 Task: Look for space in Capinzal, Brazil from 9th June, 2023 to 11th June, 2023 for 2 adults in price range Rs.6000 to Rs.10000. Place can be entire place with 2 bedrooms having 2 beds and 1 bathroom. Property type can be house, flat, guest house. Amenities needed are: wifi. Booking option can be shelf check-in. Required host language is Spanish.
Action: Mouse moved to (548, 121)
Screenshot: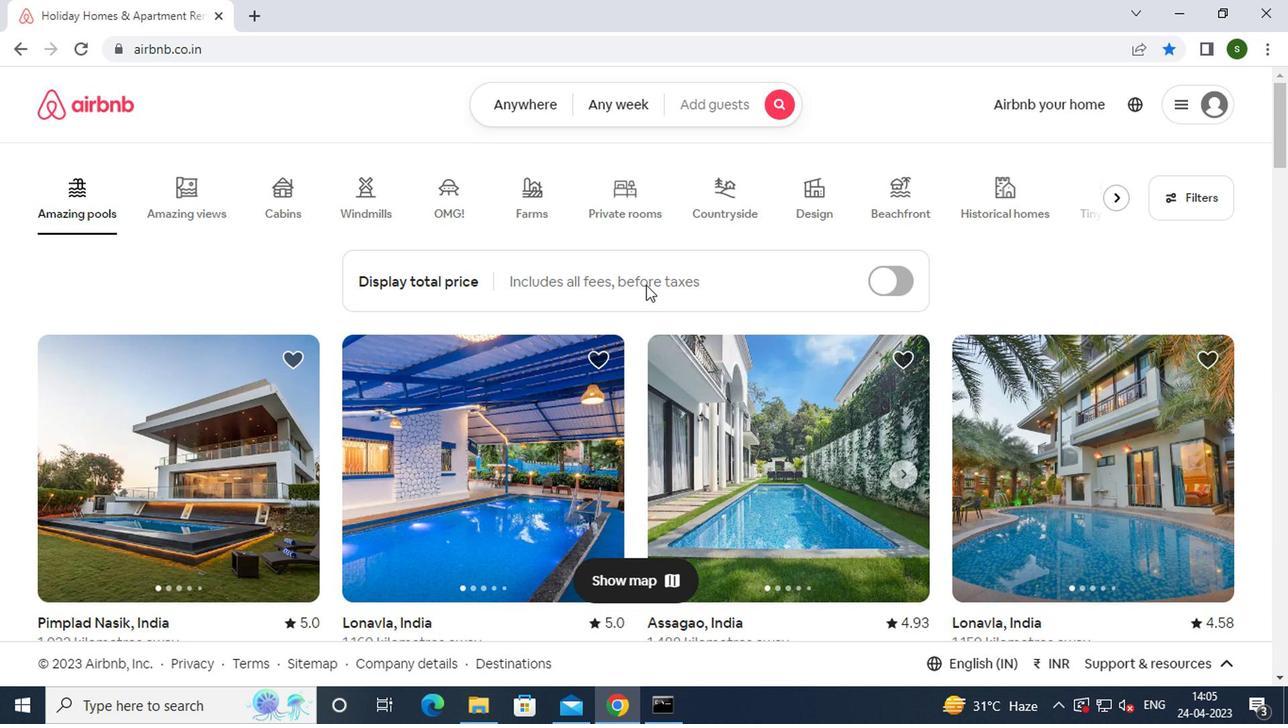 
Action: Mouse pressed left at (548, 121)
Screenshot: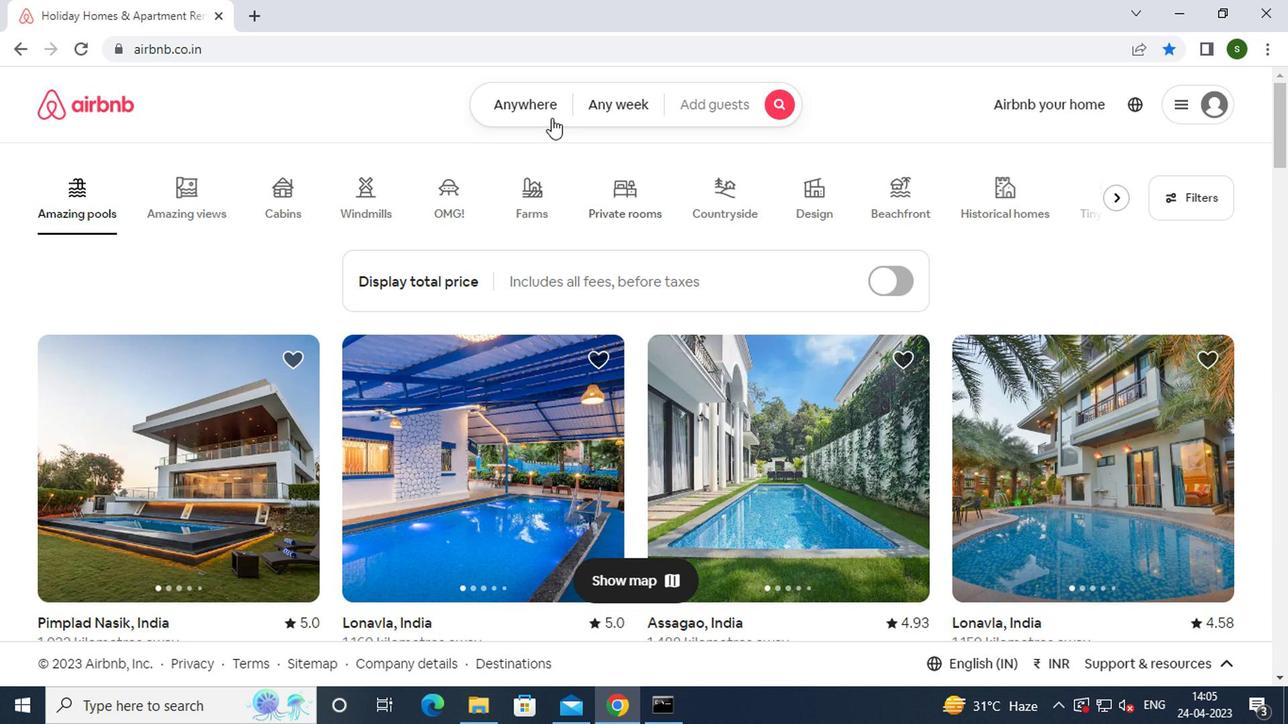 
Action: Mouse moved to (342, 191)
Screenshot: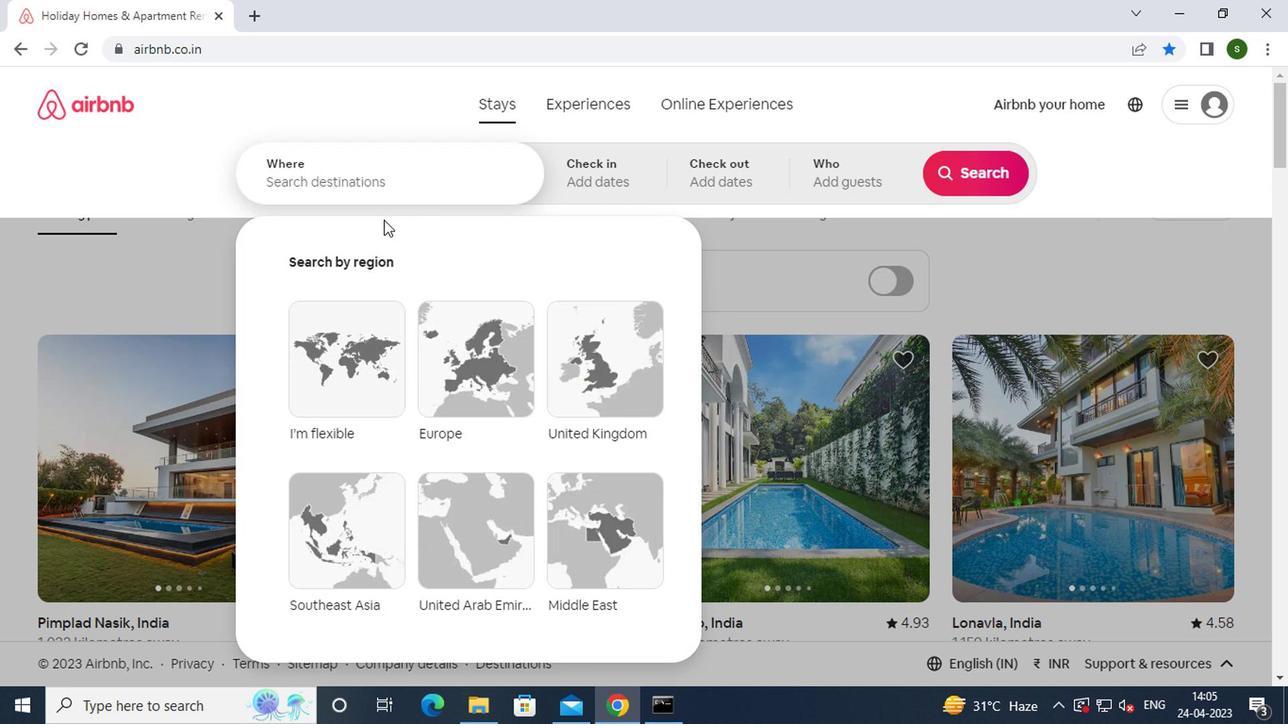 
Action: Mouse pressed left at (342, 191)
Screenshot: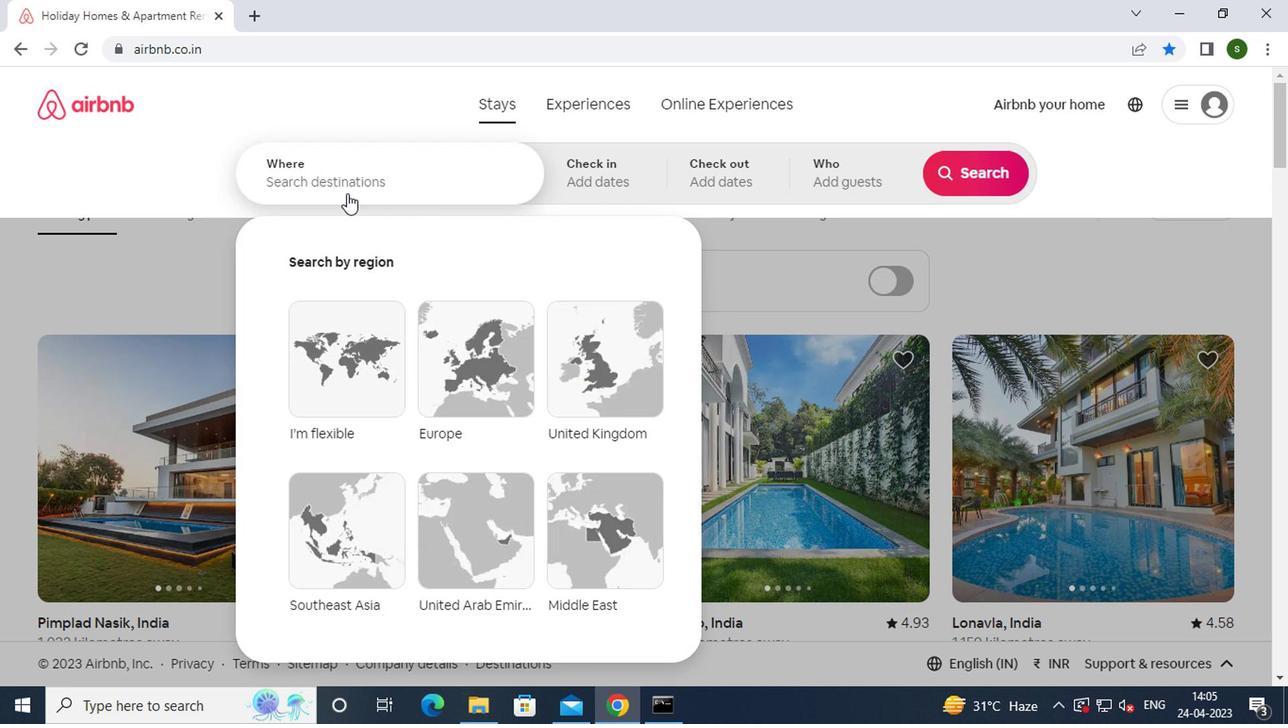 
Action: Key pressed c<Key.caps_lock>apinzal,<Key.space><Key.caps_lock>b<Key.caps_lock>razil<Key.enter>
Screenshot: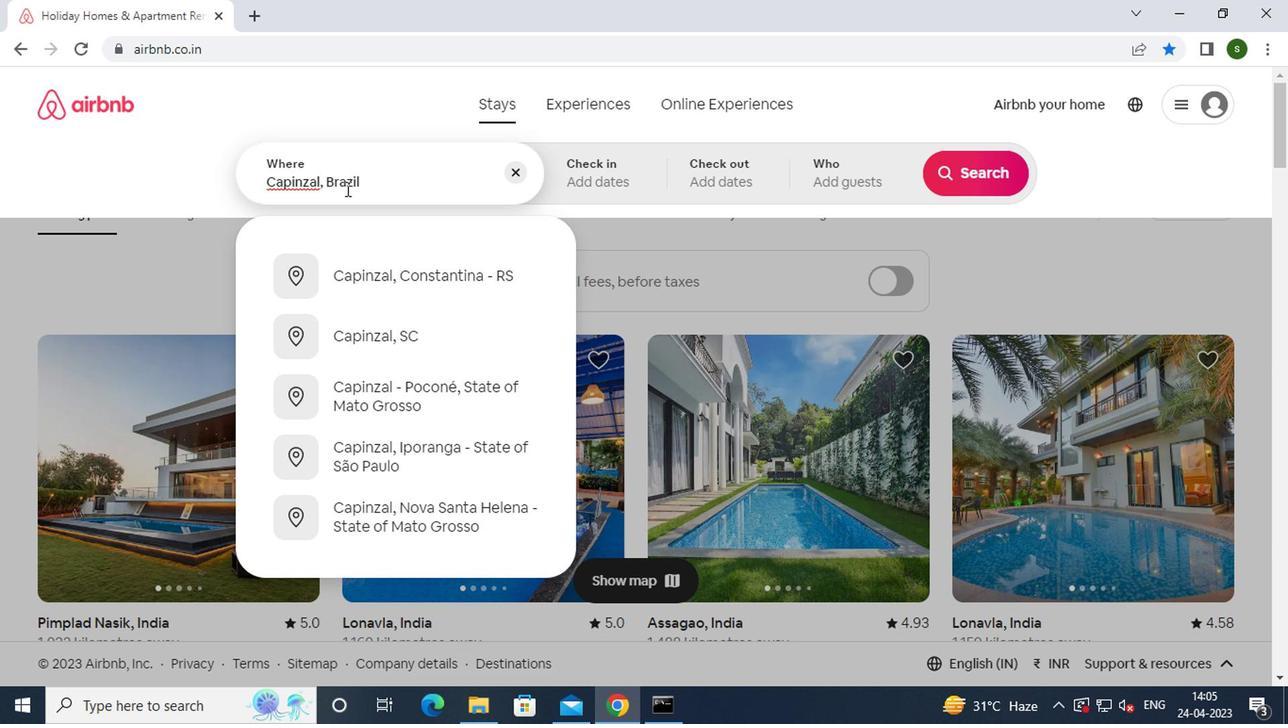 
Action: Mouse moved to (969, 329)
Screenshot: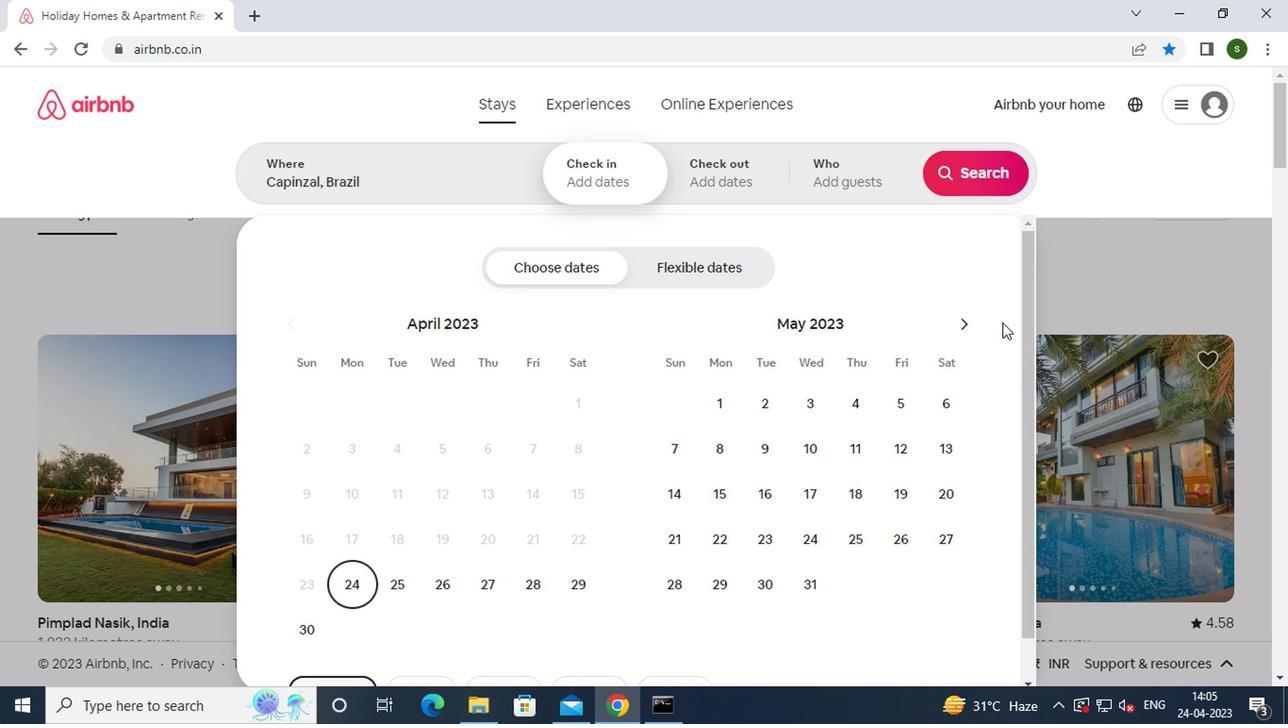 
Action: Mouse pressed left at (969, 329)
Screenshot: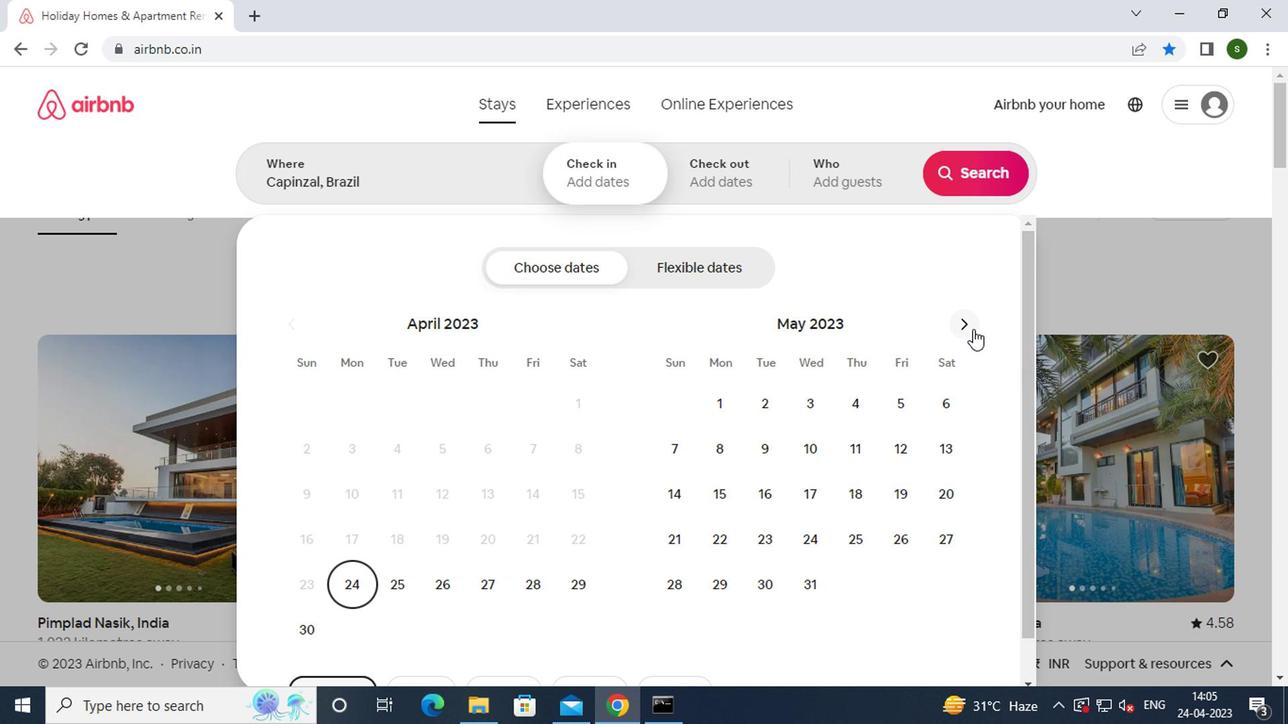 
Action: Mouse moved to (887, 452)
Screenshot: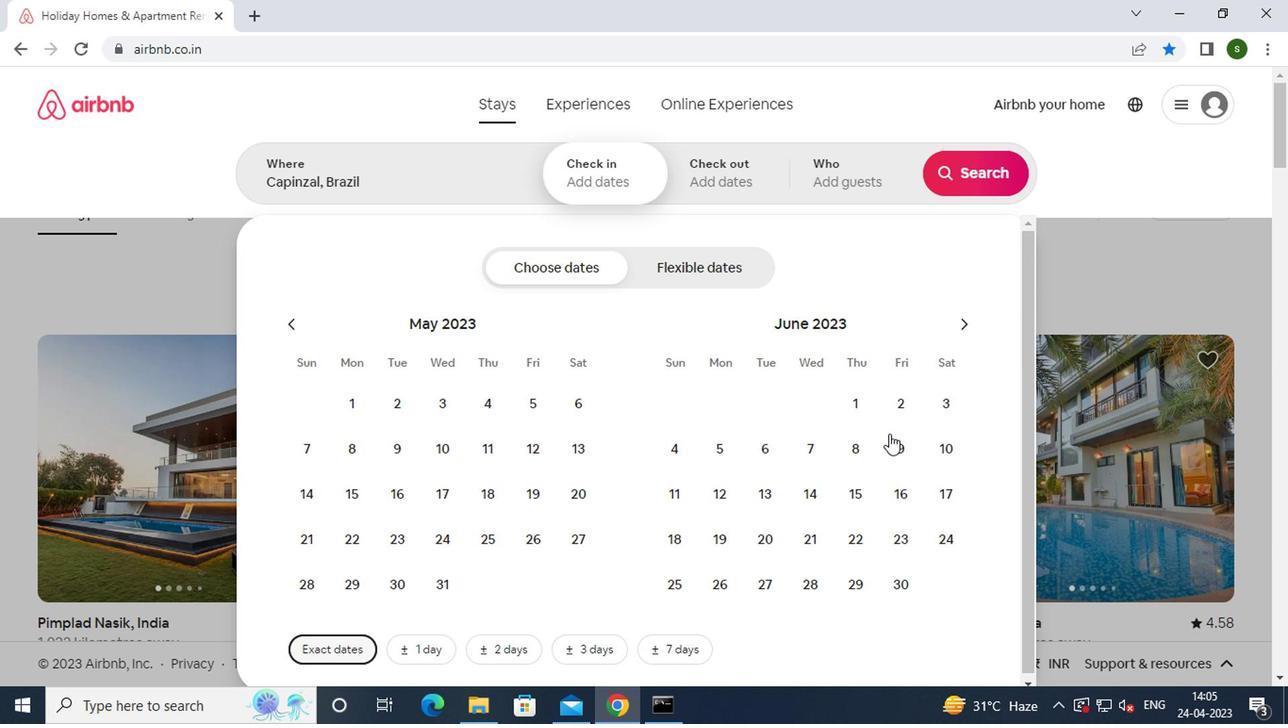 
Action: Mouse pressed left at (887, 452)
Screenshot: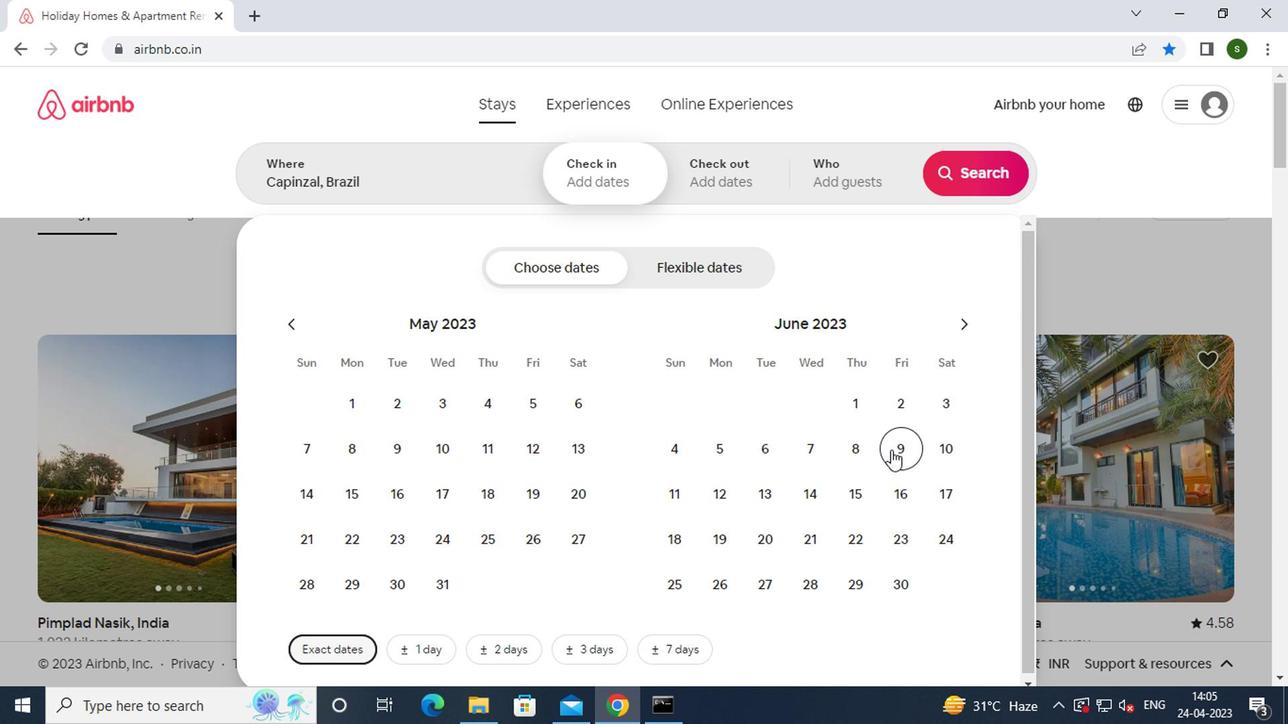 
Action: Mouse moved to (669, 494)
Screenshot: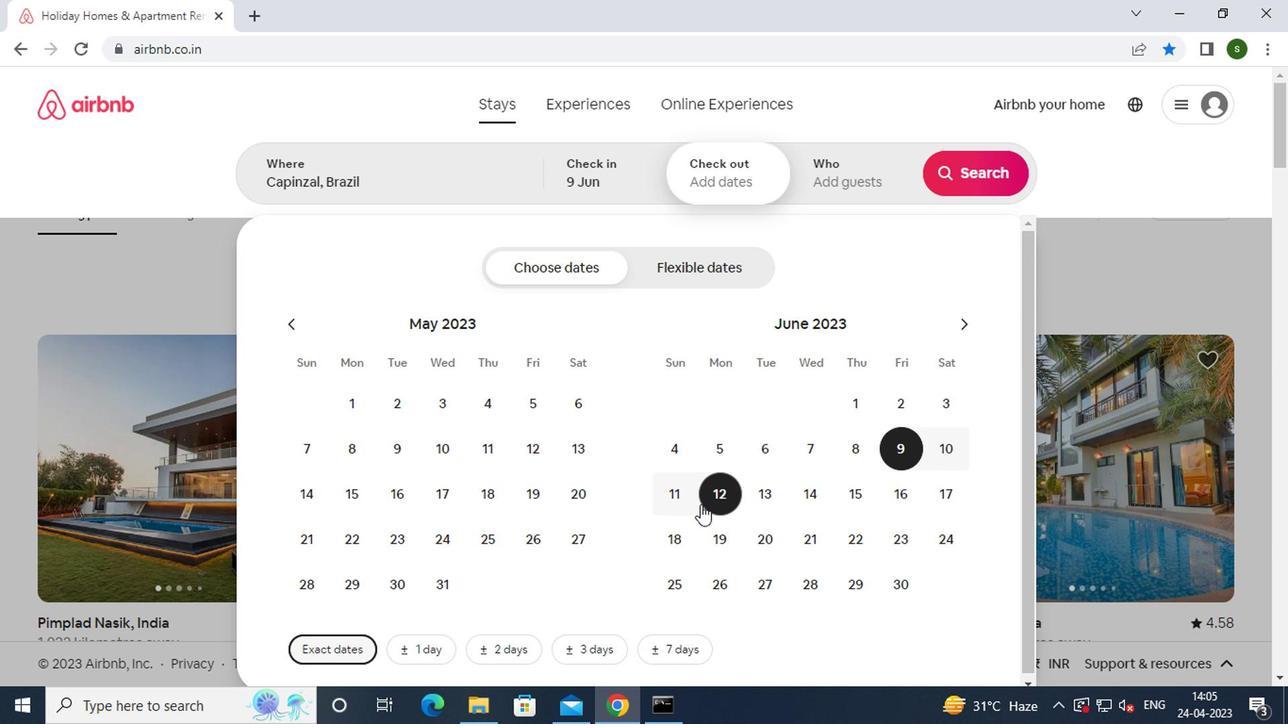 
Action: Mouse pressed left at (669, 494)
Screenshot: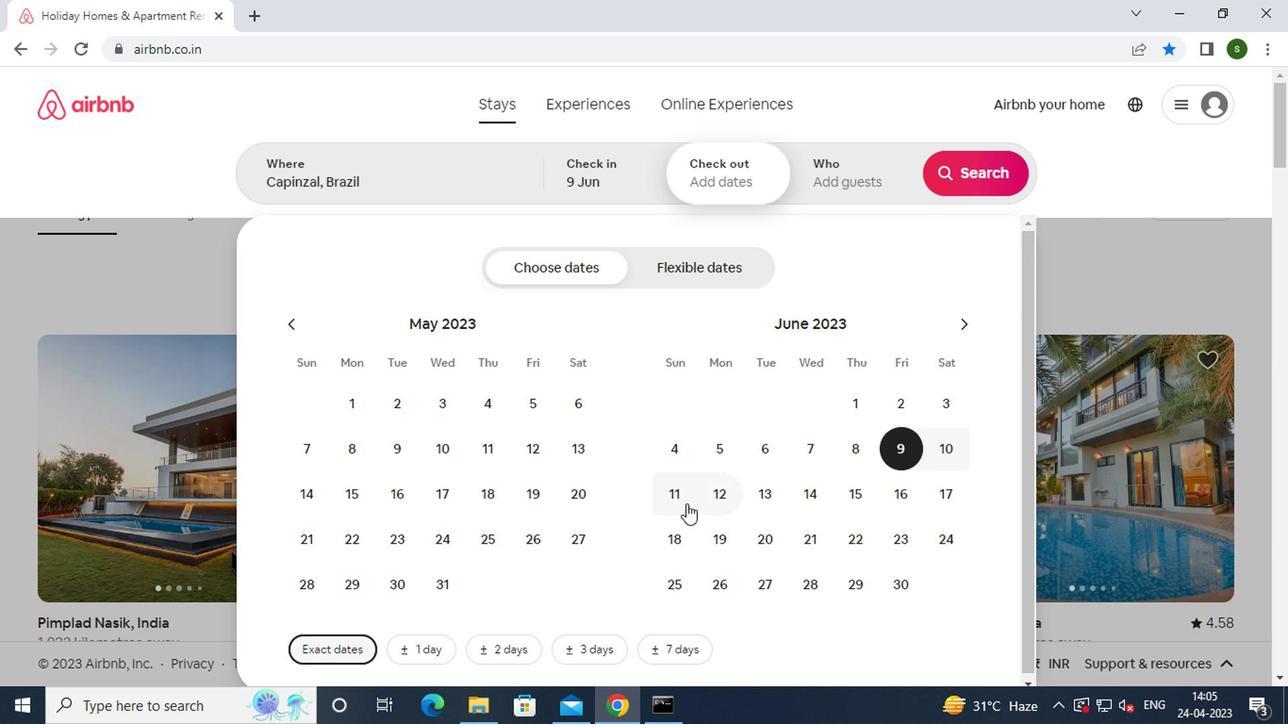 
Action: Mouse moved to (836, 187)
Screenshot: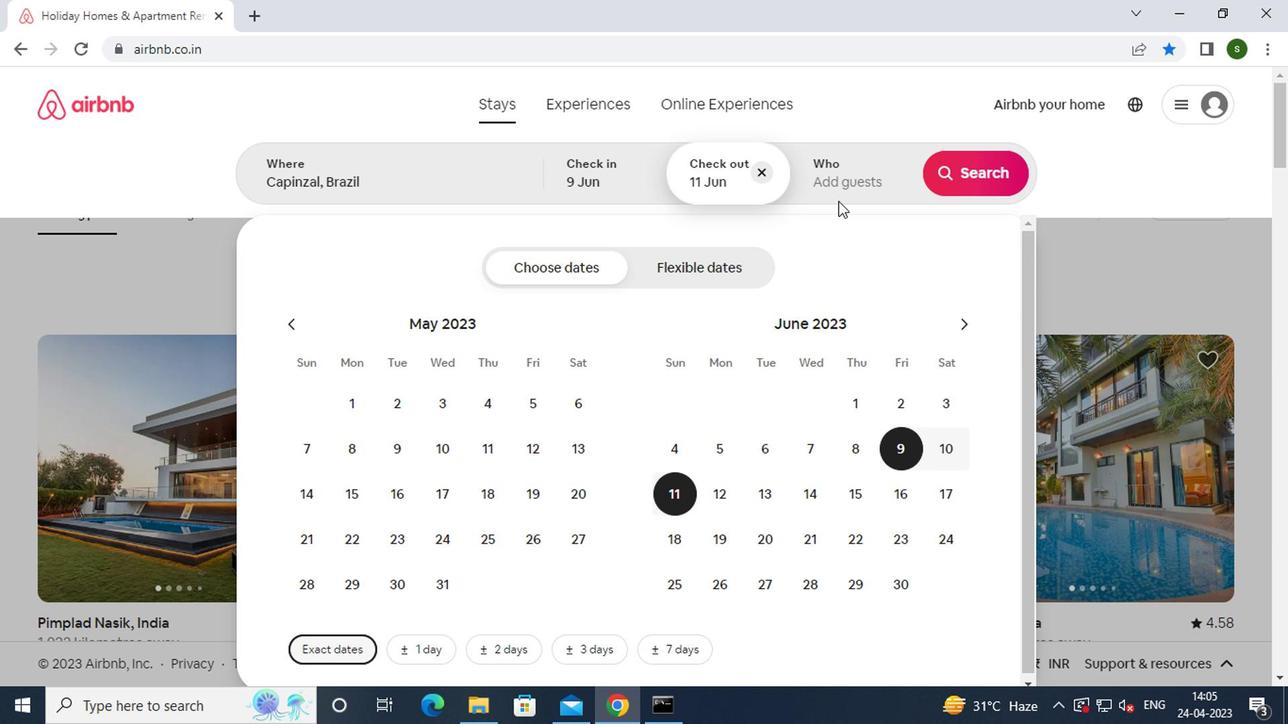 
Action: Mouse pressed left at (836, 187)
Screenshot: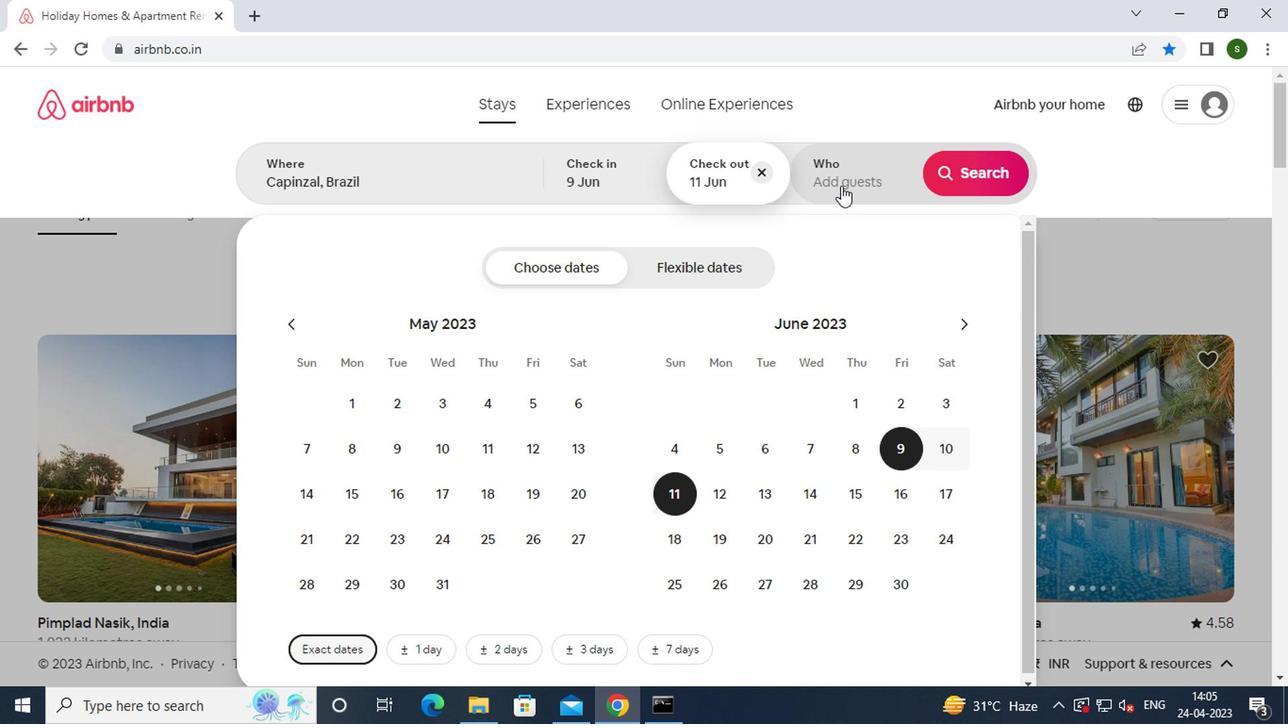
Action: Mouse moved to (969, 283)
Screenshot: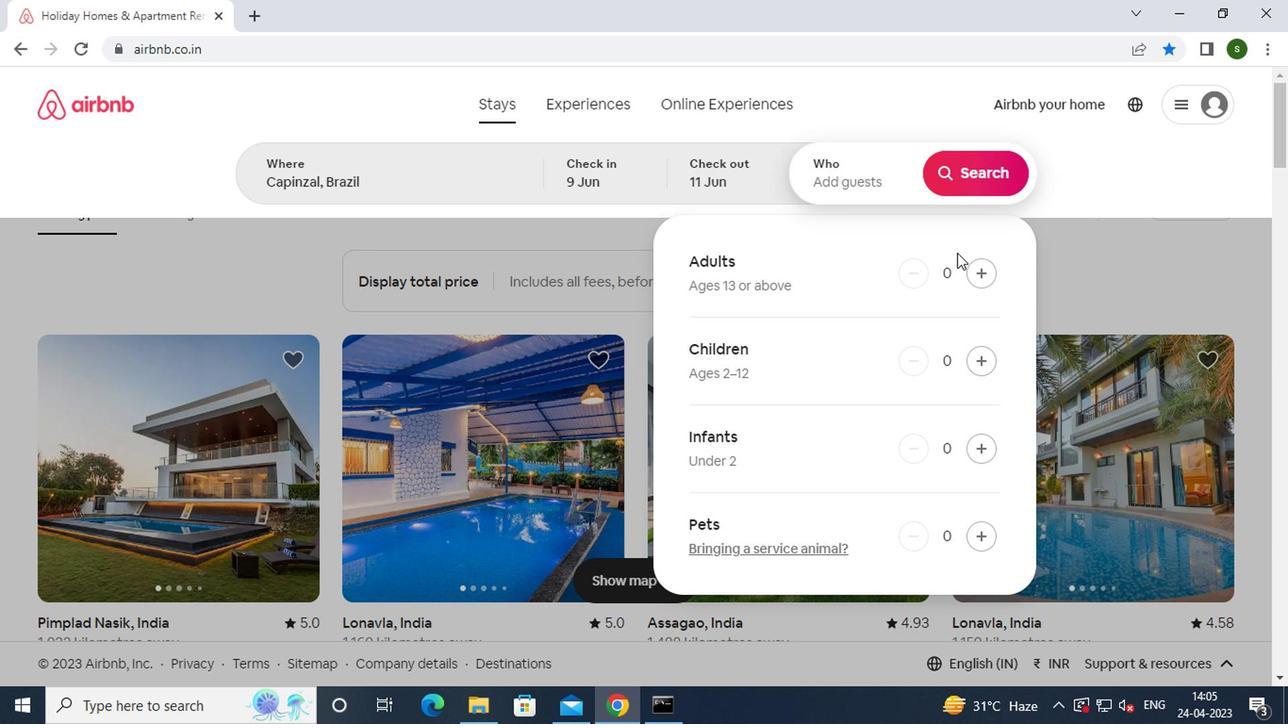 
Action: Mouse pressed left at (969, 283)
Screenshot: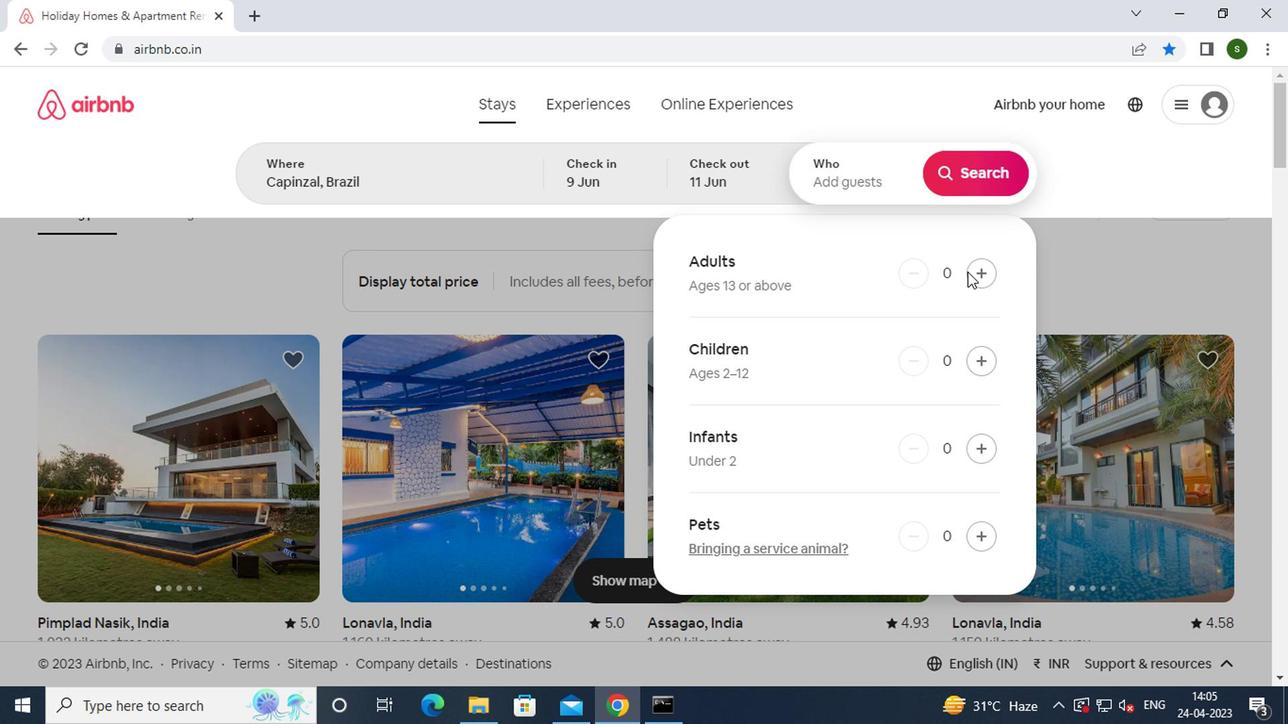 
Action: Mouse pressed left at (969, 283)
Screenshot: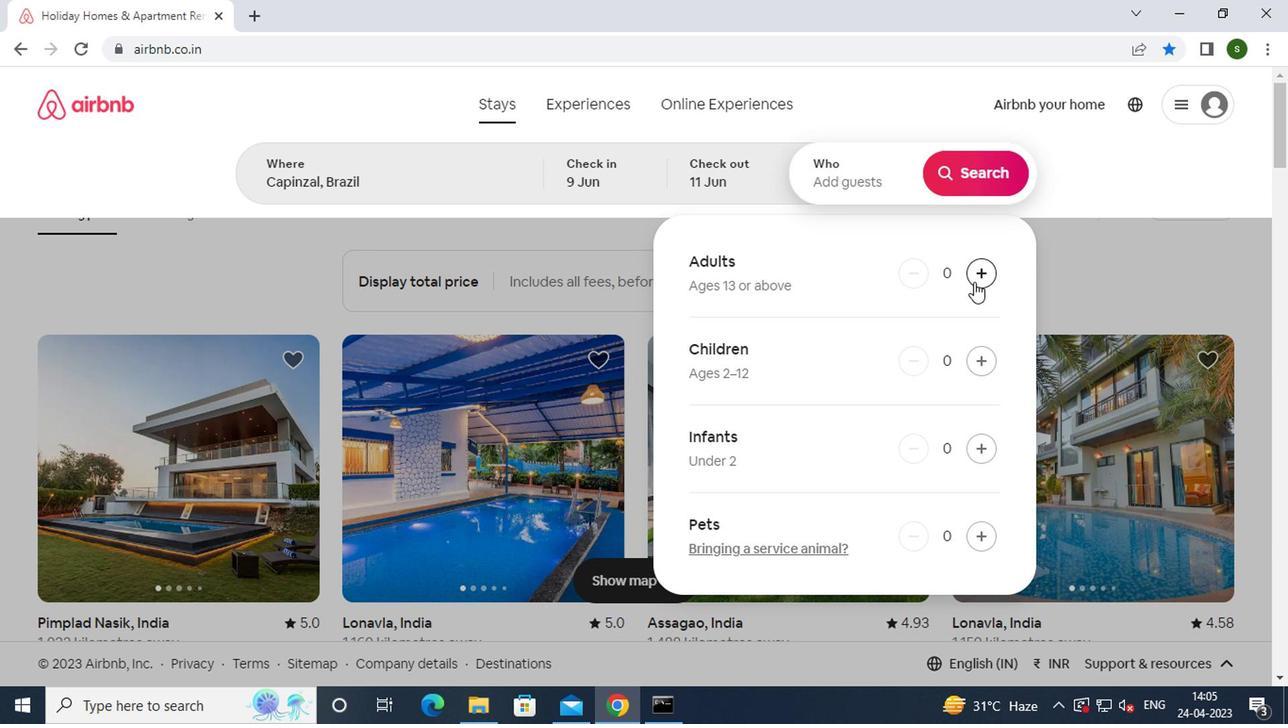 
Action: Mouse moved to (962, 184)
Screenshot: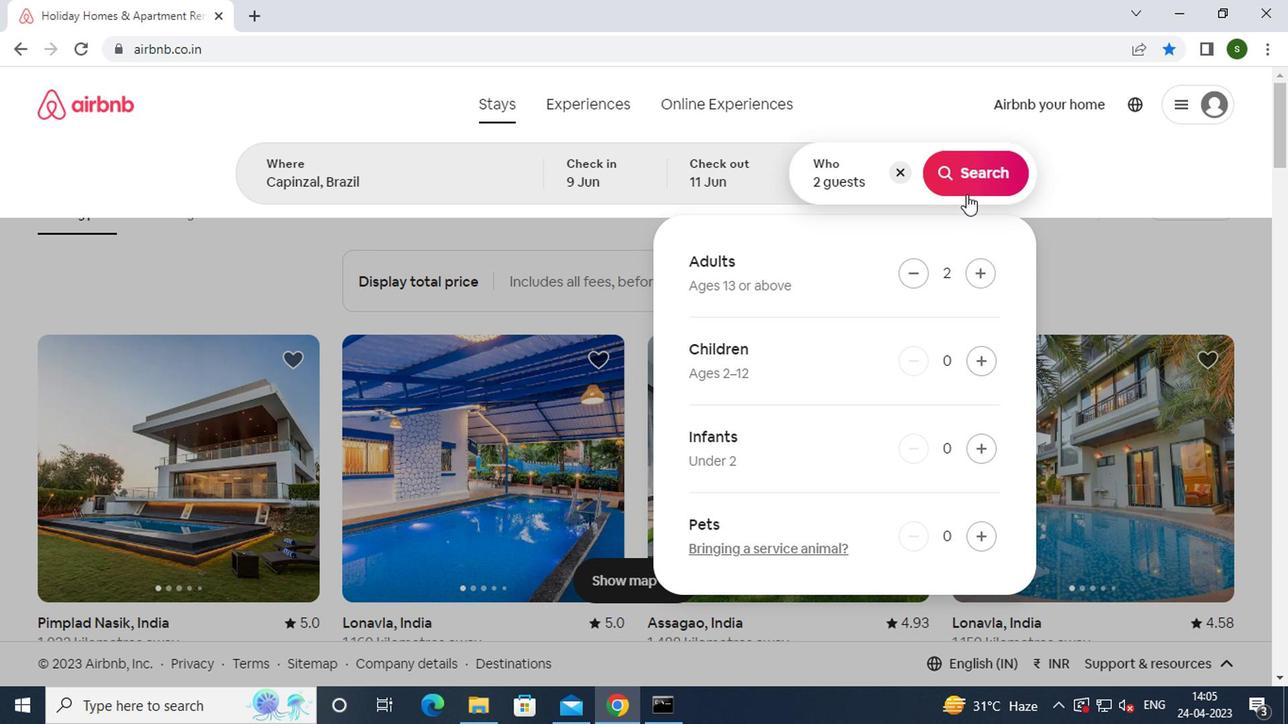 
Action: Mouse pressed left at (962, 184)
Screenshot: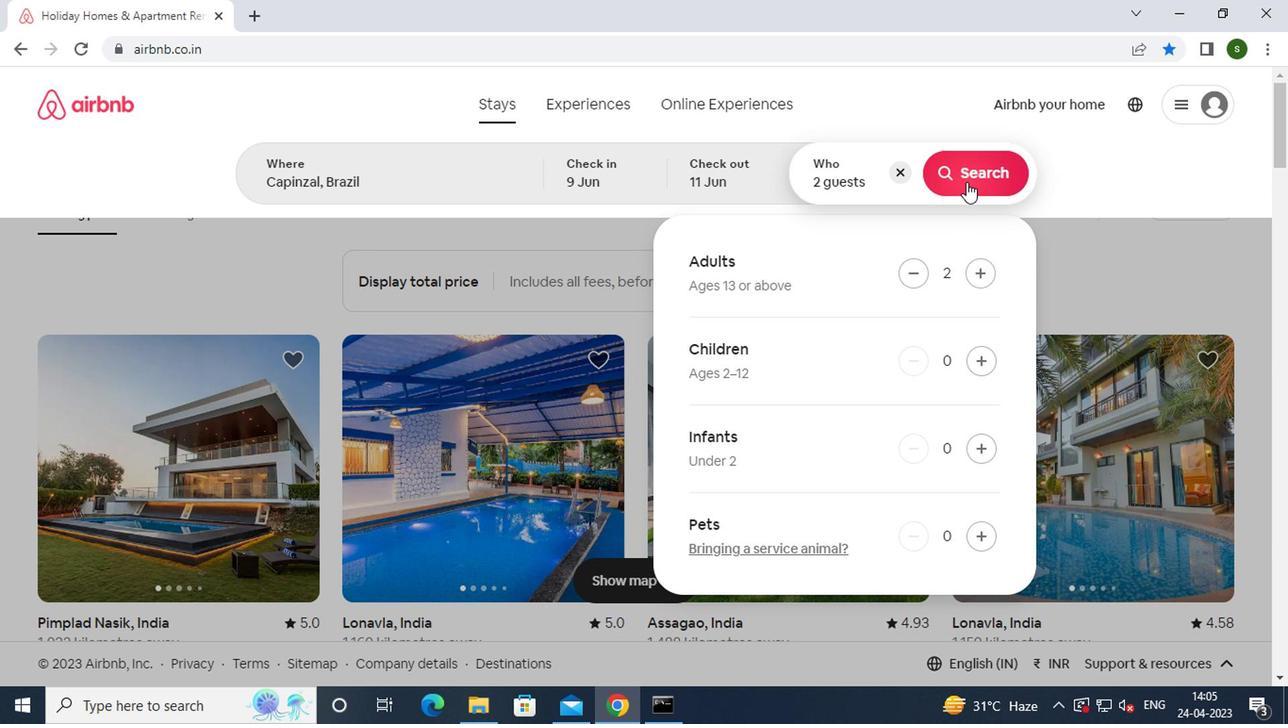 
Action: Mouse moved to (1224, 168)
Screenshot: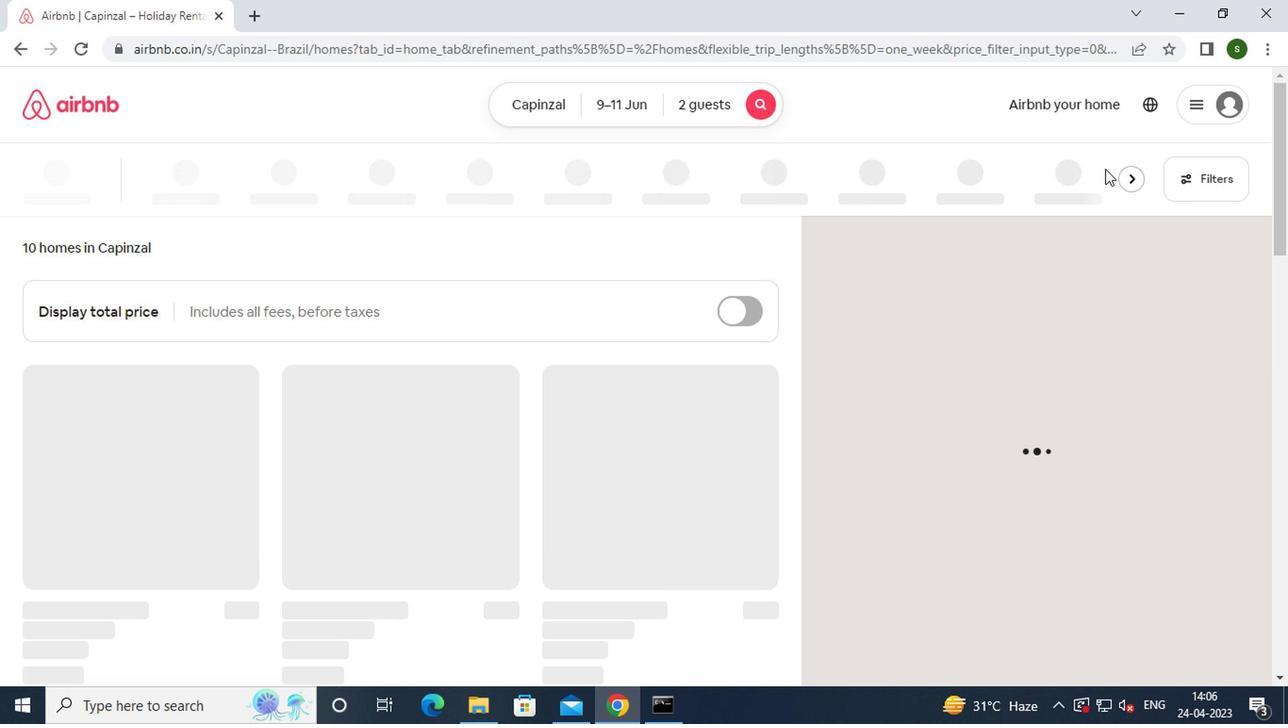 
Action: Mouse pressed left at (1224, 168)
Screenshot: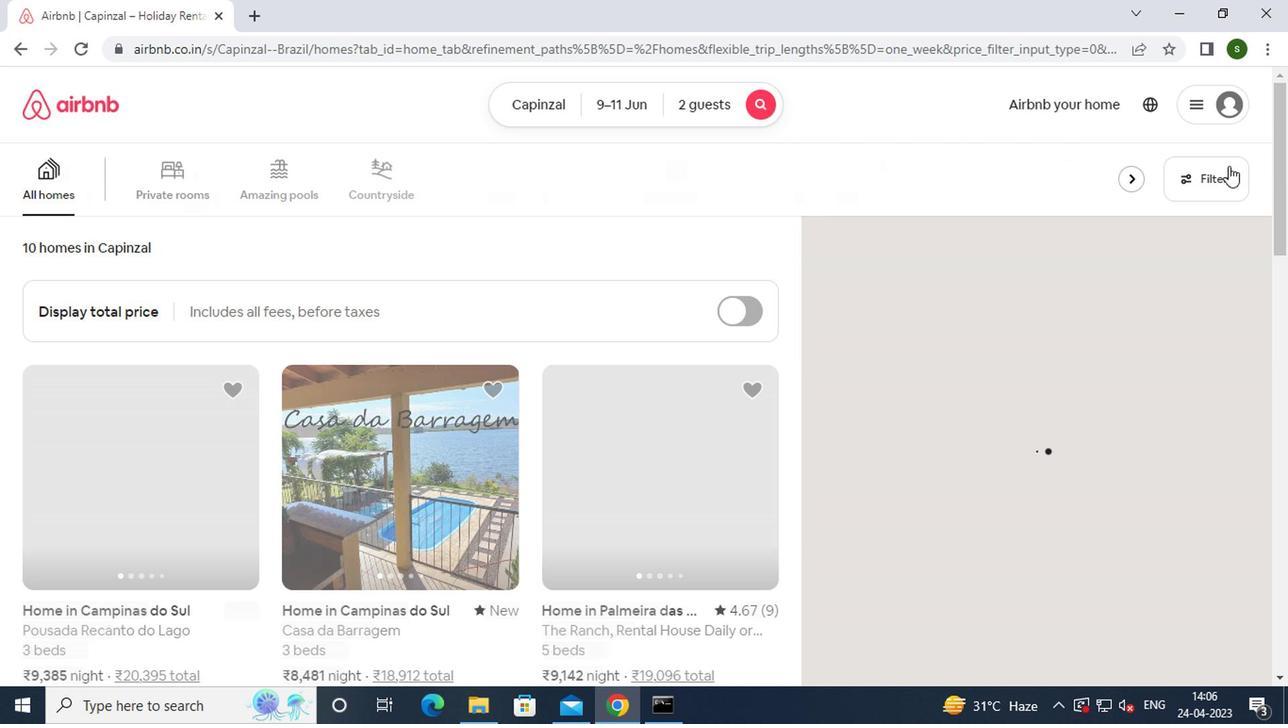 
Action: Mouse moved to (496, 423)
Screenshot: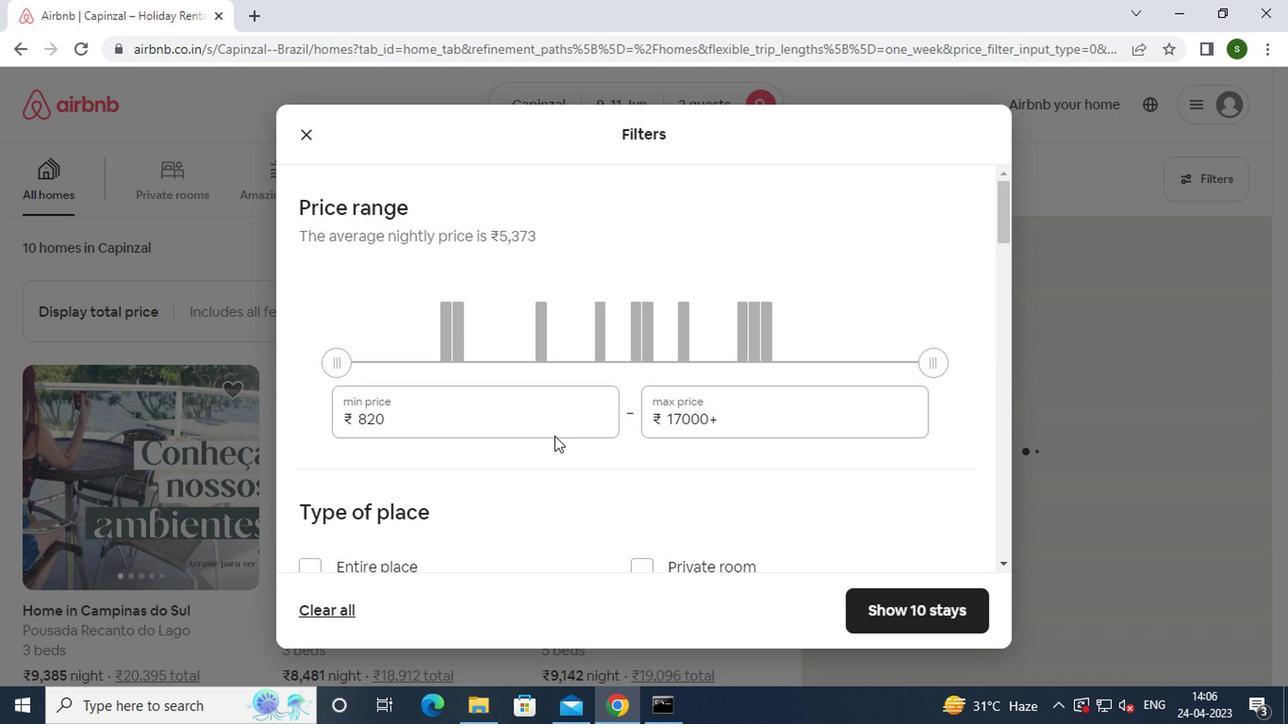 
Action: Mouse pressed left at (496, 423)
Screenshot: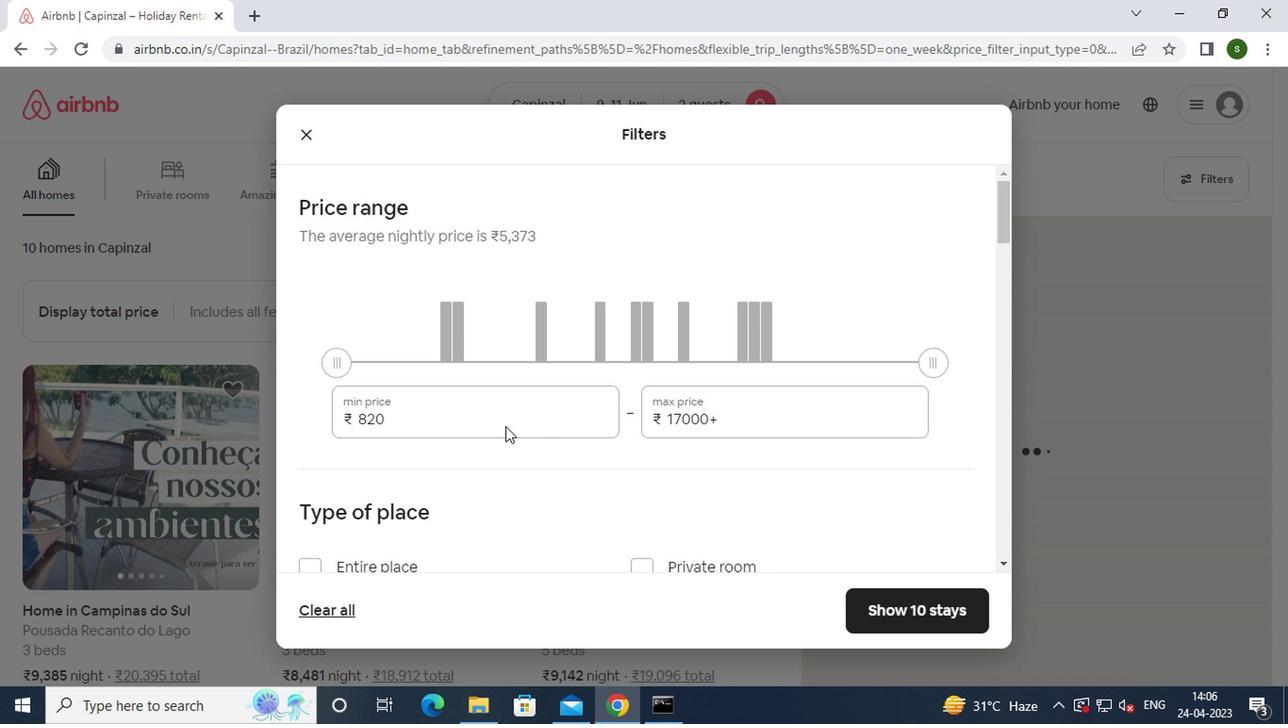 
Action: Key pressed <Key.backspace><Key.backspace><Key.backspace><Key.backspace><Key.backspace><Key.backspace><Key.backspace><Key.backspace><Key.backspace>6000
Screenshot: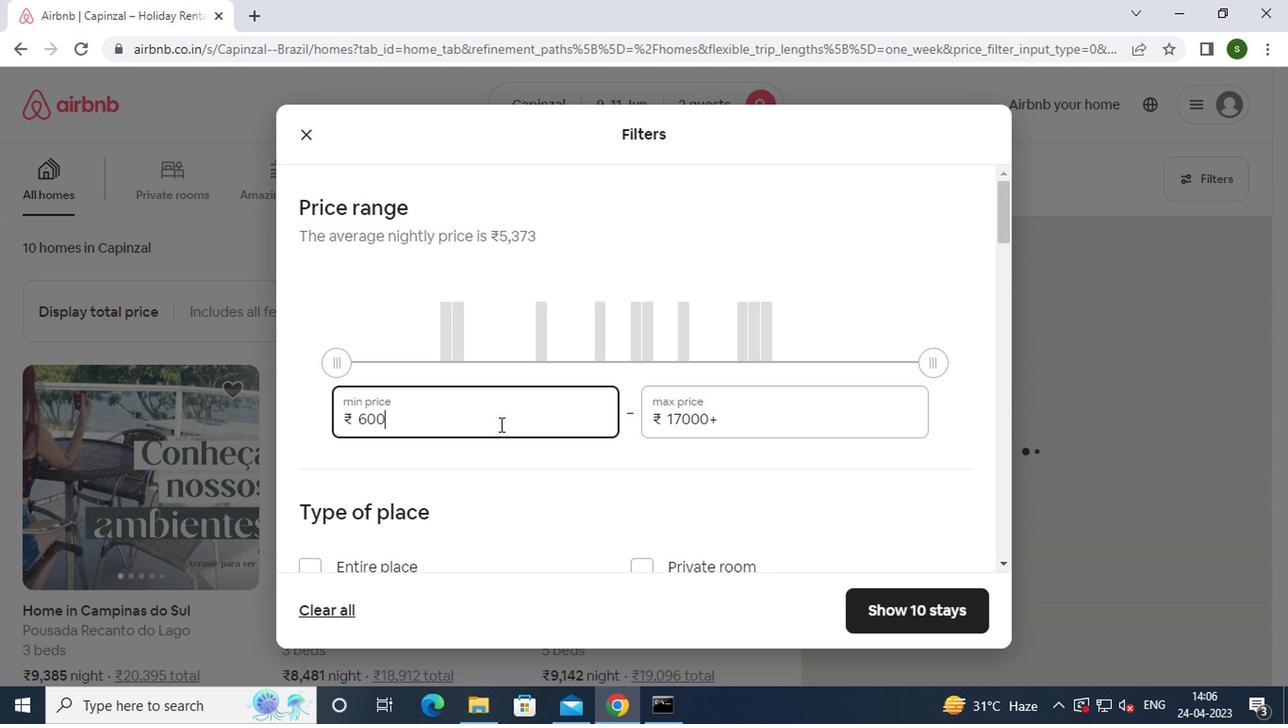 
Action: Mouse moved to (734, 416)
Screenshot: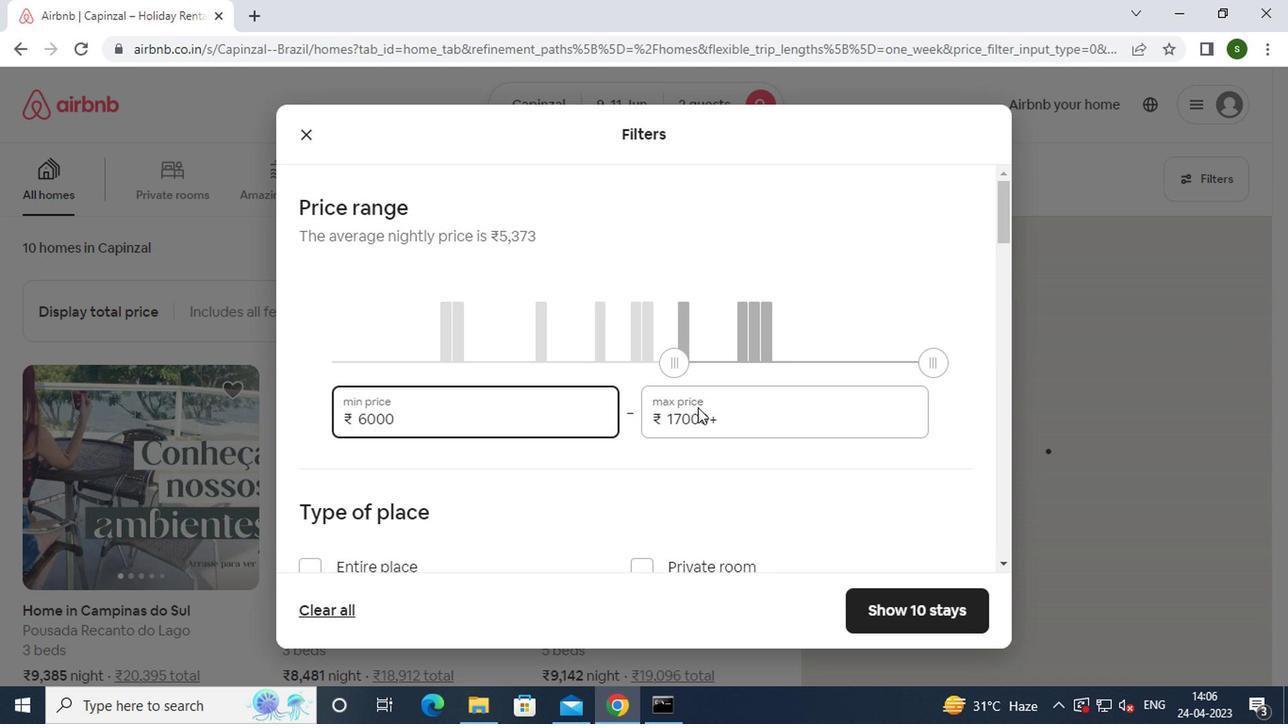 
Action: Mouse pressed left at (734, 416)
Screenshot: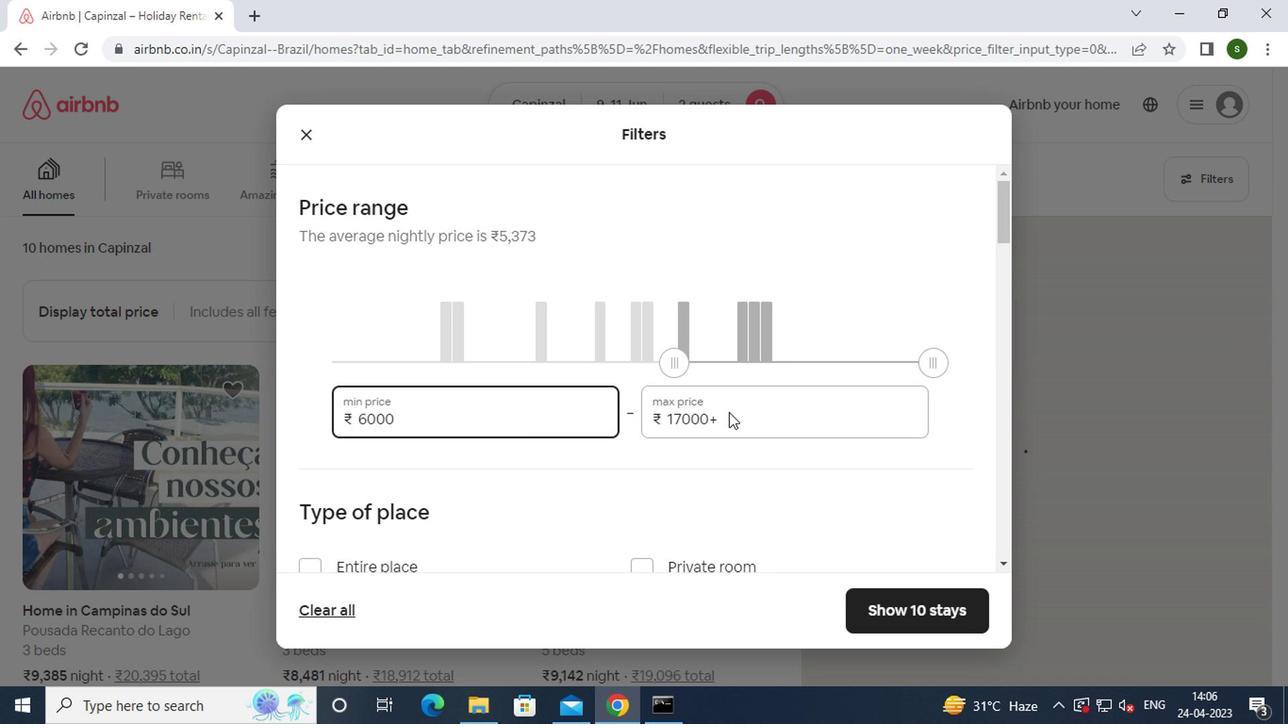 
Action: Key pressed <Key.backspace><Key.backspace><Key.backspace><Key.backspace><Key.backspace><Key.backspace><Key.backspace><Key.backspace><Key.backspace><Key.backspace><Key.backspace><Key.backspace>10000
Screenshot: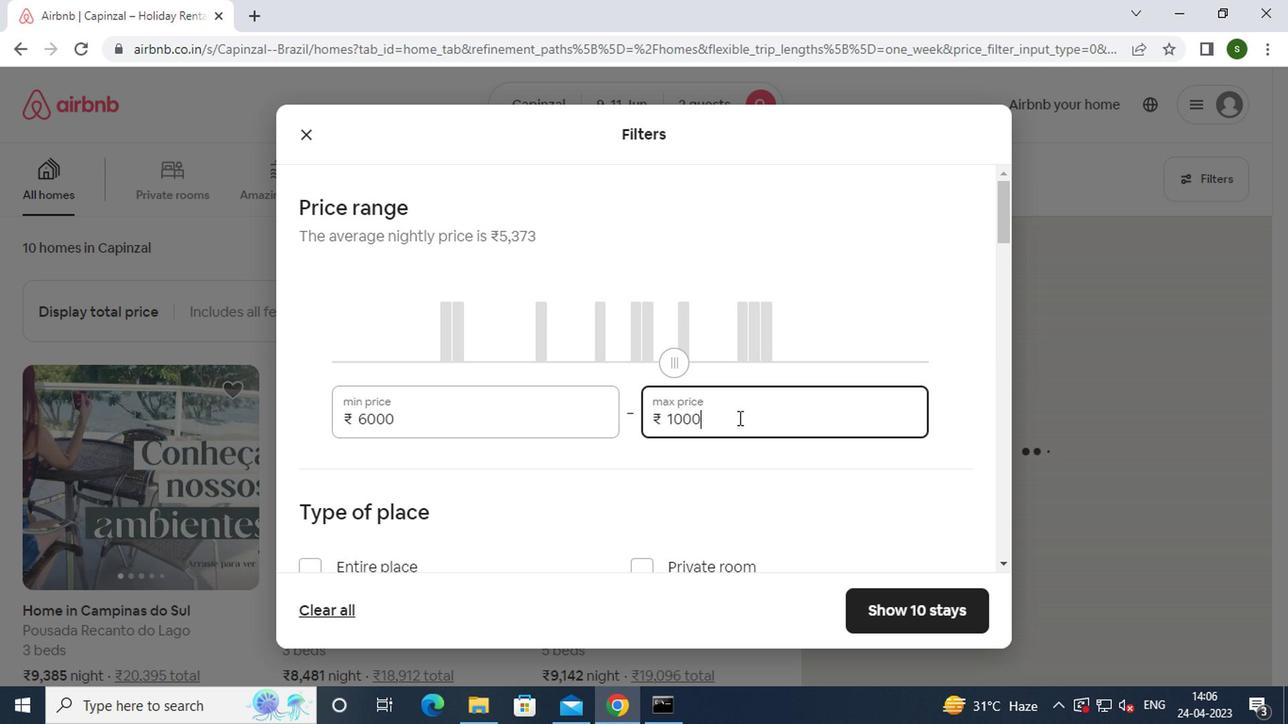 
Action: Mouse moved to (534, 365)
Screenshot: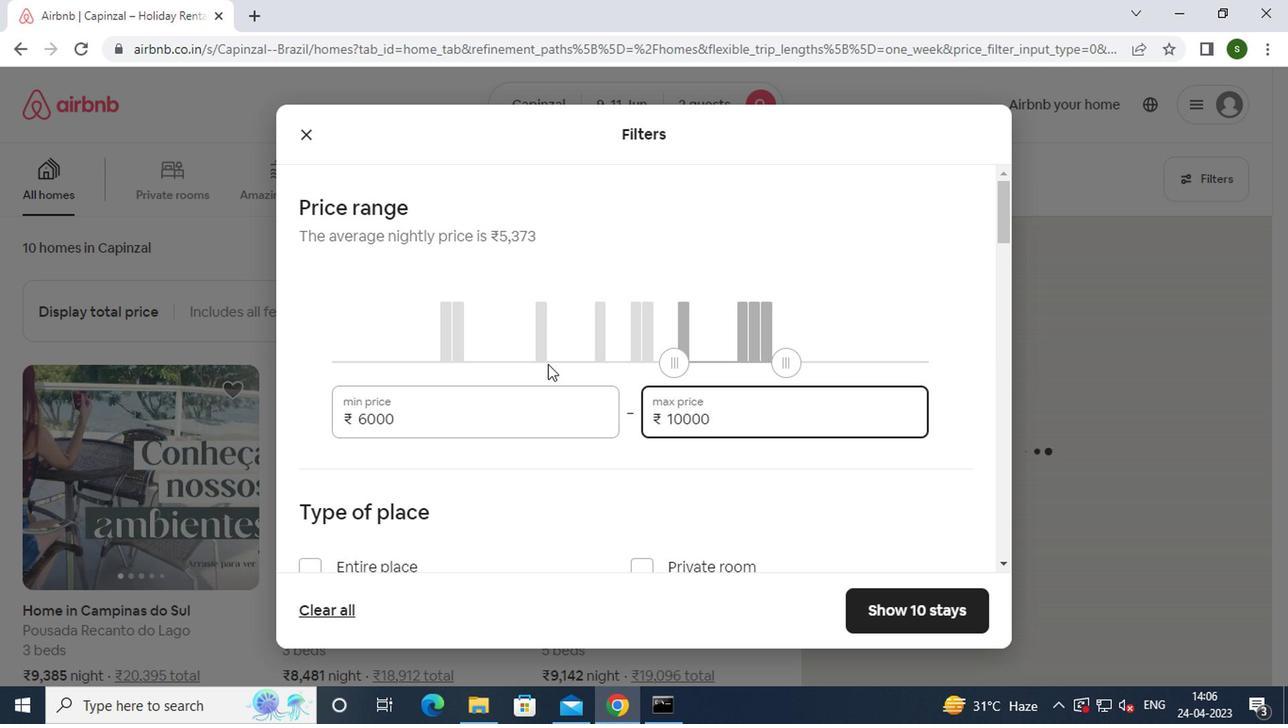 
Action: Mouse scrolled (534, 363) with delta (0, -1)
Screenshot: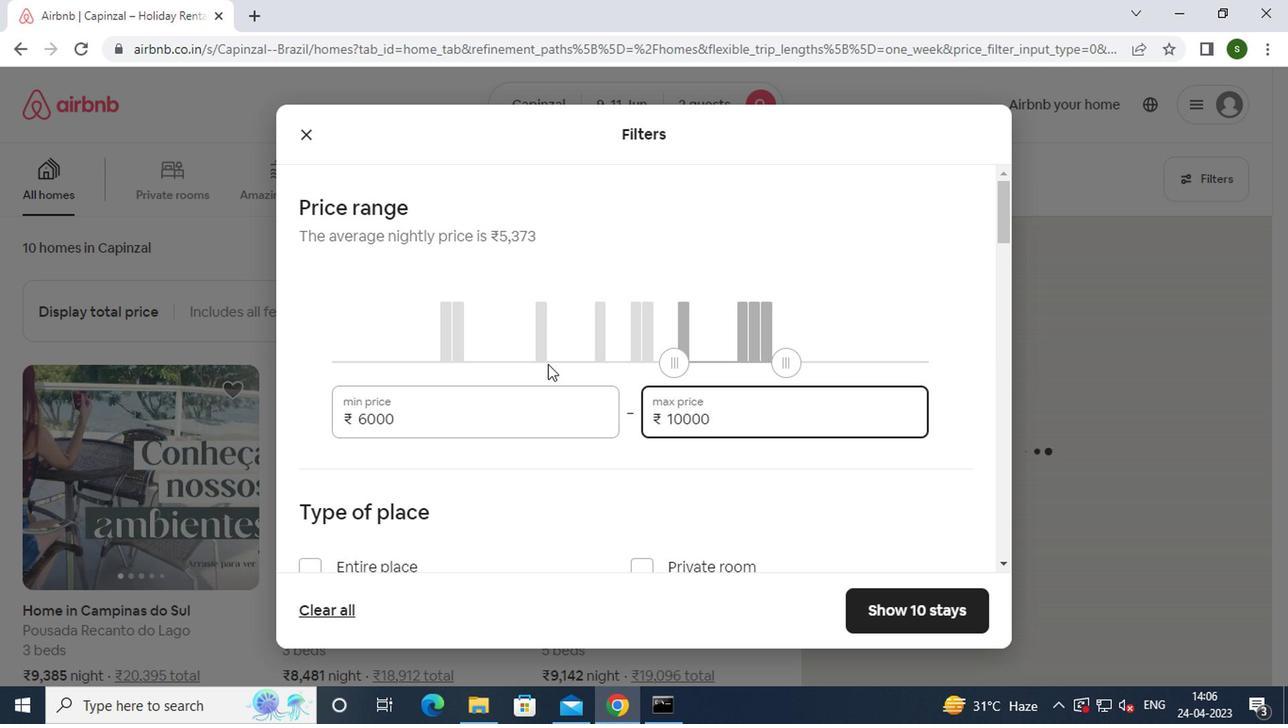 
Action: Mouse moved to (532, 365)
Screenshot: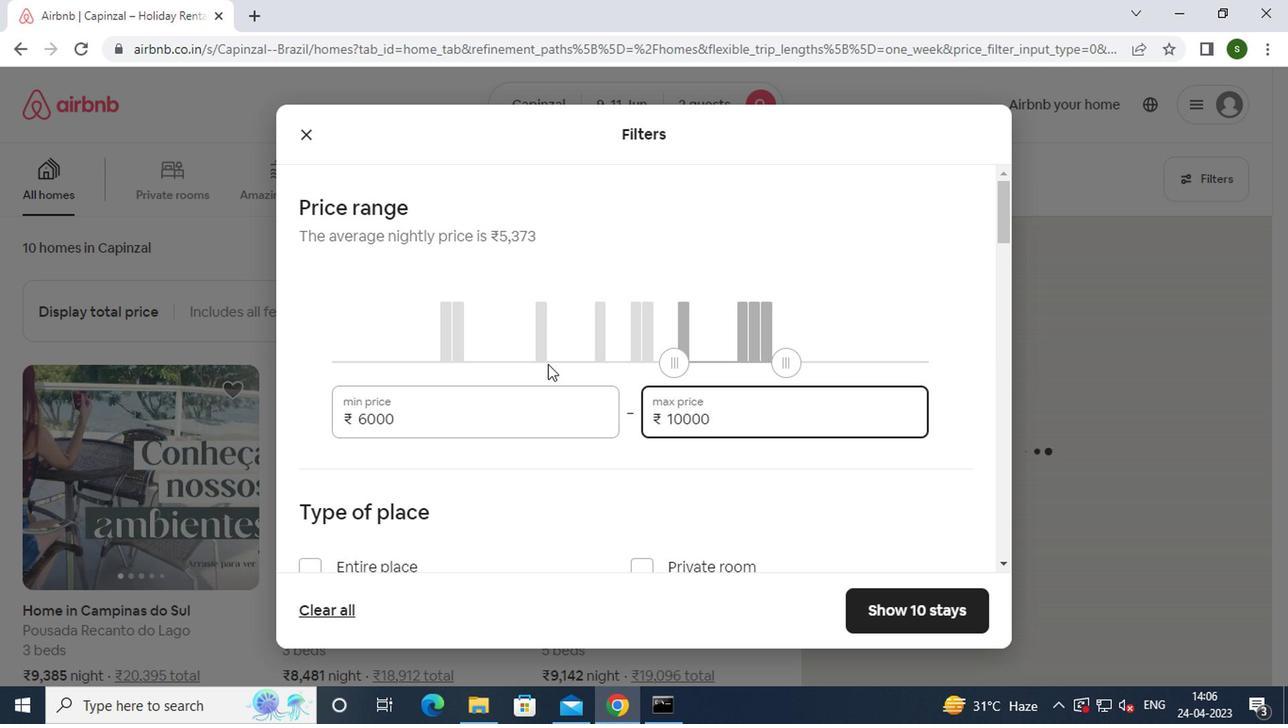 
Action: Mouse scrolled (532, 365) with delta (0, 0)
Screenshot: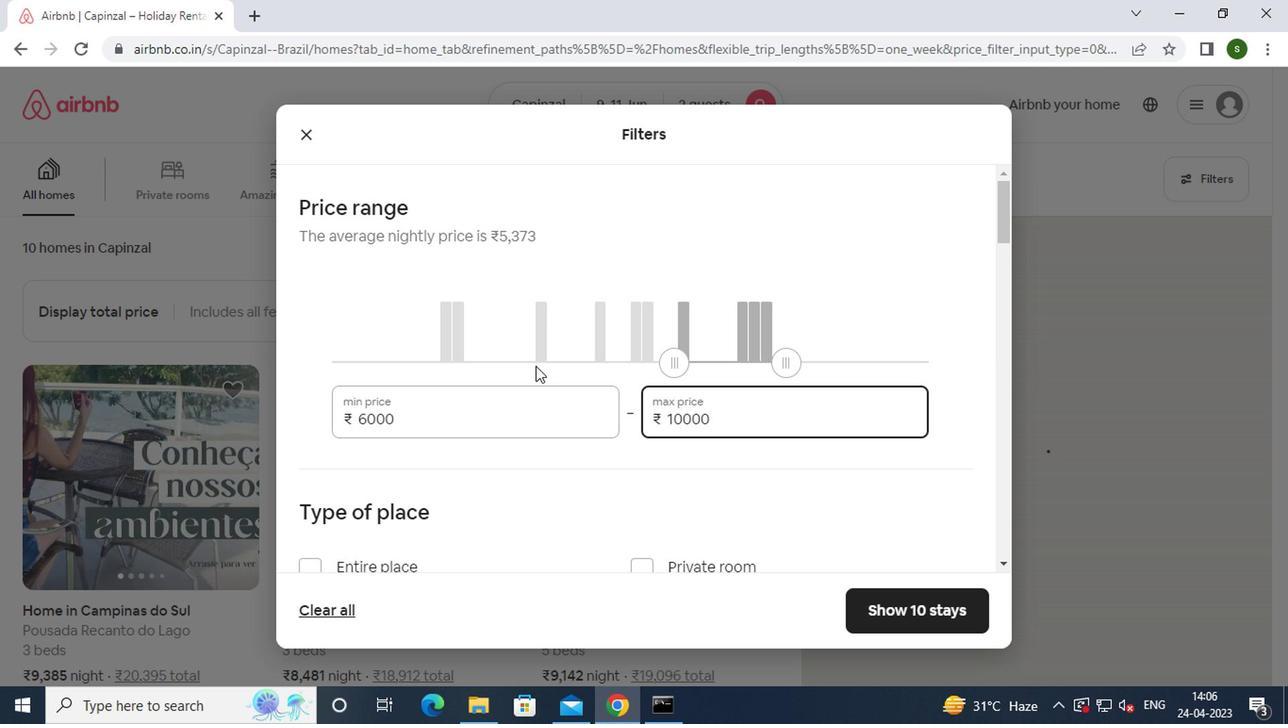 
Action: Mouse moved to (368, 389)
Screenshot: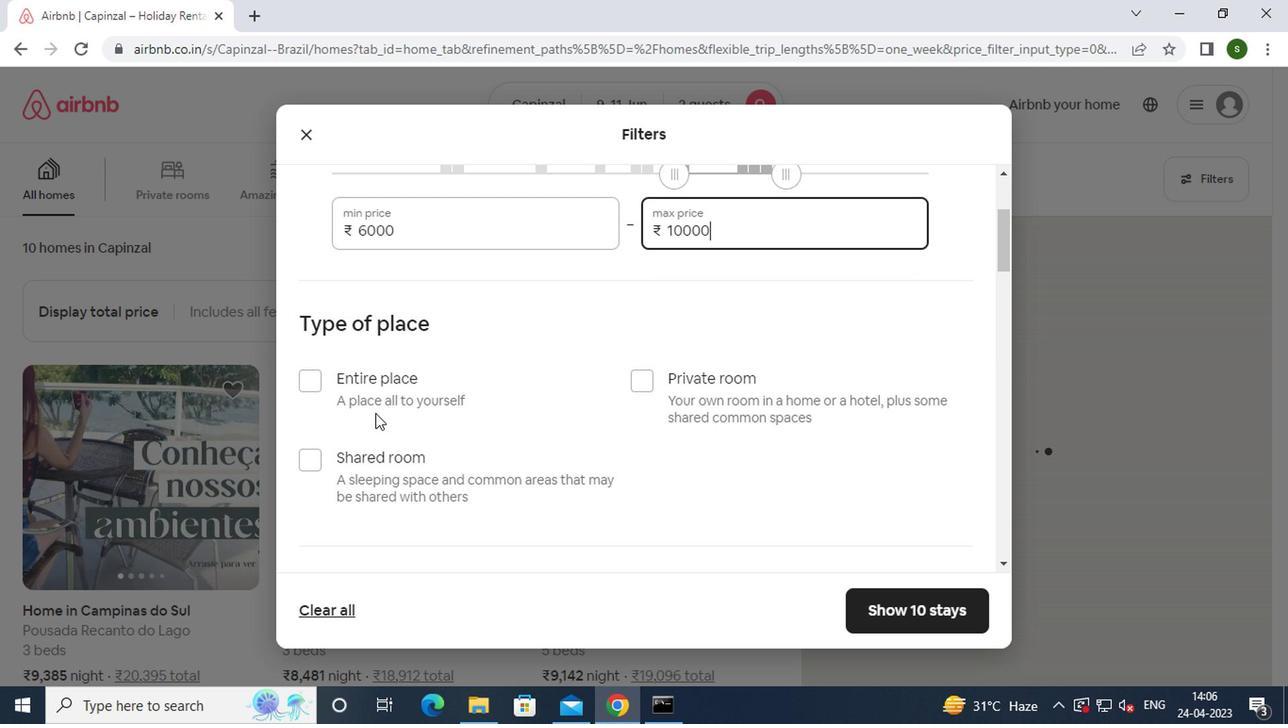 
Action: Mouse pressed left at (368, 389)
Screenshot: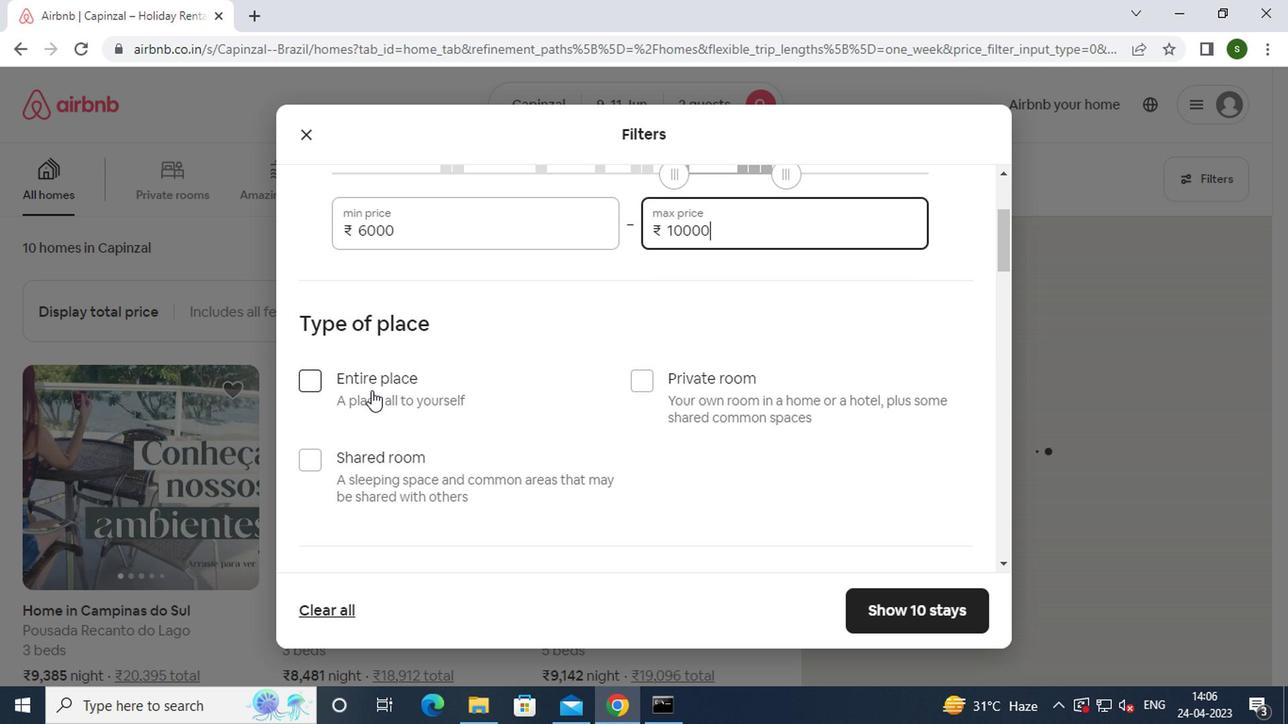 
Action: Mouse moved to (453, 384)
Screenshot: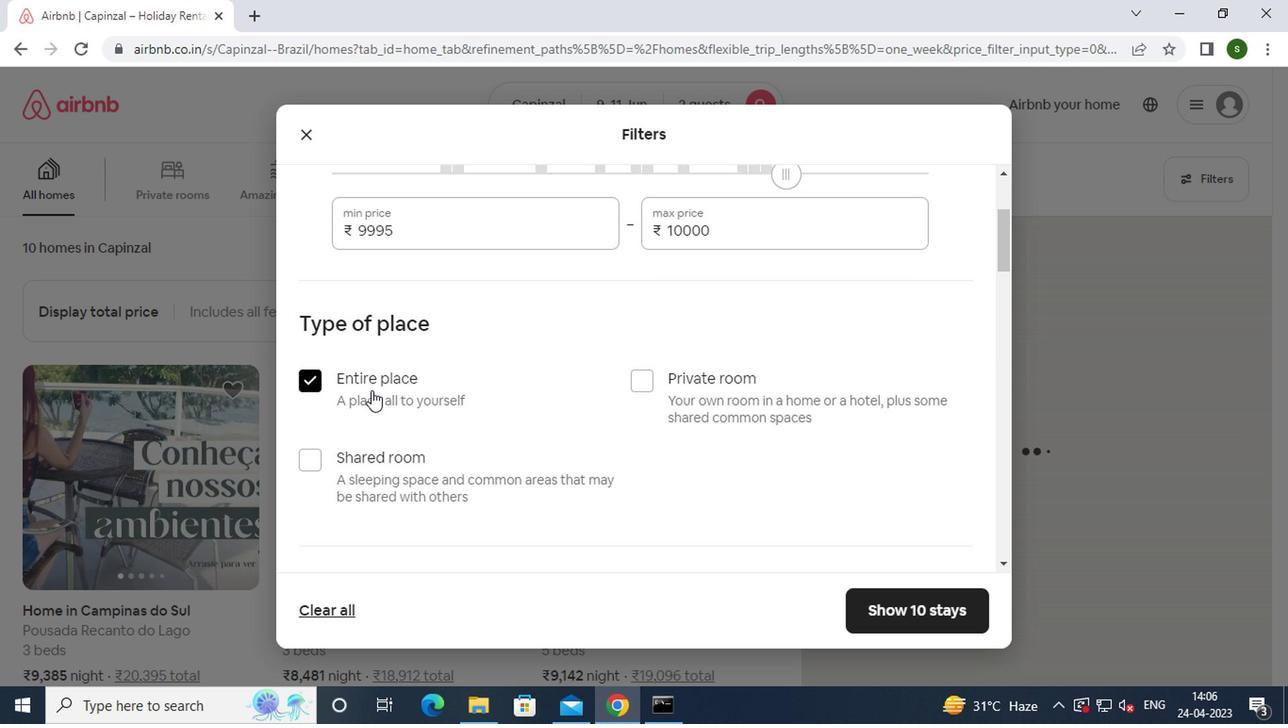 
Action: Mouse scrolled (453, 383) with delta (0, -1)
Screenshot: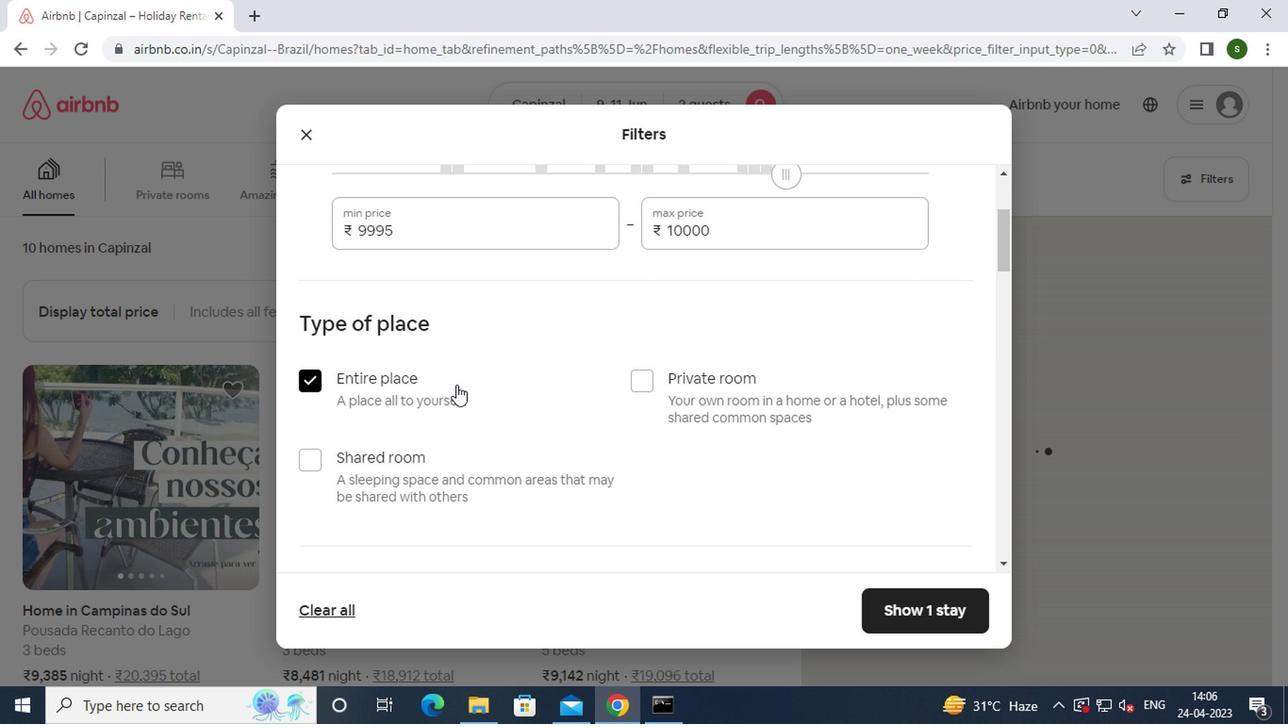 
Action: Mouse scrolled (453, 383) with delta (0, -1)
Screenshot: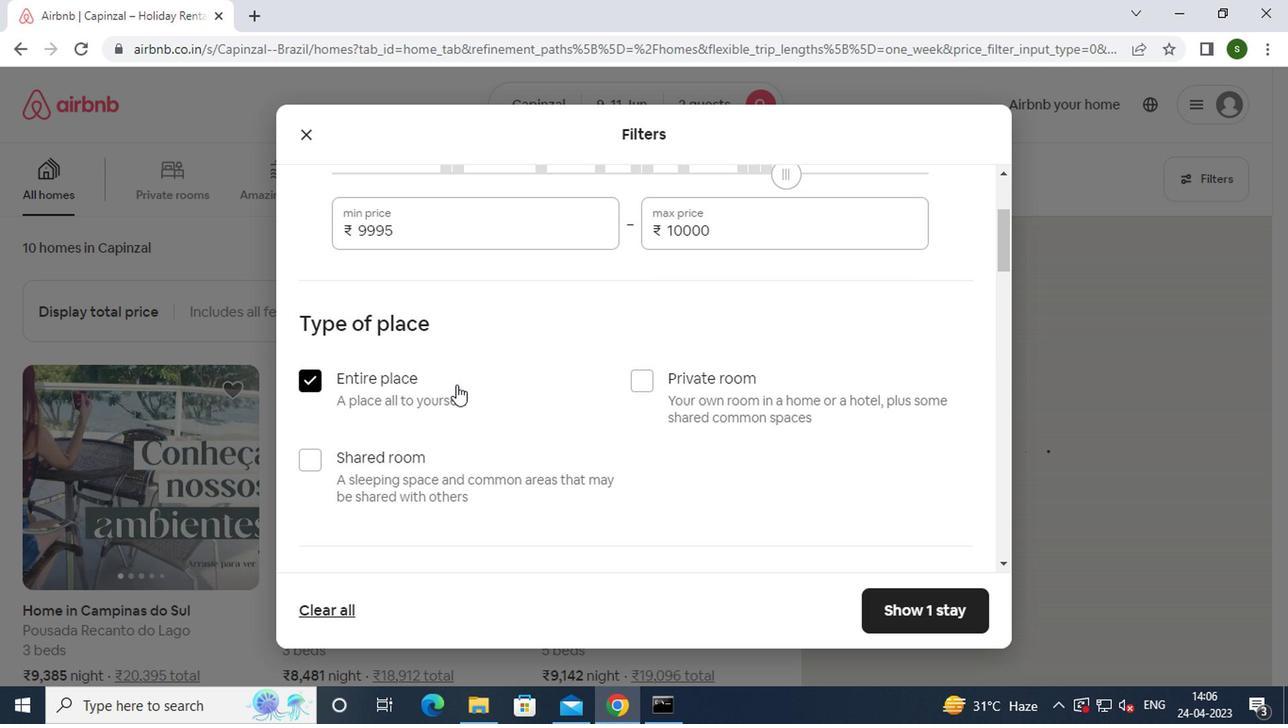 
Action: Mouse scrolled (453, 383) with delta (0, -1)
Screenshot: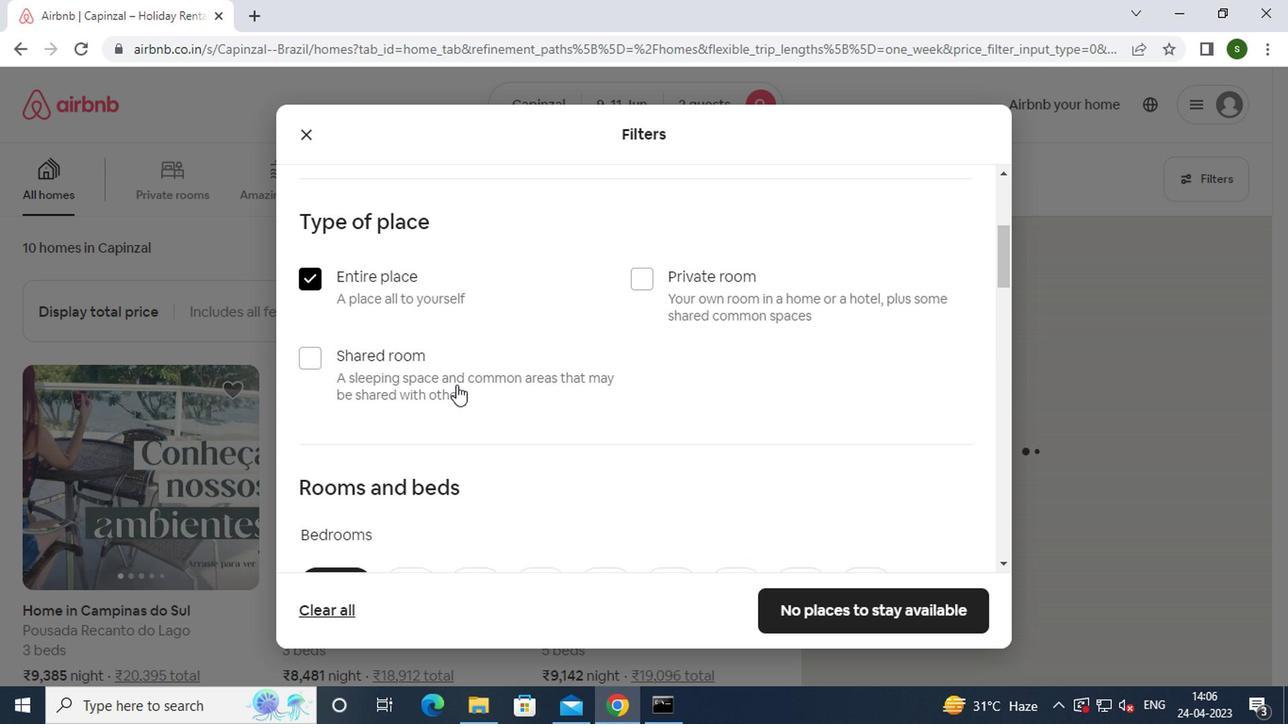 
Action: Mouse scrolled (453, 383) with delta (0, -1)
Screenshot: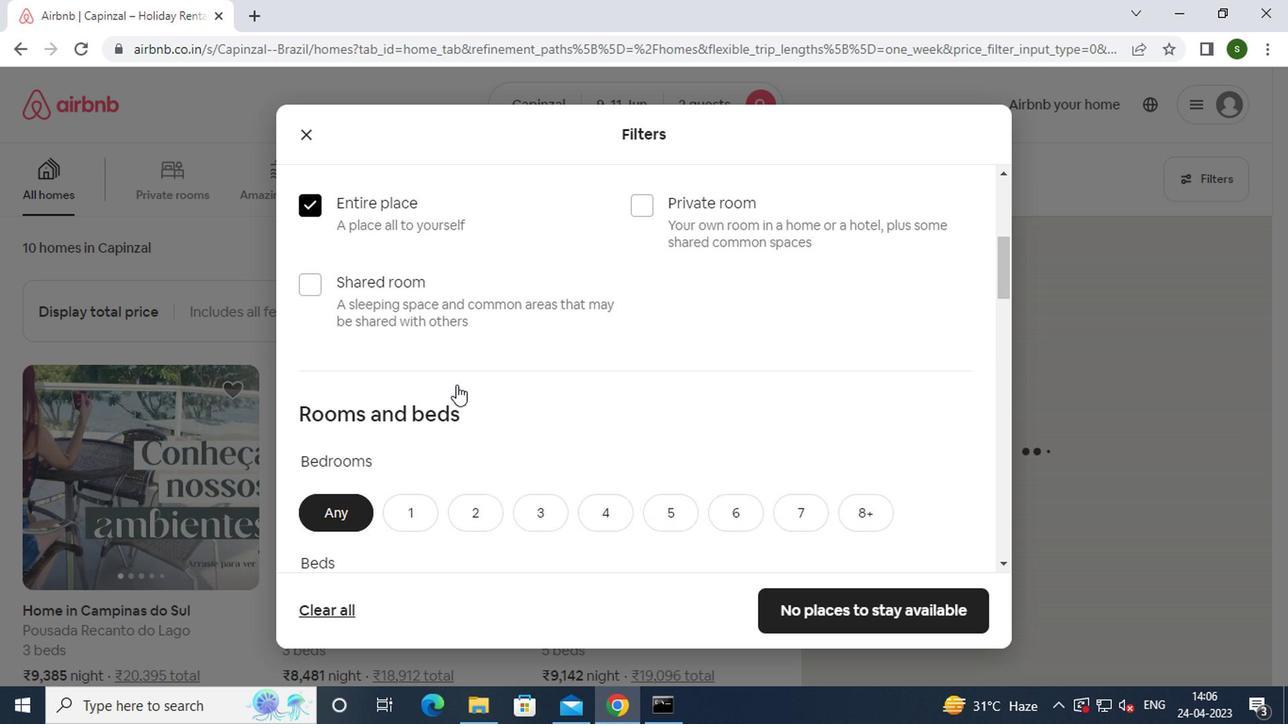
Action: Mouse moved to (466, 317)
Screenshot: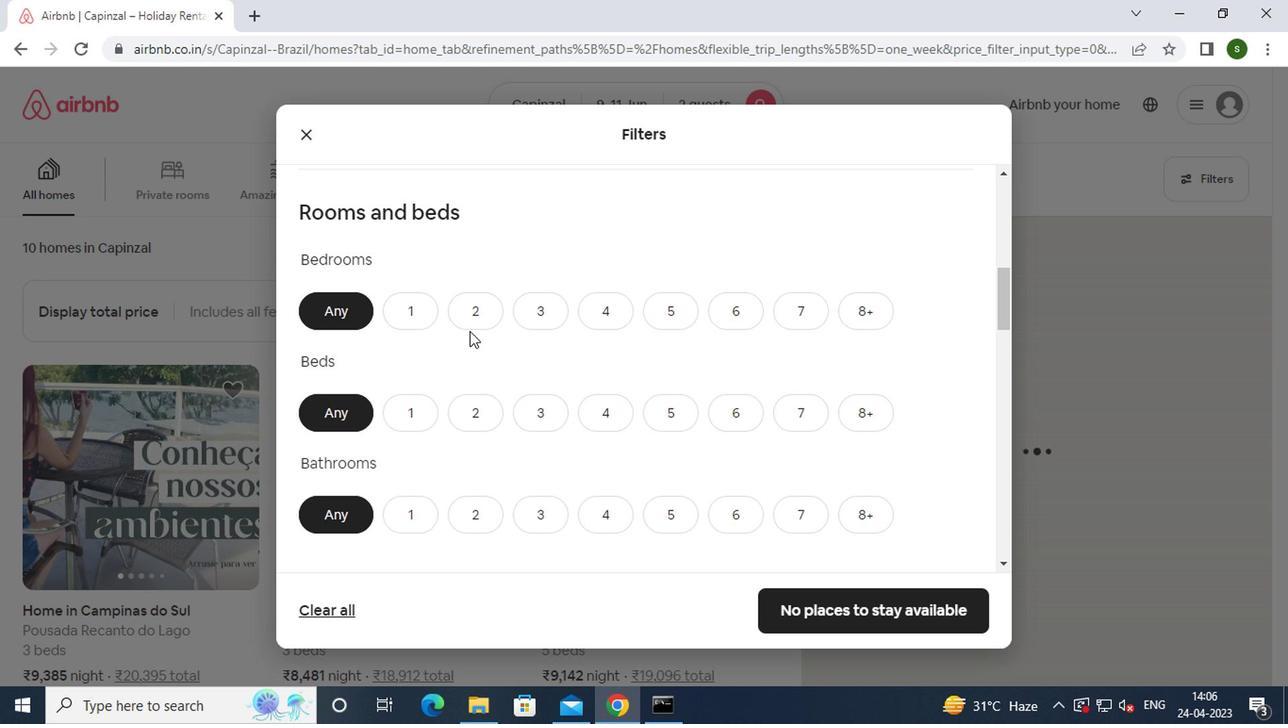 
Action: Mouse pressed left at (466, 317)
Screenshot: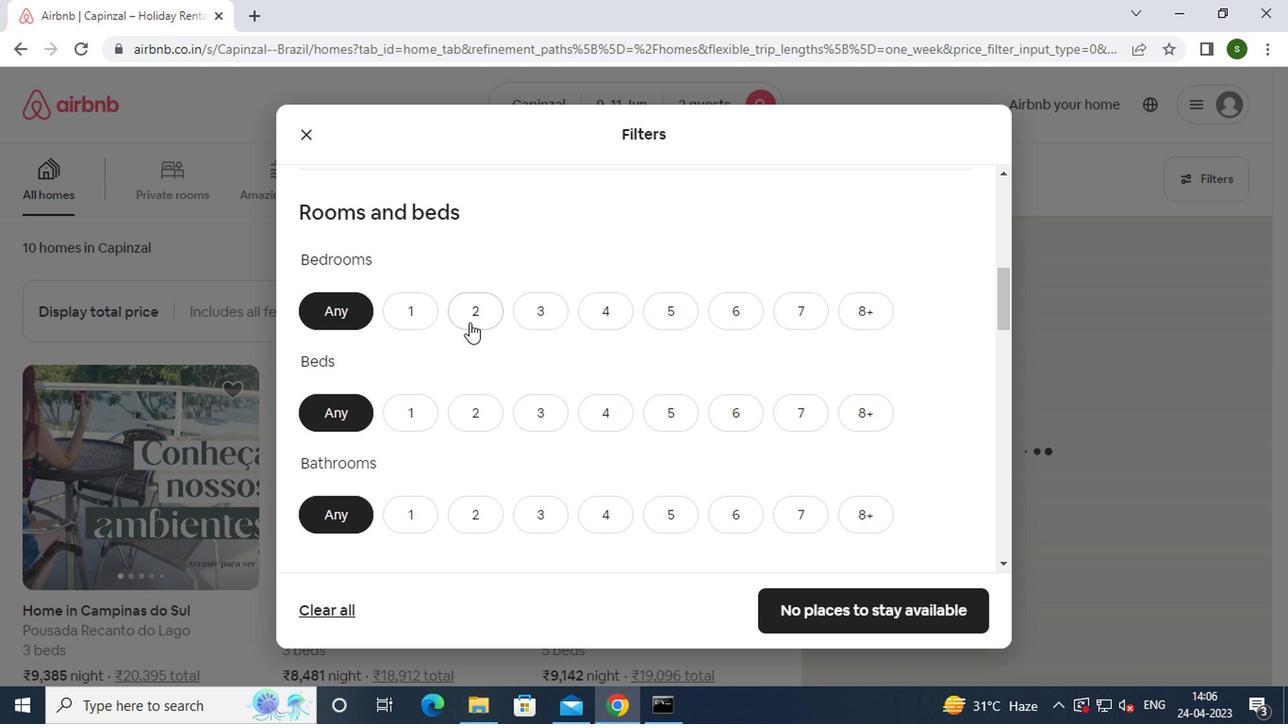 
Action: Mouse scrolled (466, 316) with delta (0, 0)
Screenshot: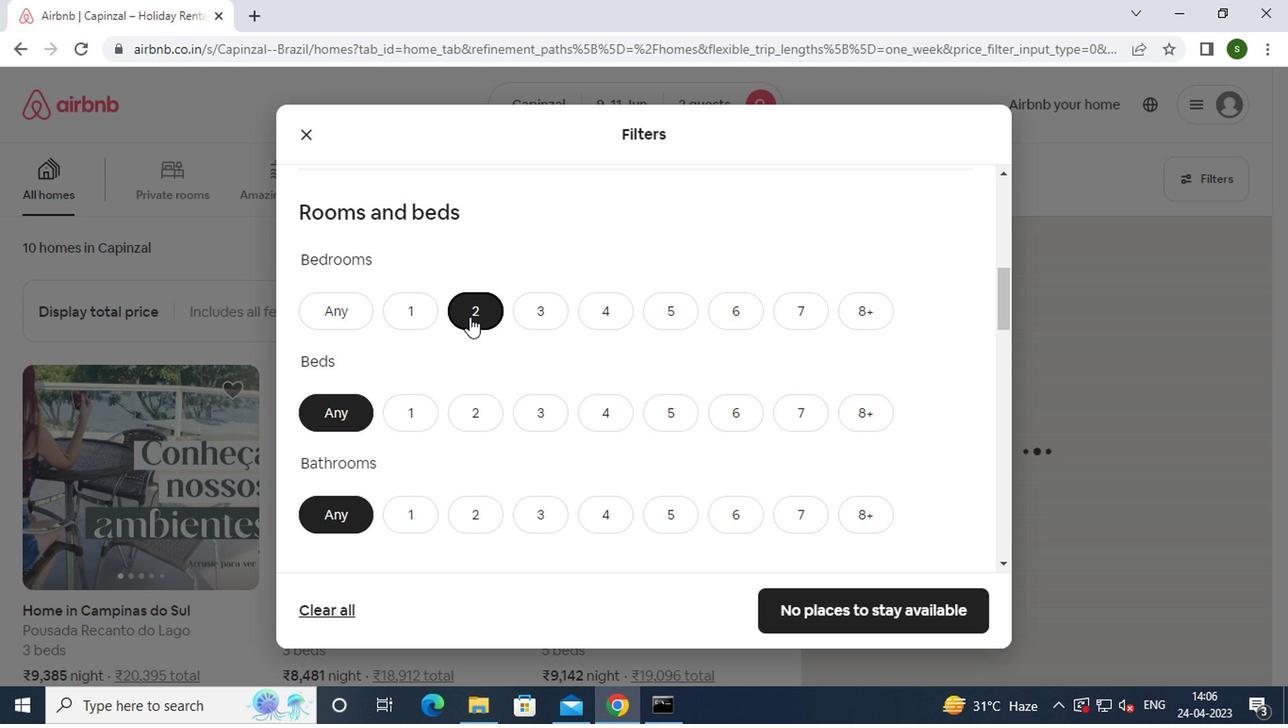 
Action: Mouse moved to (467, 310)
Screenshot: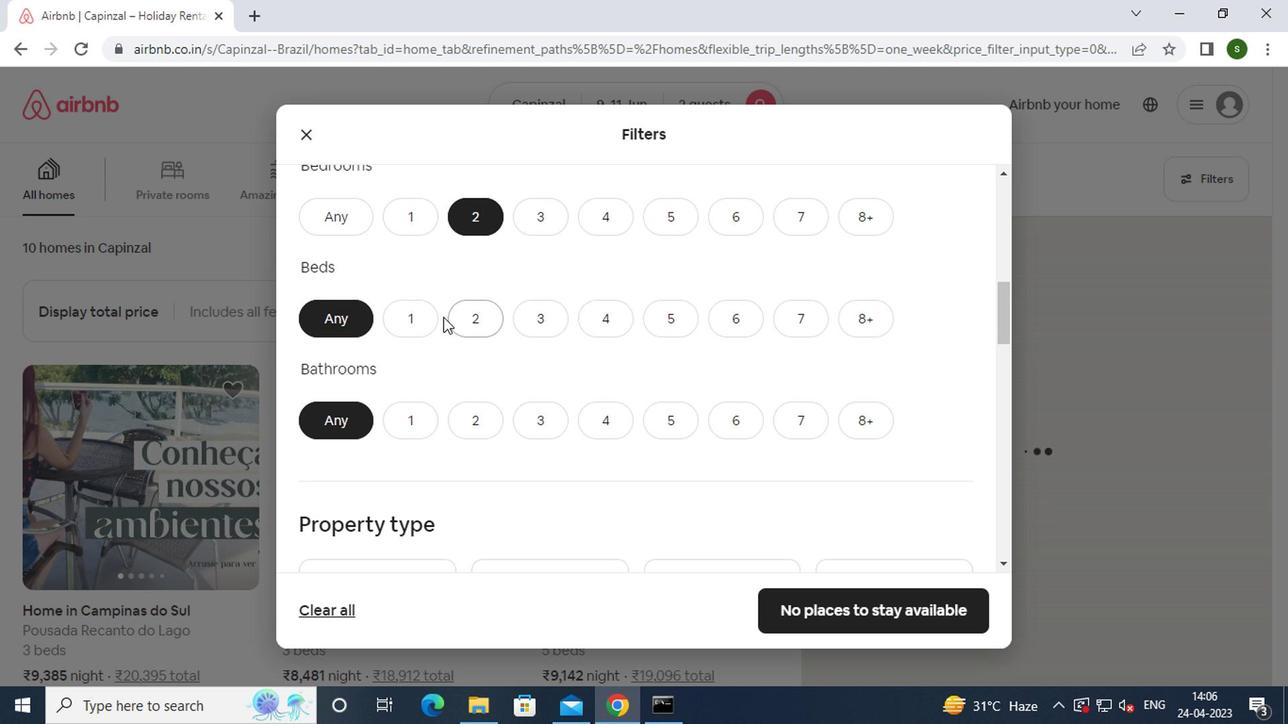 
Action: Mouse pressed left at (467, 310)
Screenshot: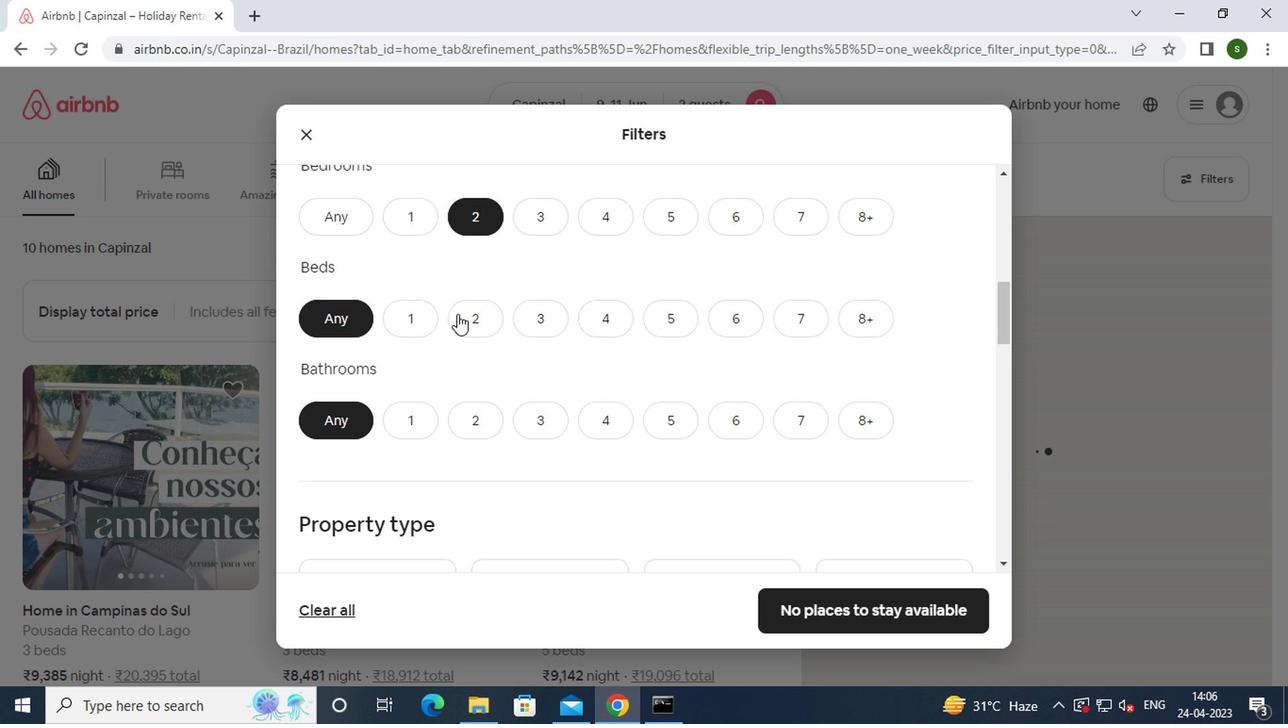 
Action: Mouse moved to (396, 418)
Screenshot: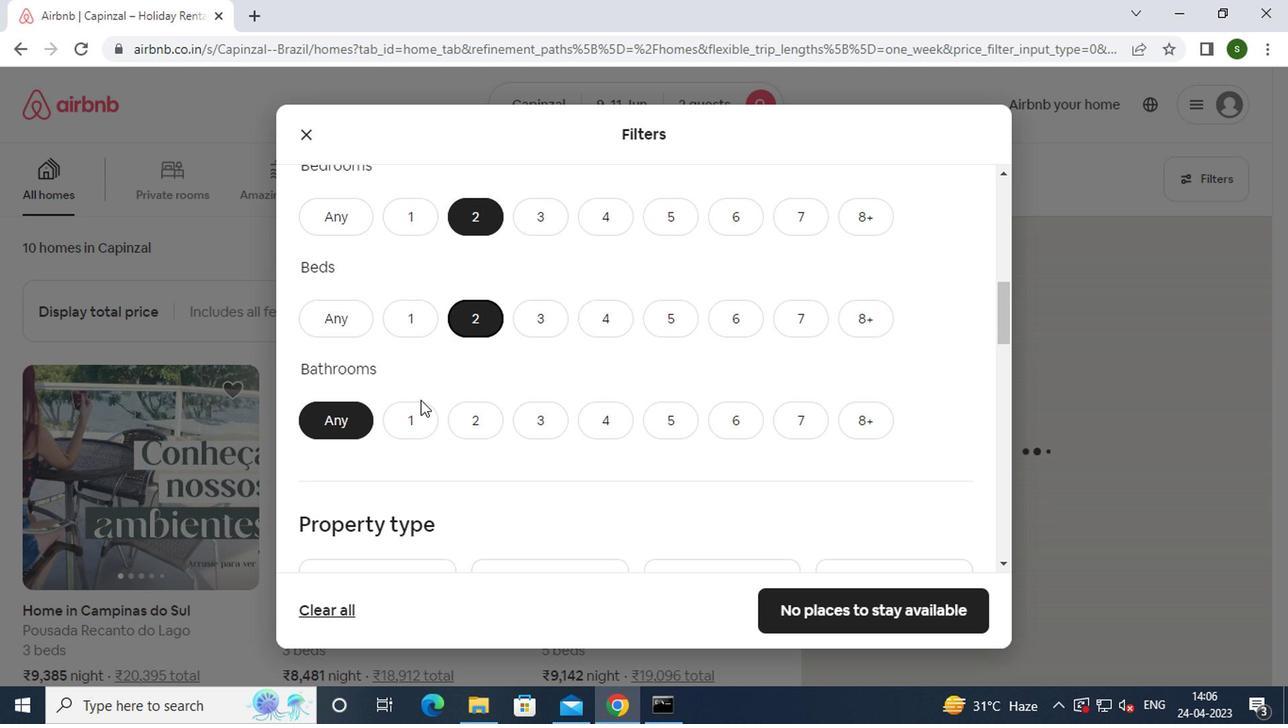 
Action: Mouse pressed left at (396, 418)
Screenshot: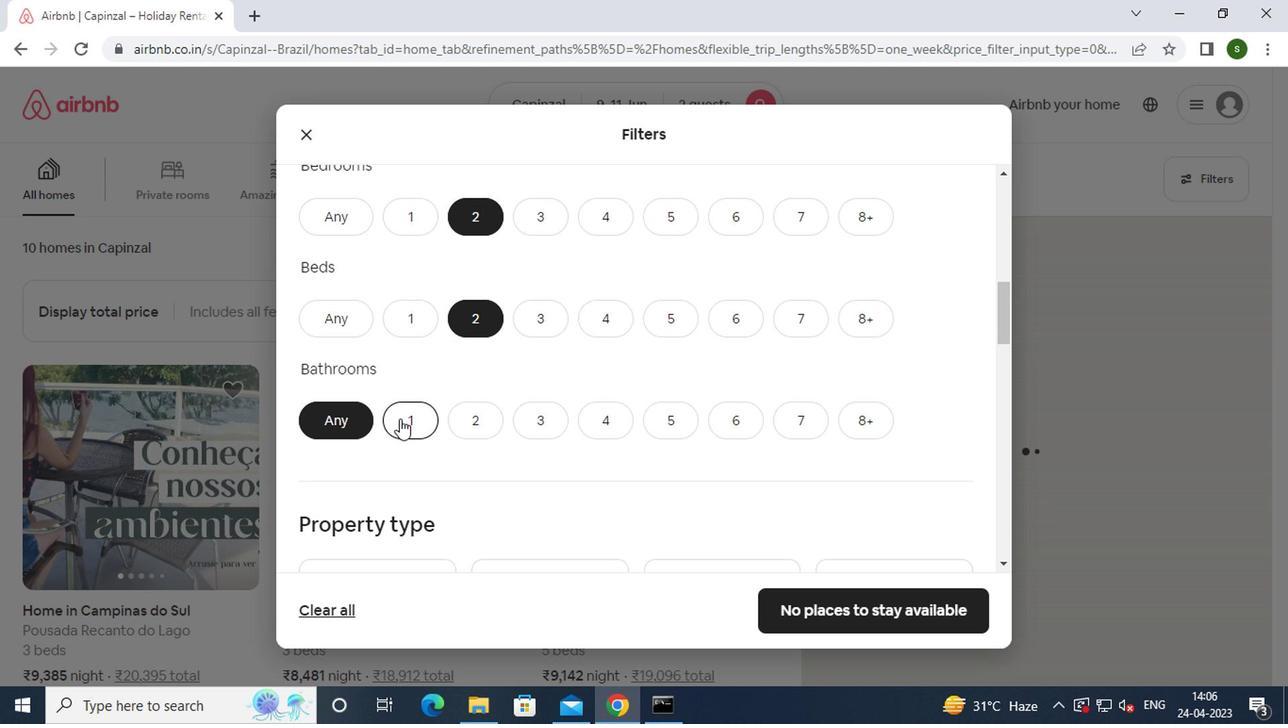 
Action: Mouse moved to (483, 393)
Screenshot: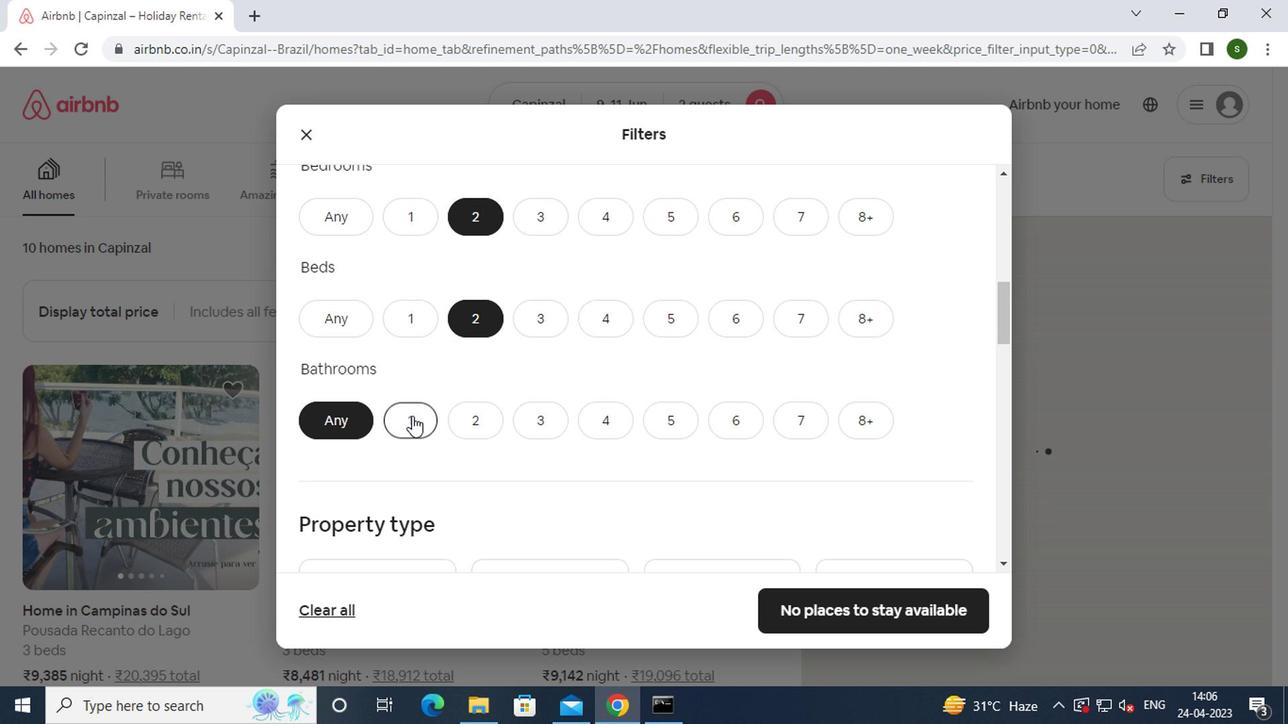 
Action: Mouse scrolled (483, 392) with delta (0, -1)
Screenshot: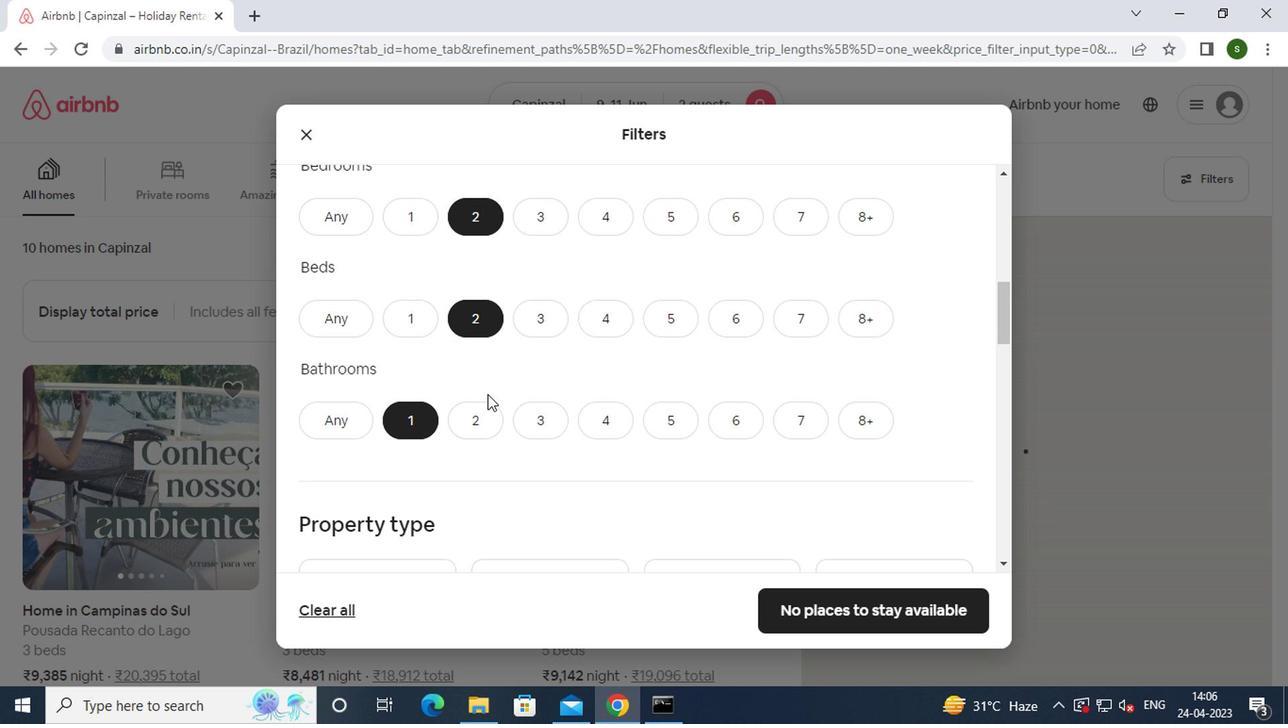 
Action: Mouse scrolled (483, 392) with delta (0, -1)
Screenshot: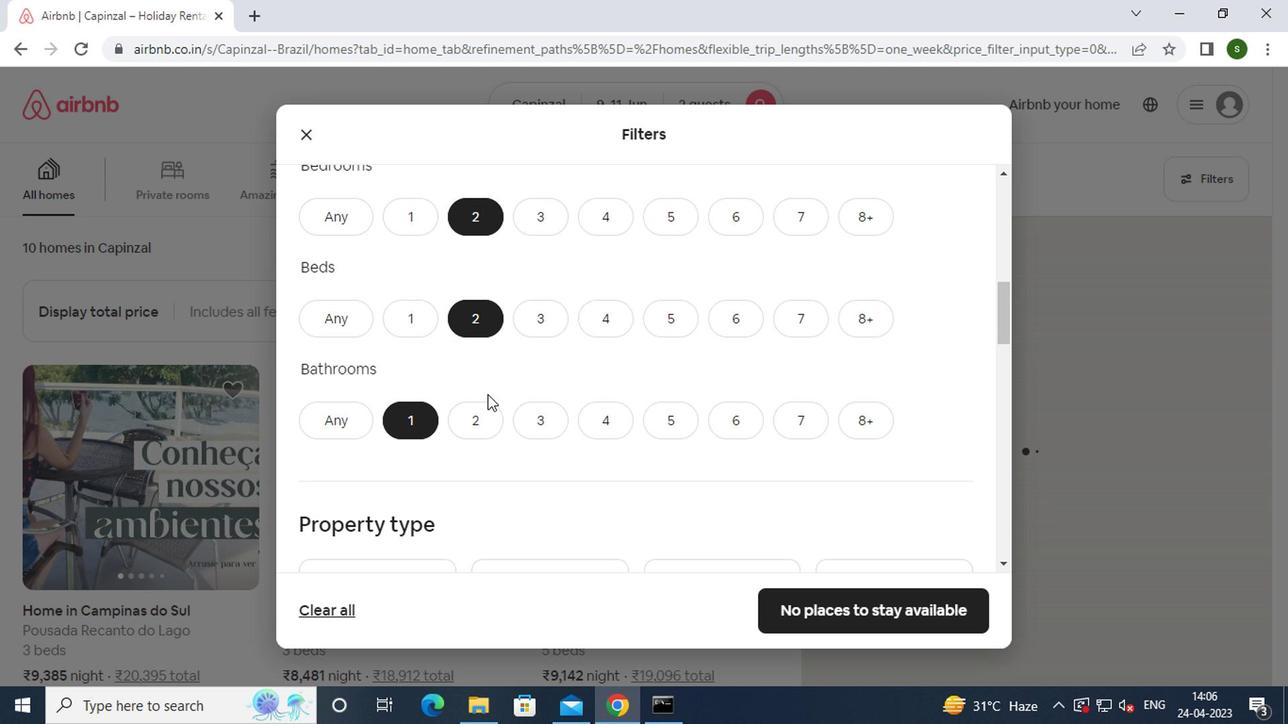 
Action: Mouse scrolled (483, 392) with delta (0, -1)
Screenshot: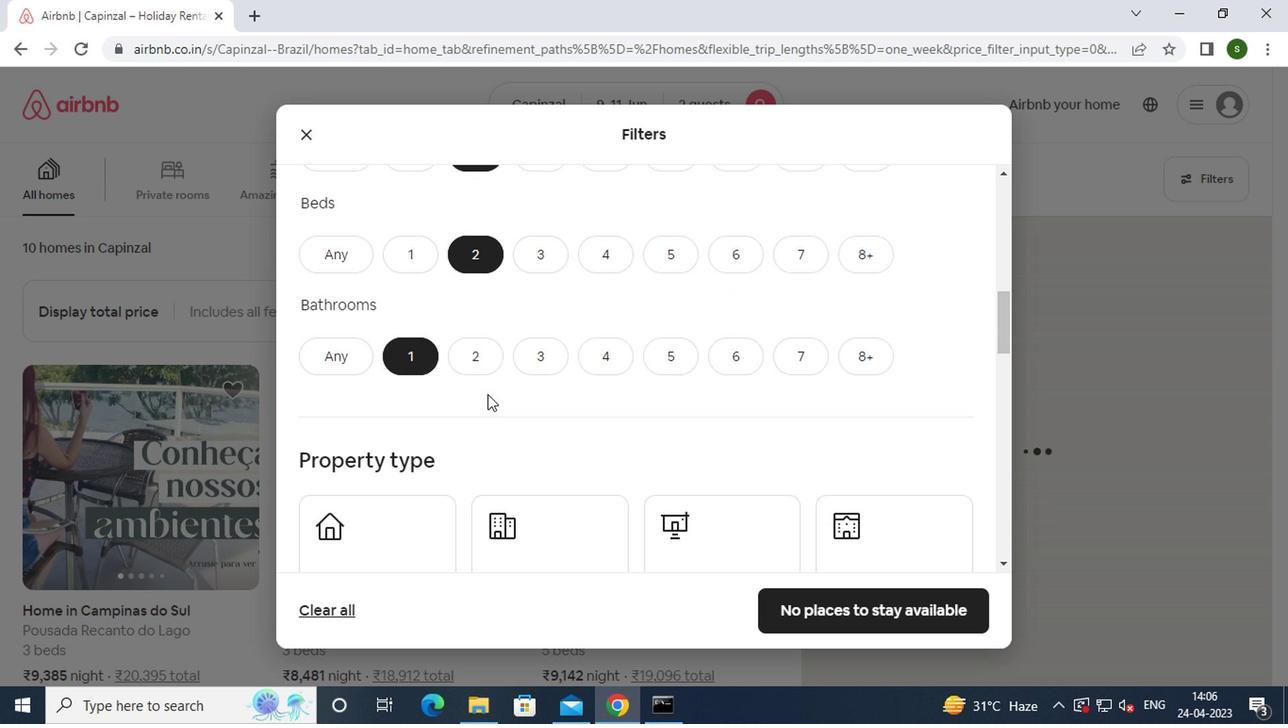 
Action: Mouse moved to (411, 365)
Screenshot: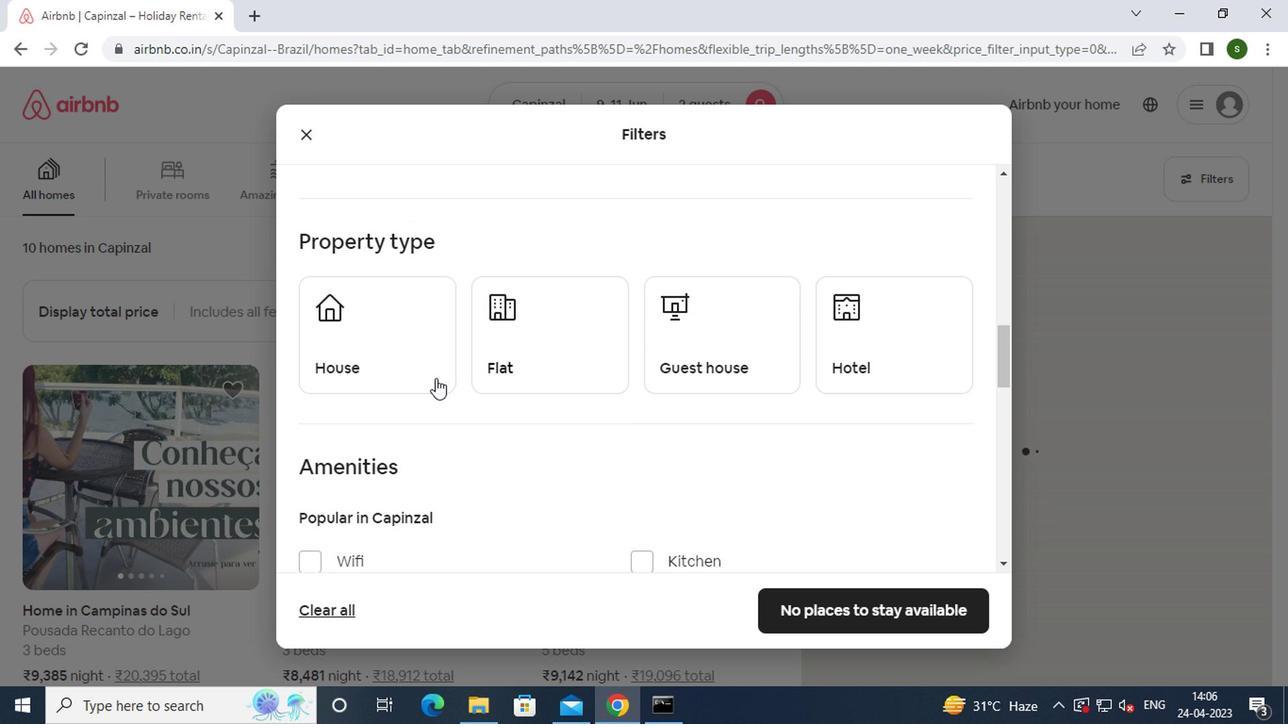 
Action: Mouse pressed left at (411, 365)
Screenshot: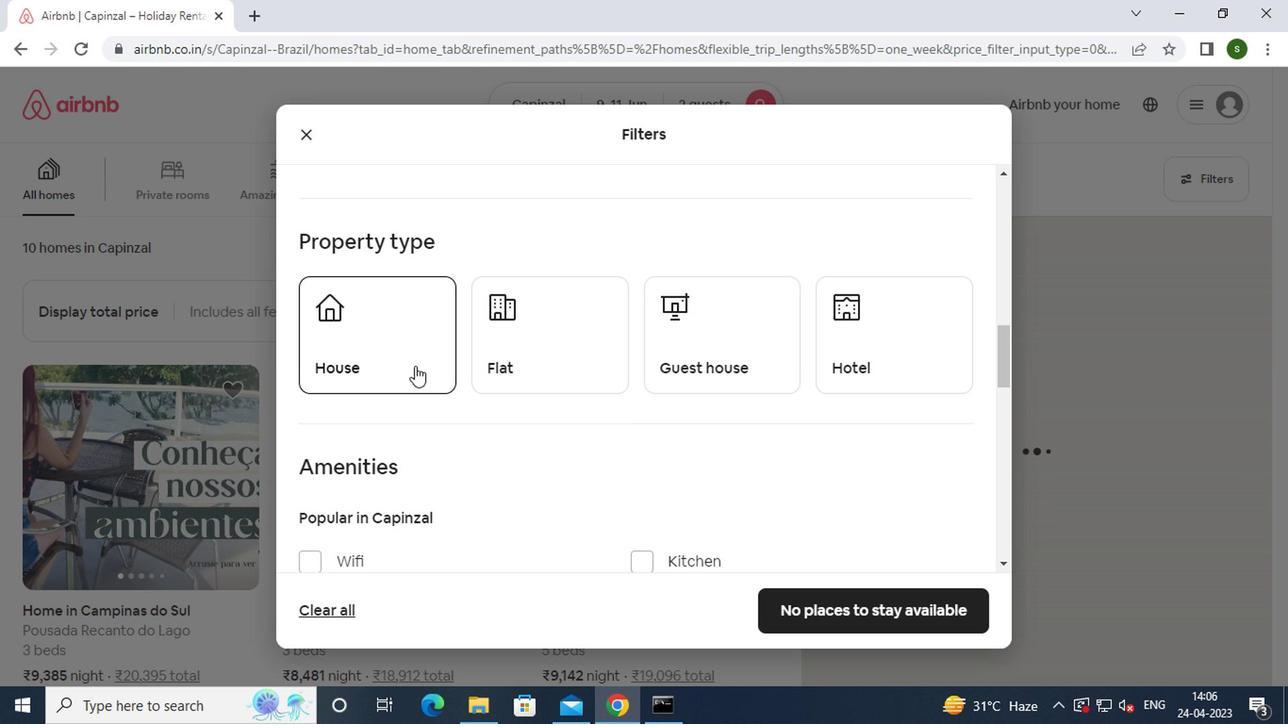 
Action: Mouse moved to (560, 351)
Screenshot: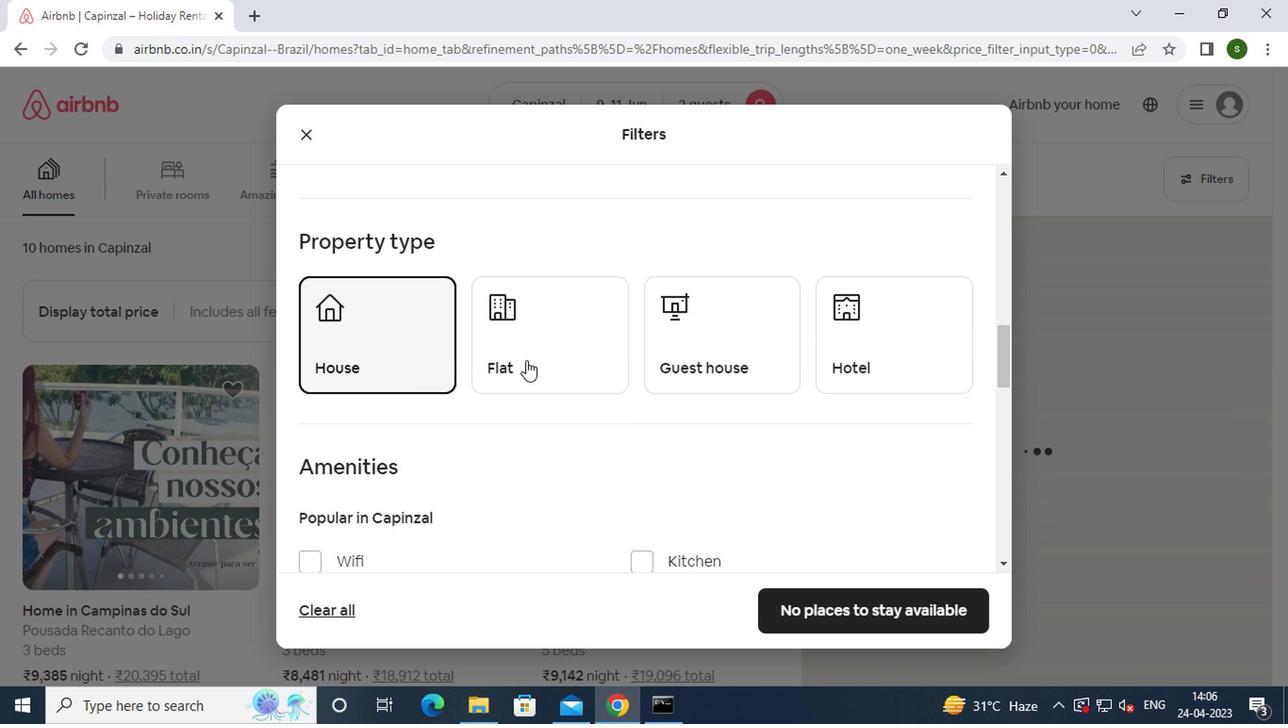 
Action: Mouse pressed left at (560, 351)
Screenshot: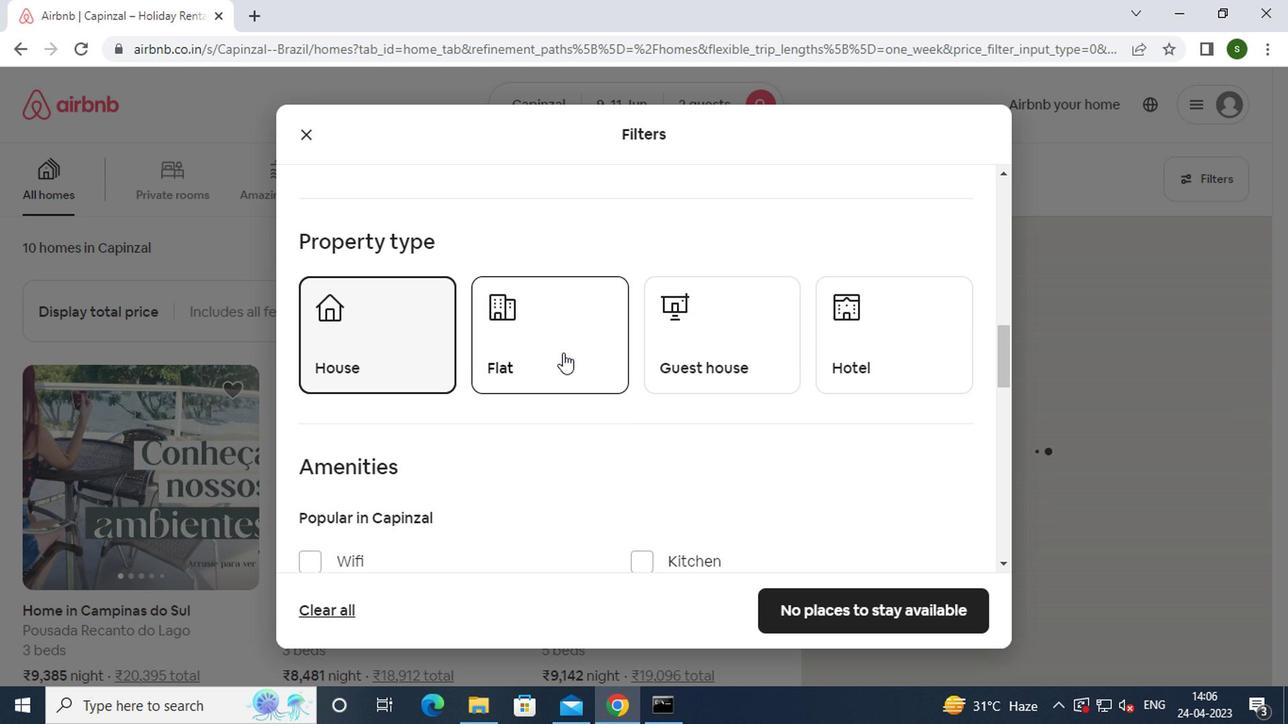 
Action: Mouse moved to (693, 332)
Screenshot: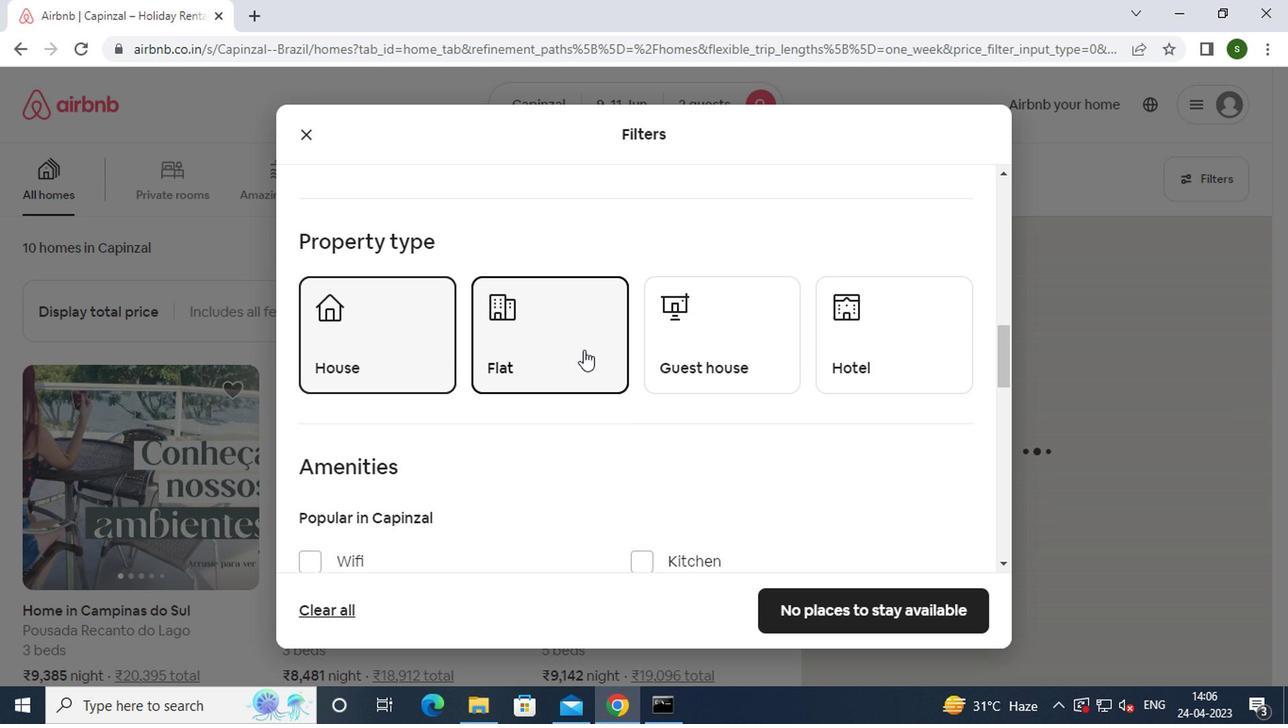 
Action: Mouse pressed left at (693, 332)
Screenshot: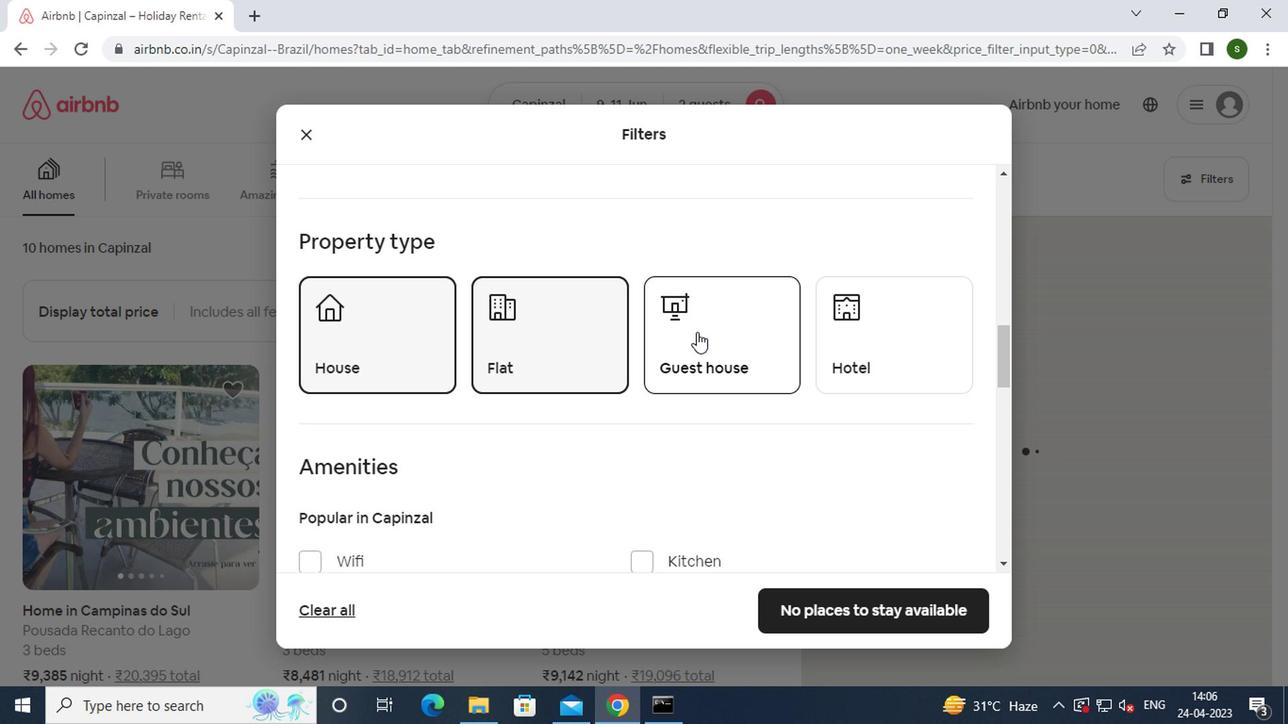 
Action: Mouse scrolled (693, 331) with delta (0, 0)
Screenshot: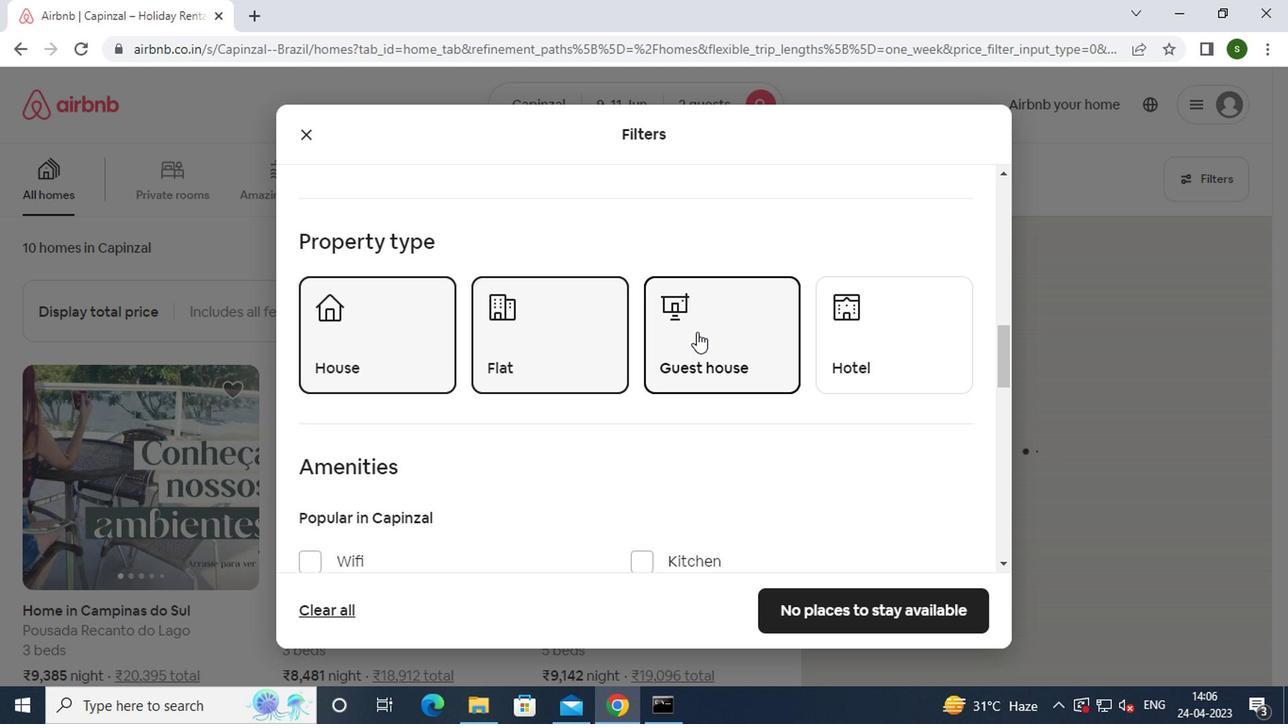 
Action: Mouse scrolled (693, 331) with delta (0, 0)
Screenshot: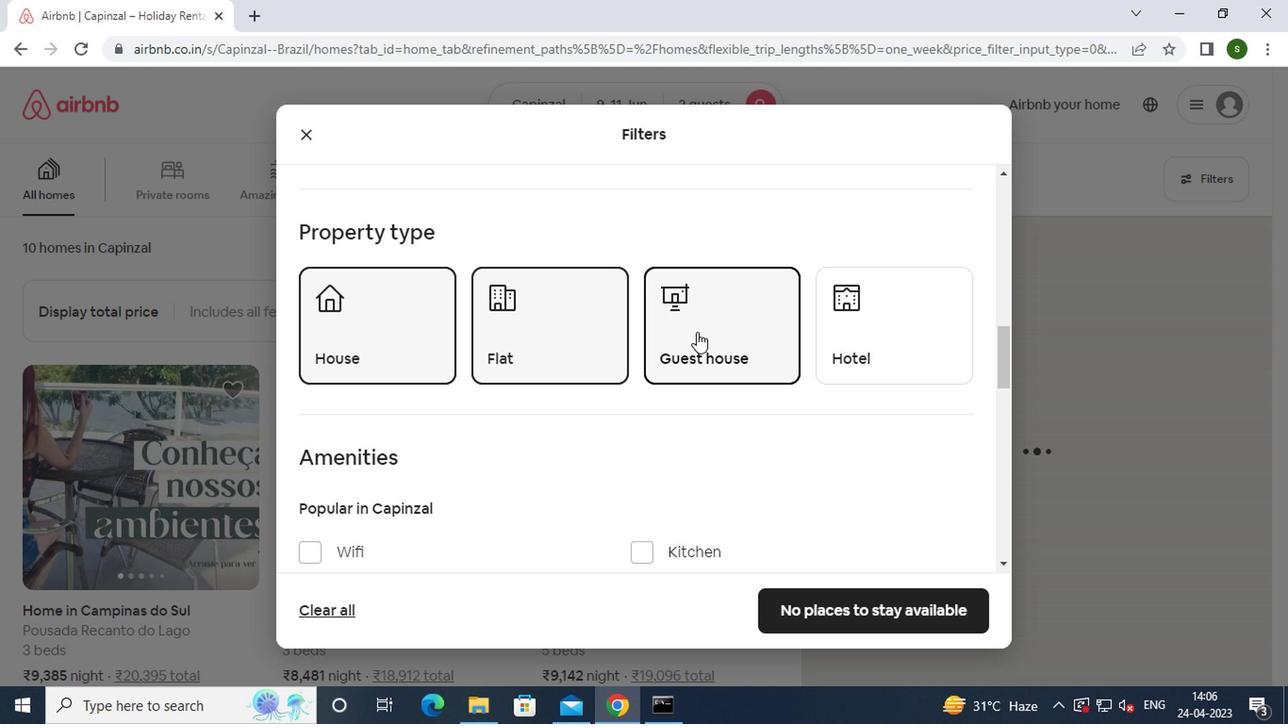 
Action: Mouse moved to (356, 368)
Screenshot: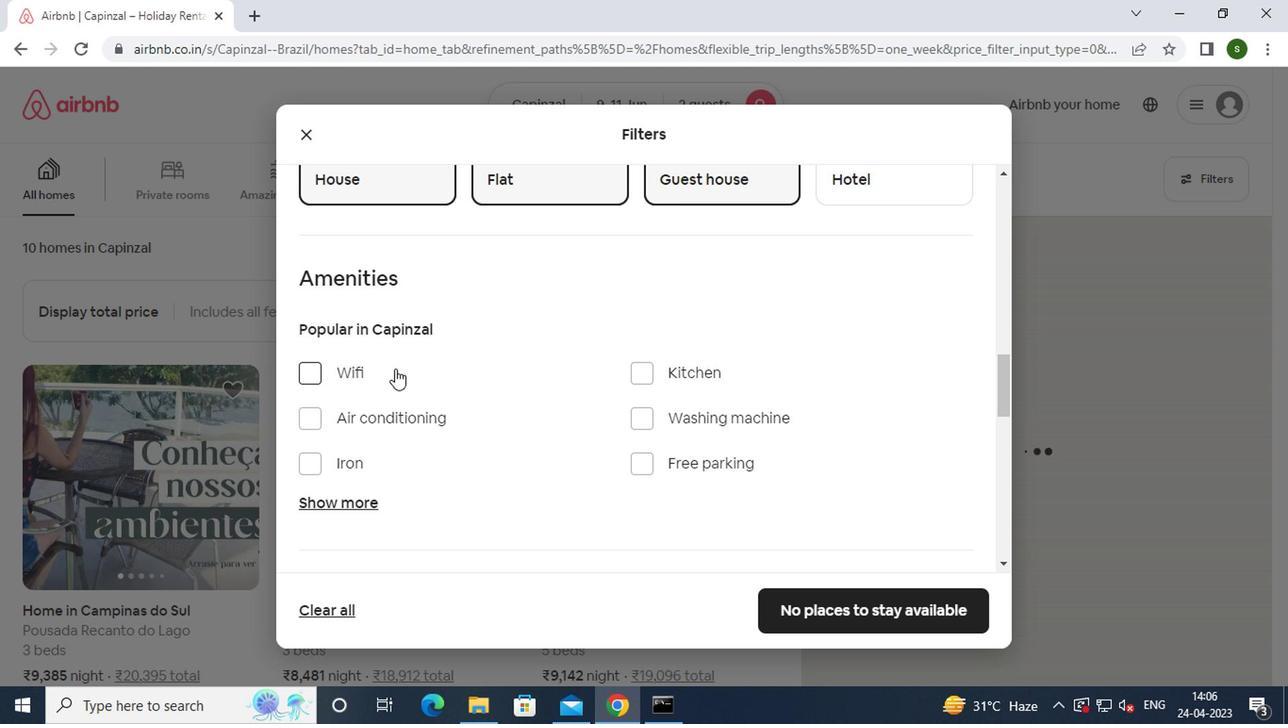 
Action: Mouse pressed left at (356, 368)
Screenshot: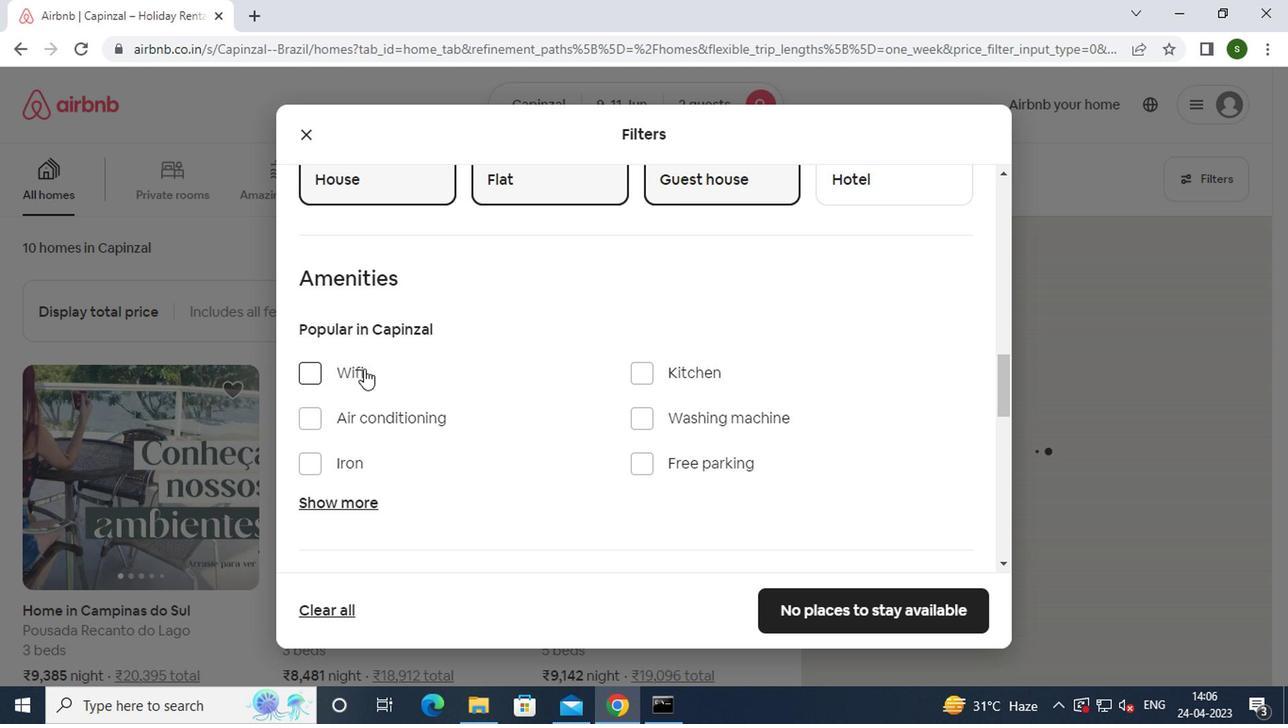 
Action: Mouse moved to (534, 332)
Screenshot: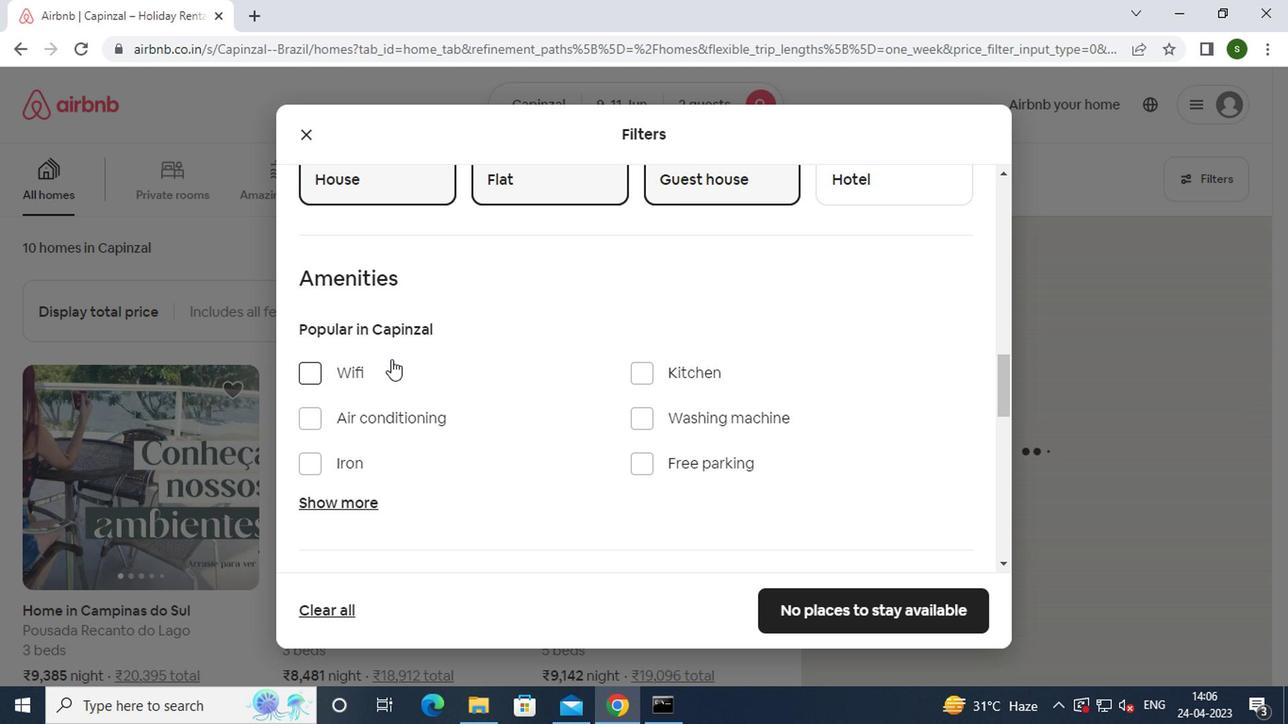 
Action: Mouse scrolled (534, 331) with delta (0, 0)
Screenshot: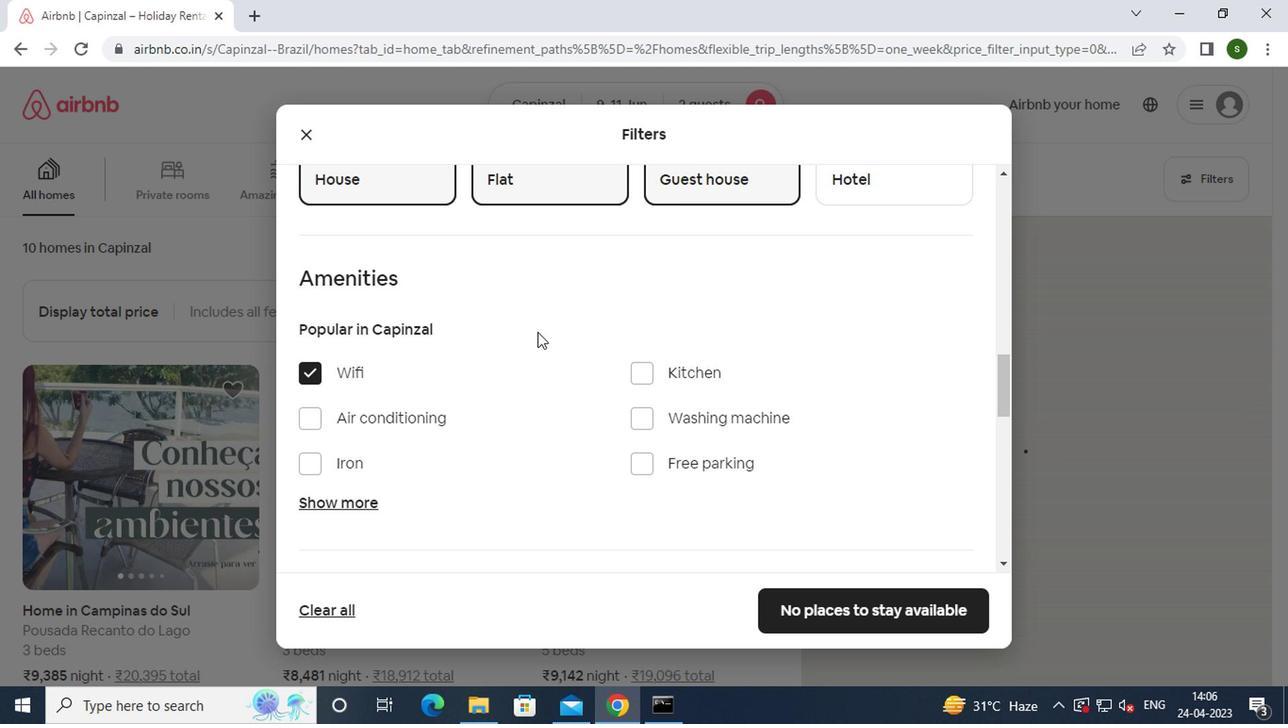 
Action: Mouse scrolled (534, 331) with delta (0, 0)
Screenshot: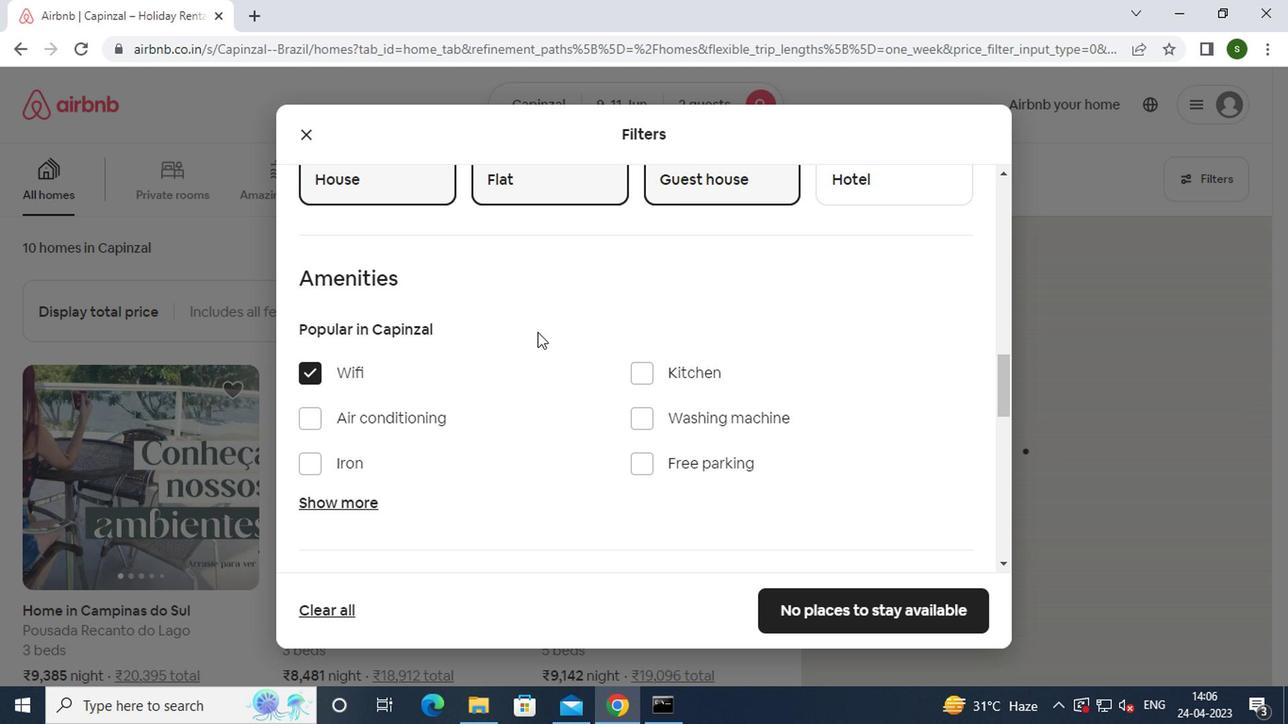 
Action: Mouse scrolled (534, 331) with delta (0, 0)
Screenshot: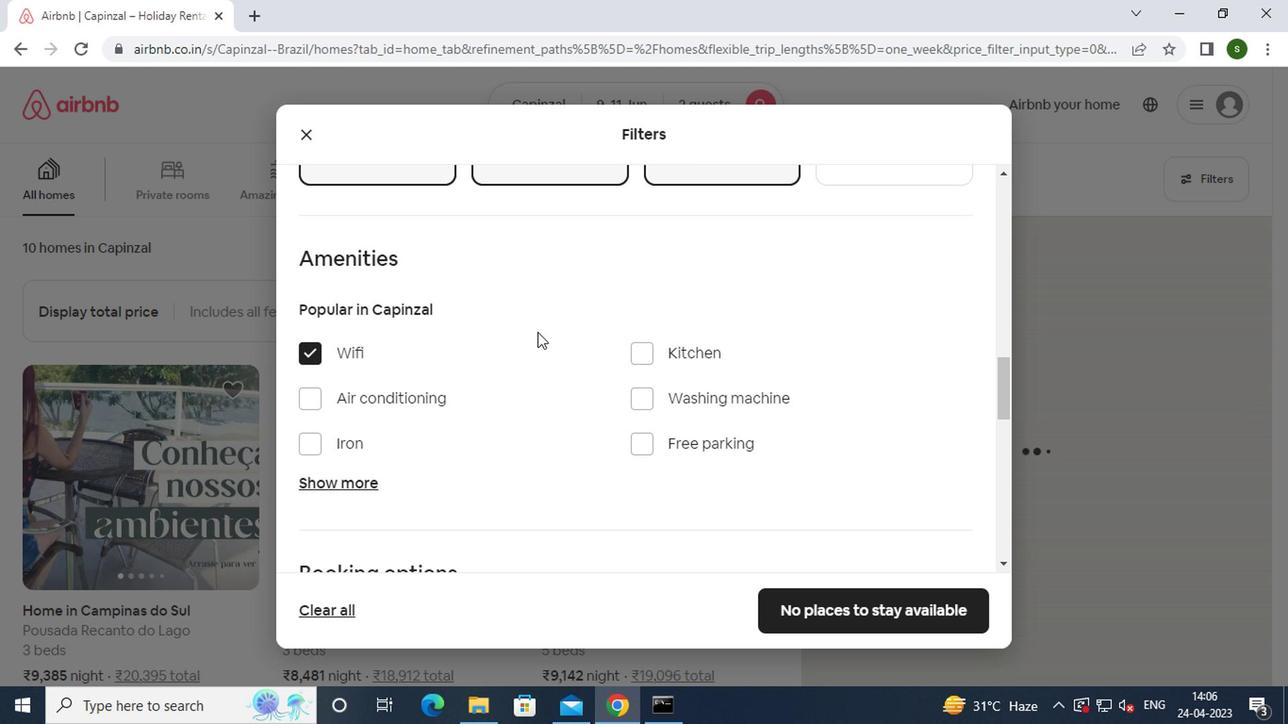 
Action: Mouse scrolled (534, 331) with delta (0, 0)
Screenshot: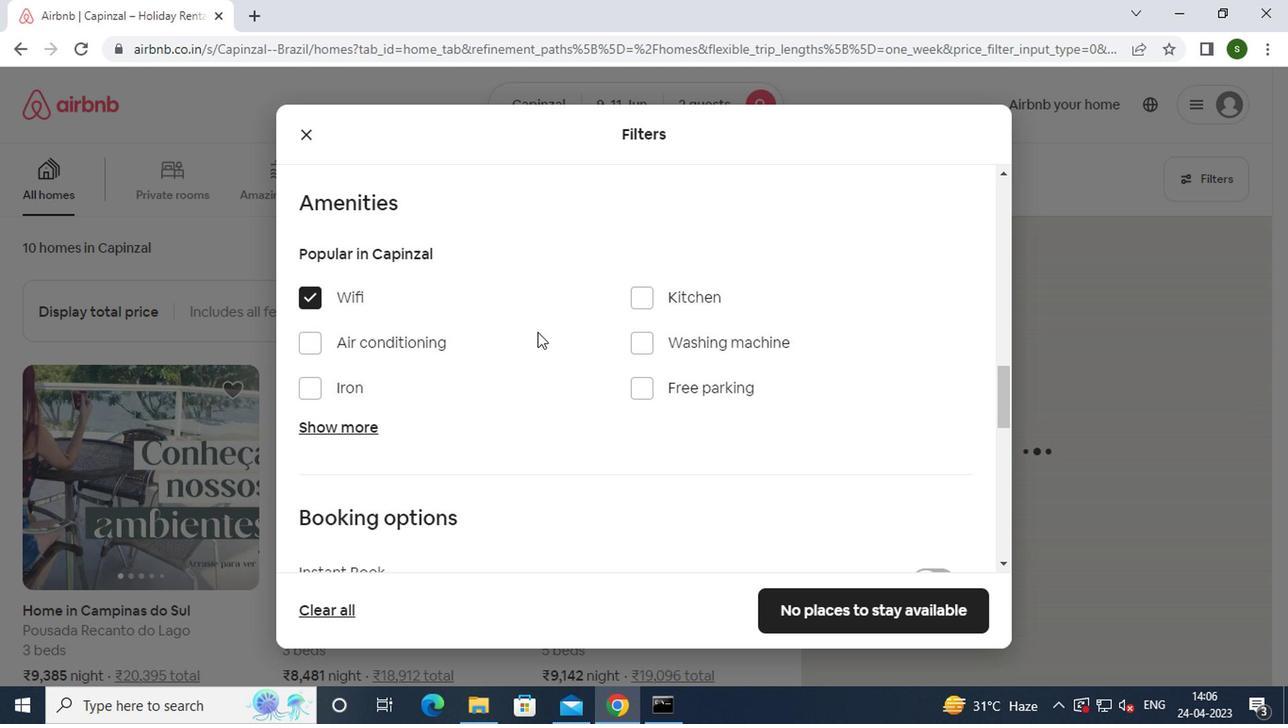
Action: Mouse scrolled (534, 331) with delta (0, 0)
Screenshot: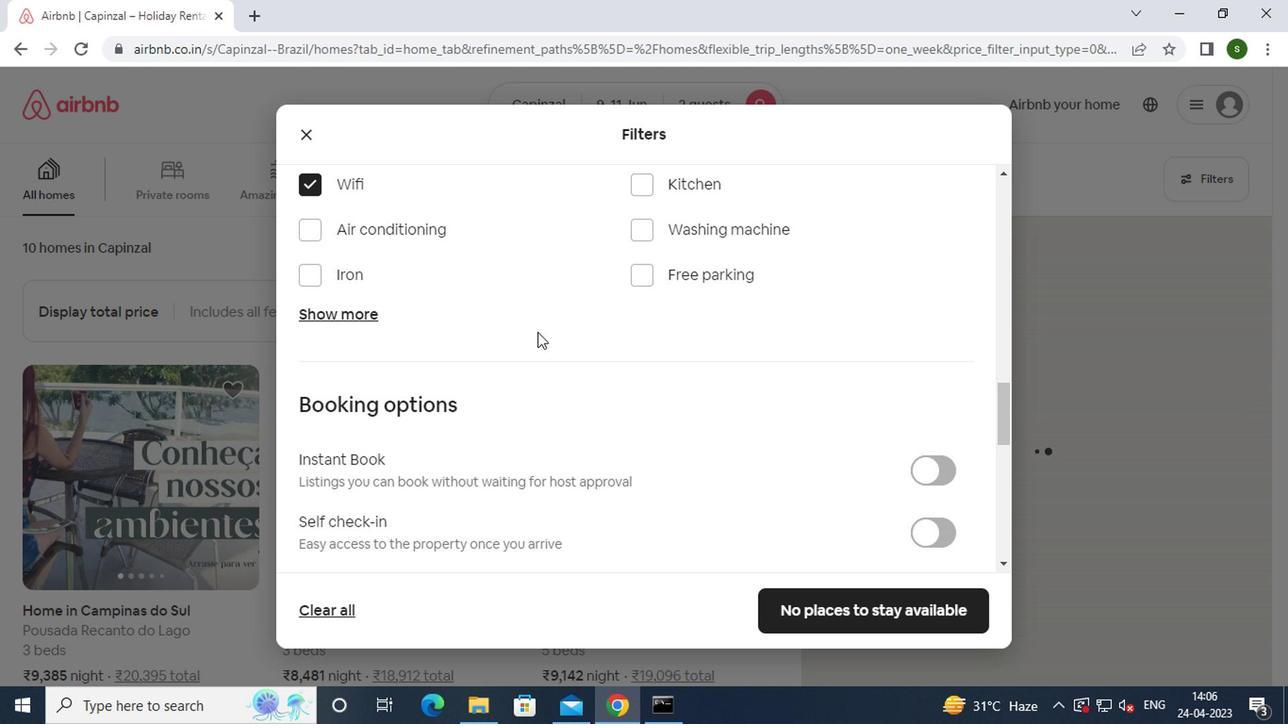 
Action: Mouse moved to (912, 254)
Screenshot: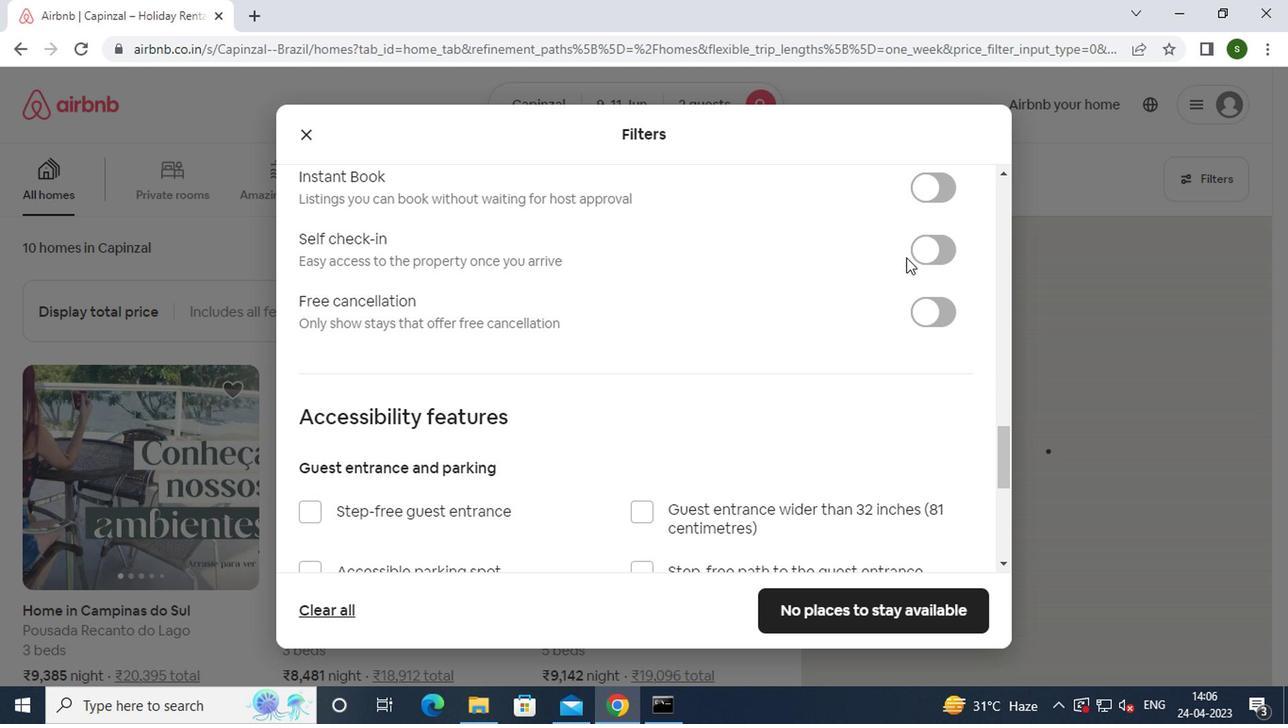
Action: Mouse pressed left at (912, 254)
Screenshot: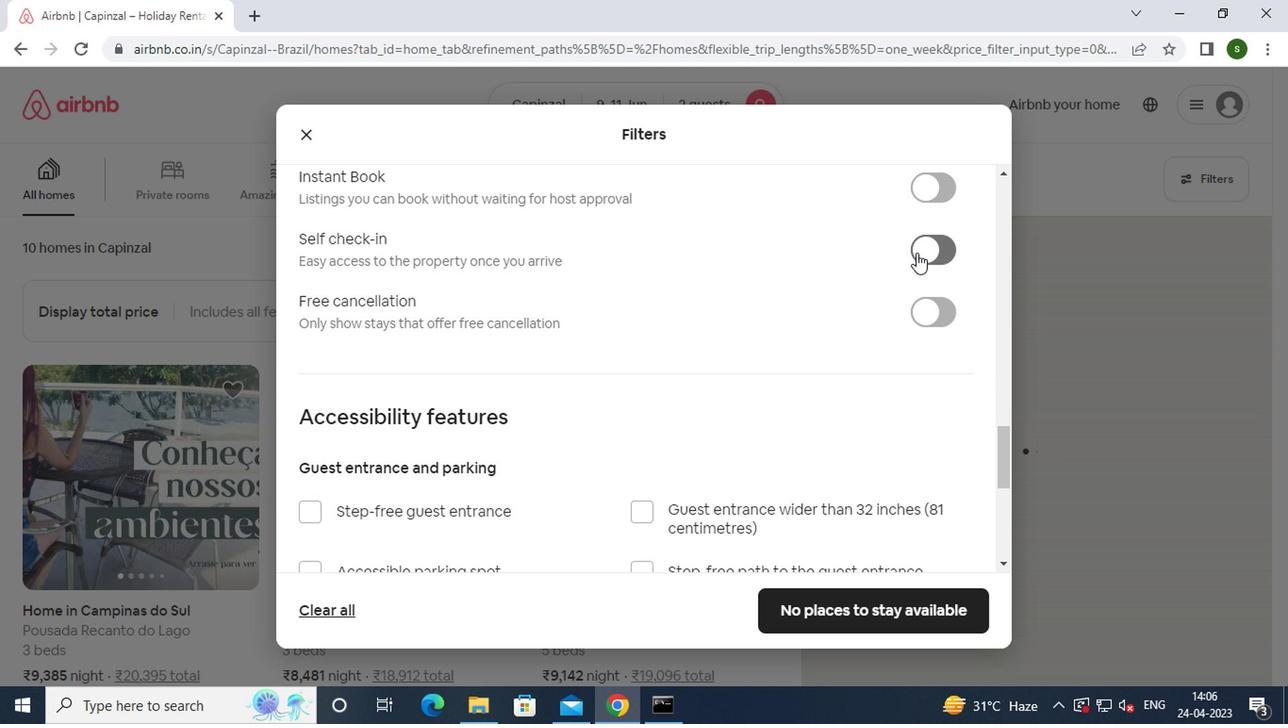 
Action: Mouse moved to (810, 283)
Screenshot: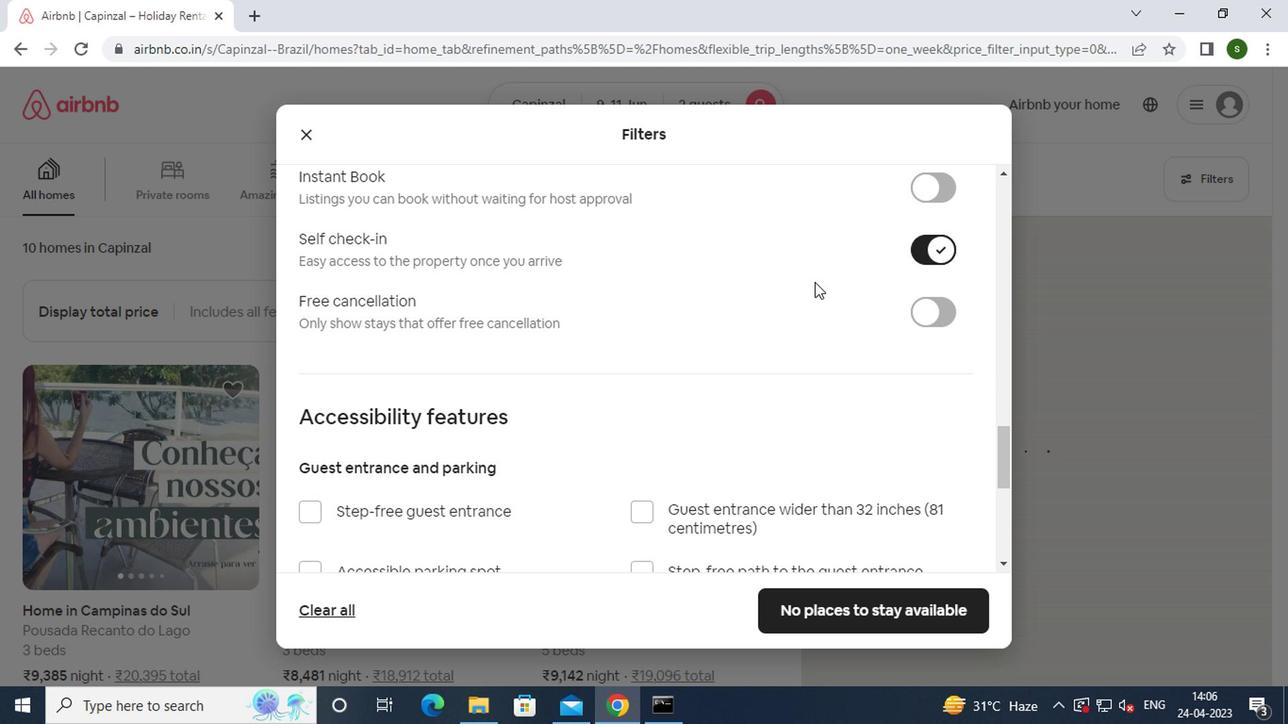 
Action: Mouse scrolled (810, 281) with delta (0, -1)
Screenshot: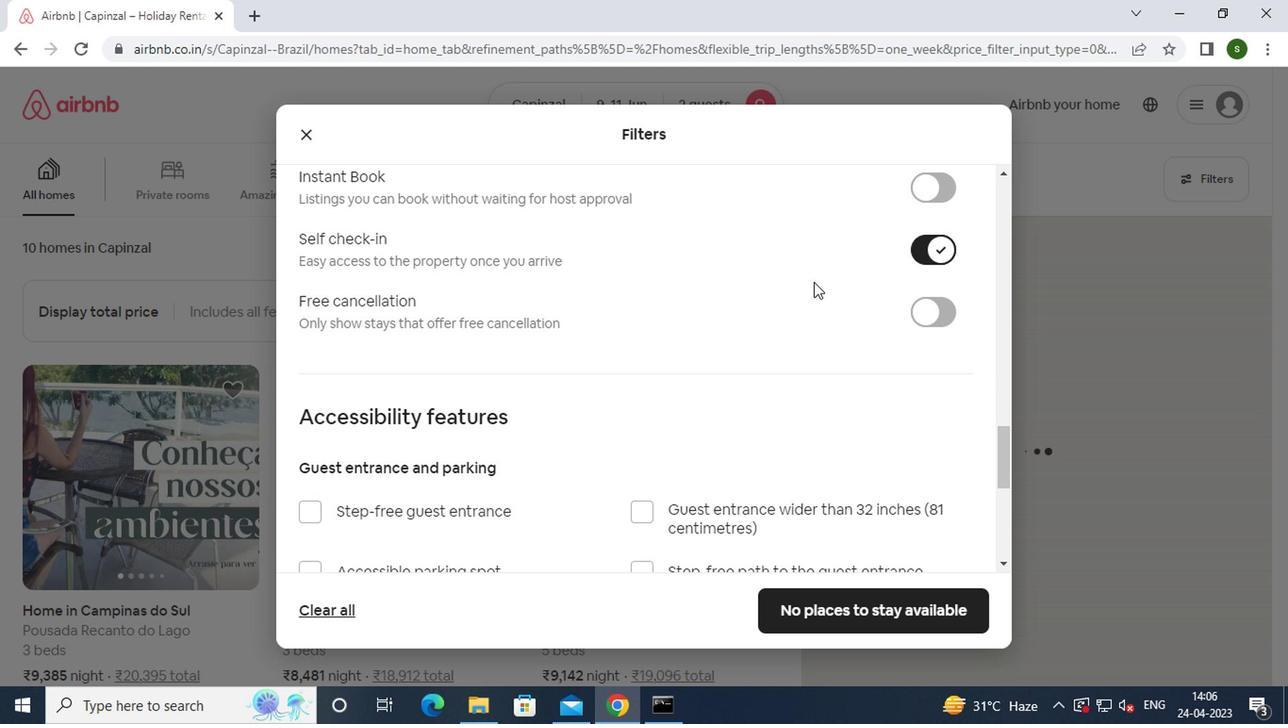 
Action: Mouse scrolled (810, 281) with delta (0, -1)
Screenshot: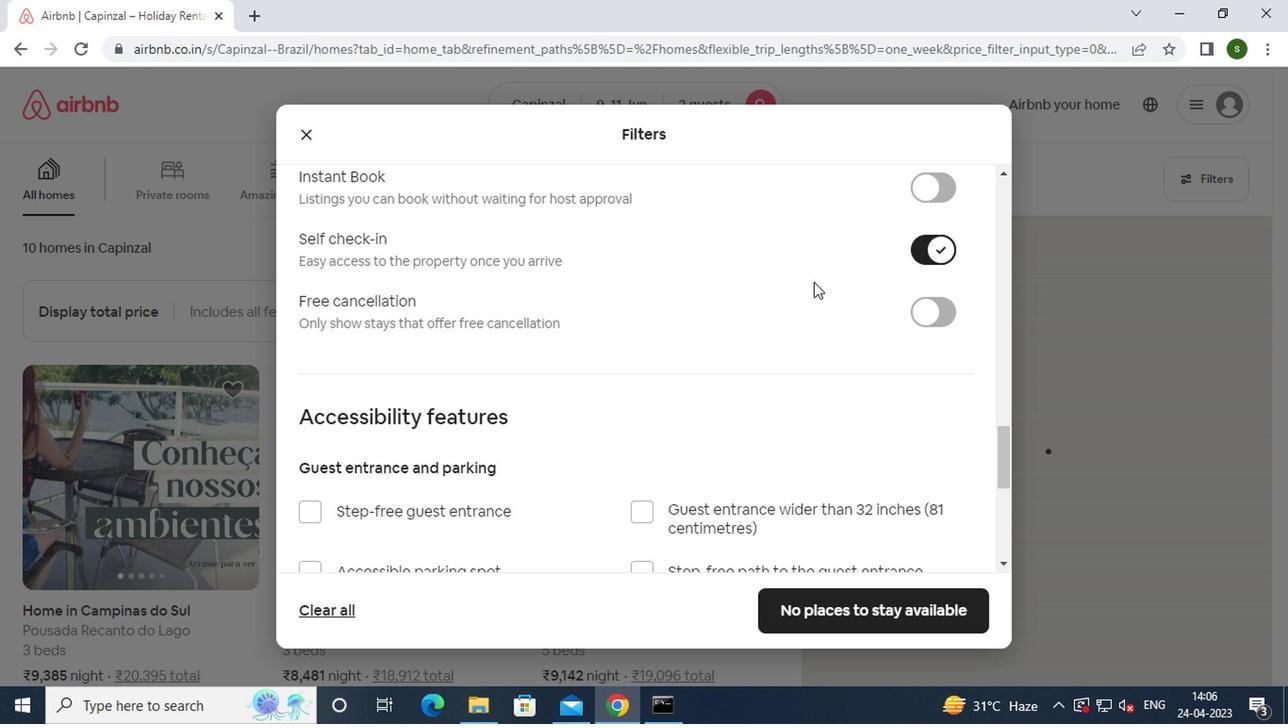 
Action: Mouse scrolled (810, 281) with delta (0, -1)
Screenshot: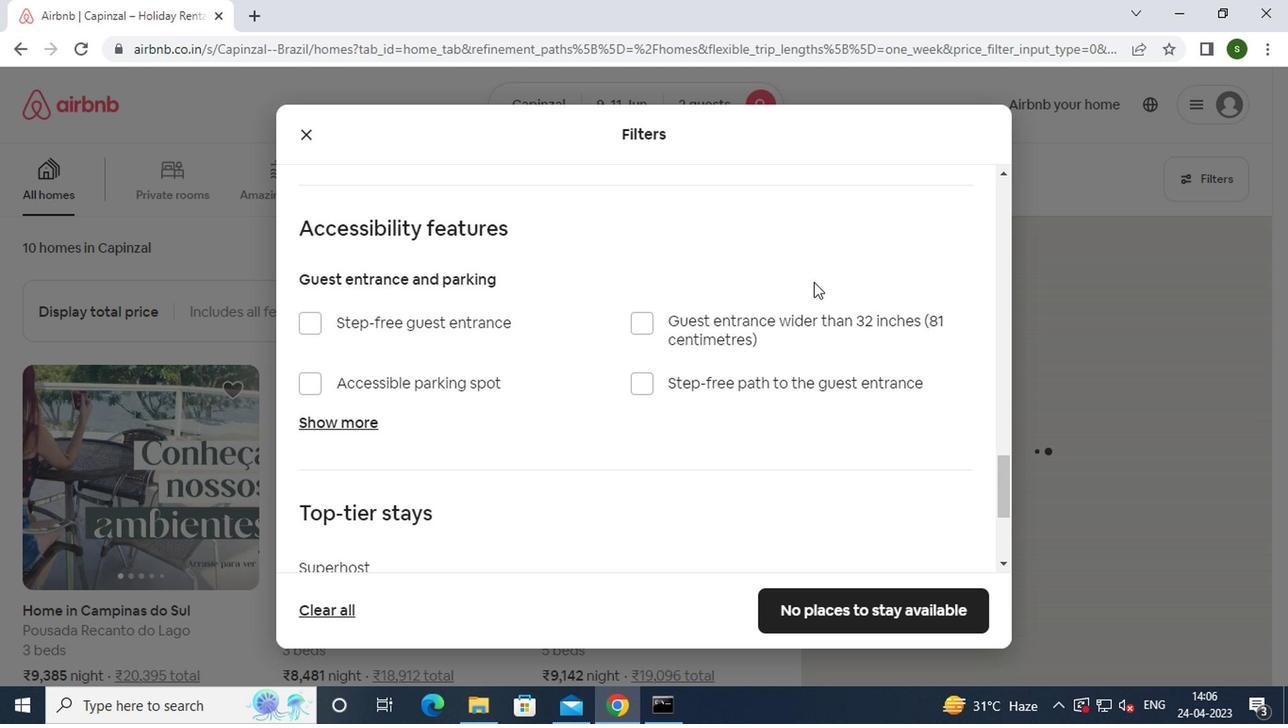 
Action: Mouse scrolled (810, 281) with delta (0, -1)
Screenshot: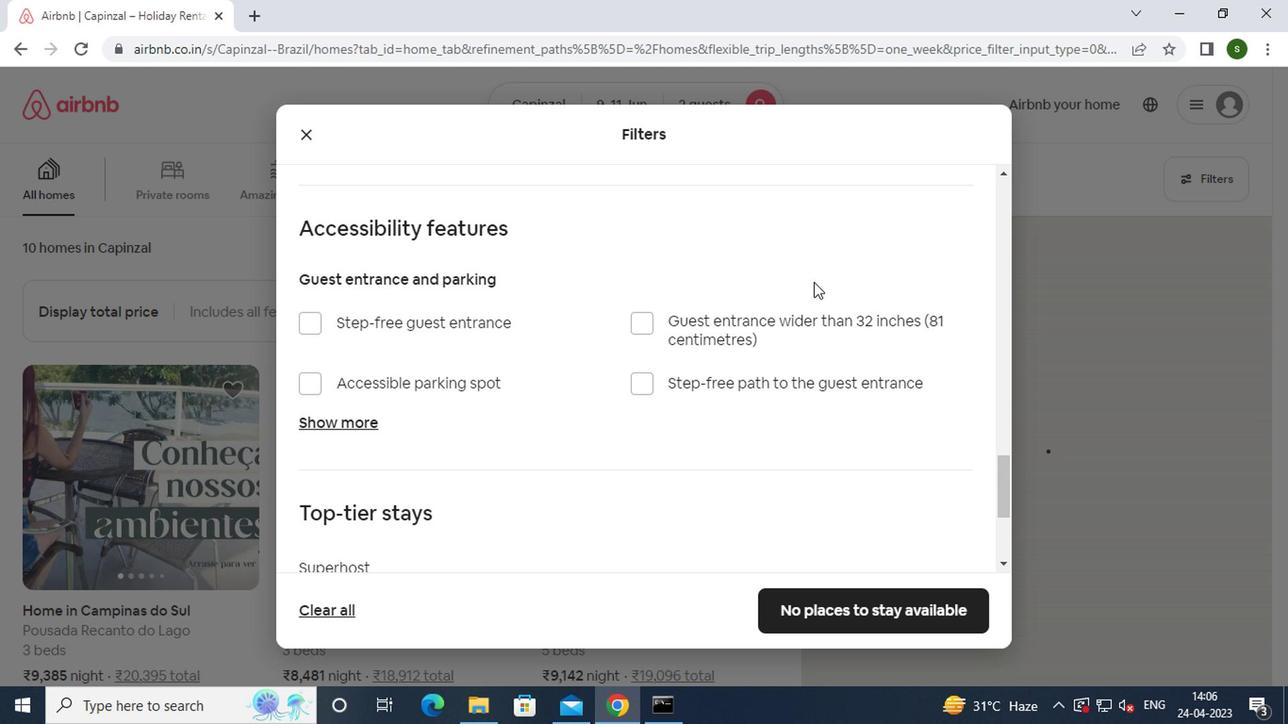
Action: Mouse scrolled (810, 281) with delta (0, -1)
Screenshot: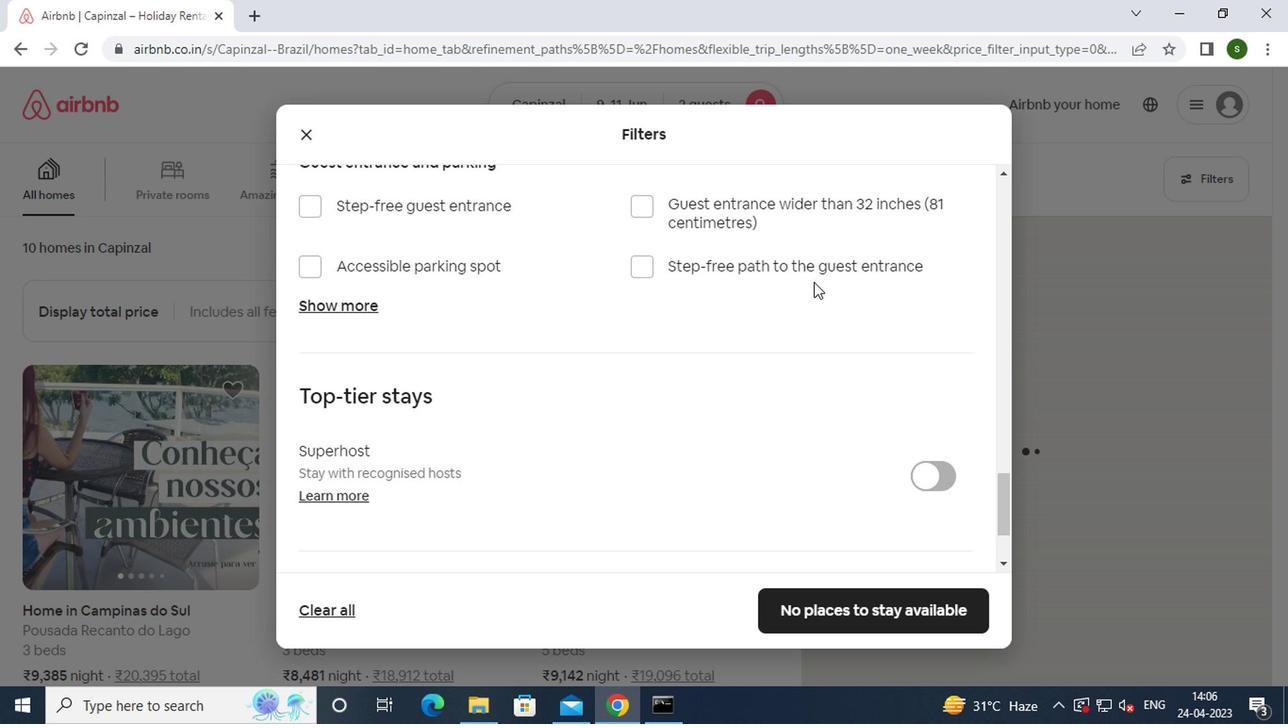 
Action: Mouse scrolled (810, 281) with delta (0, -1)
Screenshot: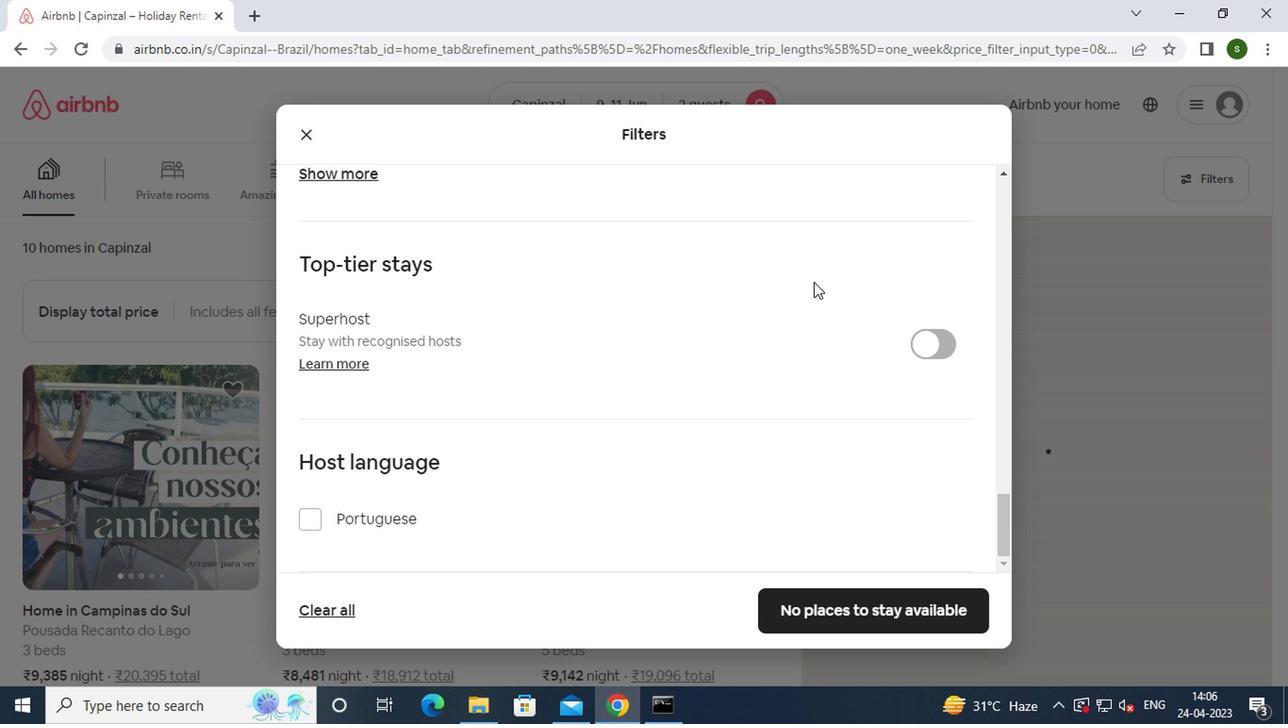 
Action: Mouse scrolled (810, 281) with delta (0, -1)
Screenshot: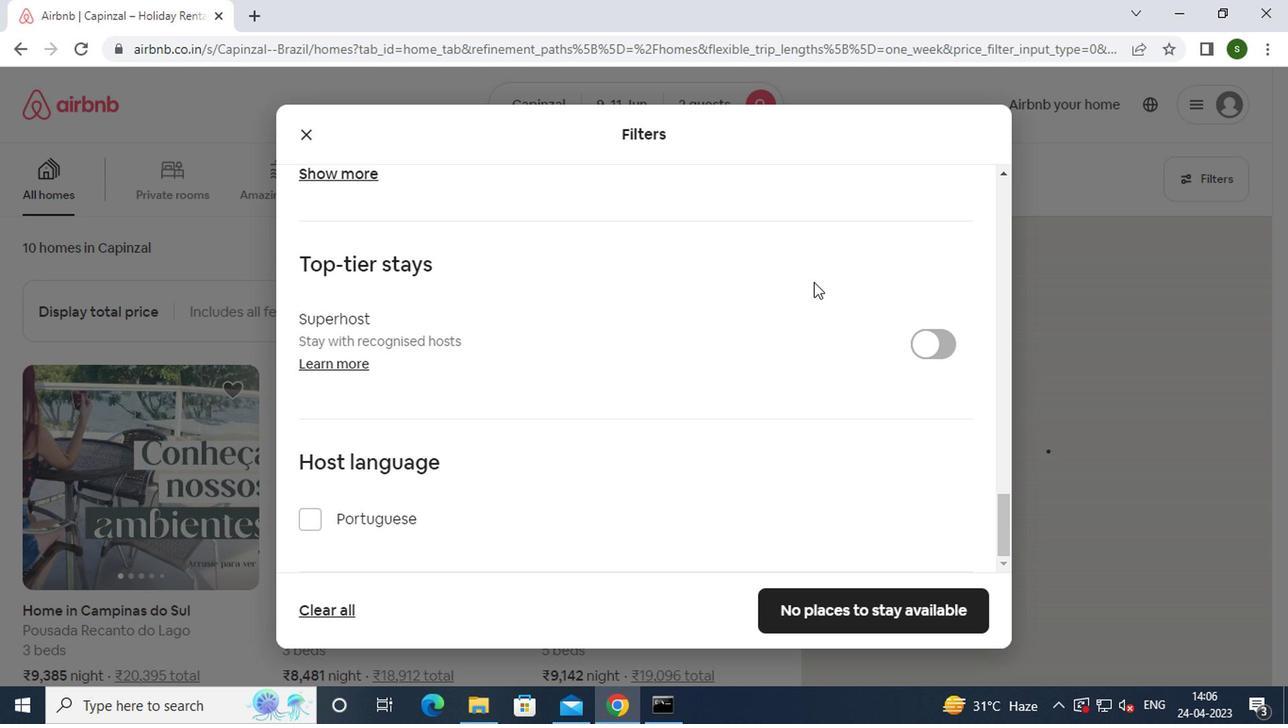 
Action: Mouse moved to (865, 608)
Screenshot: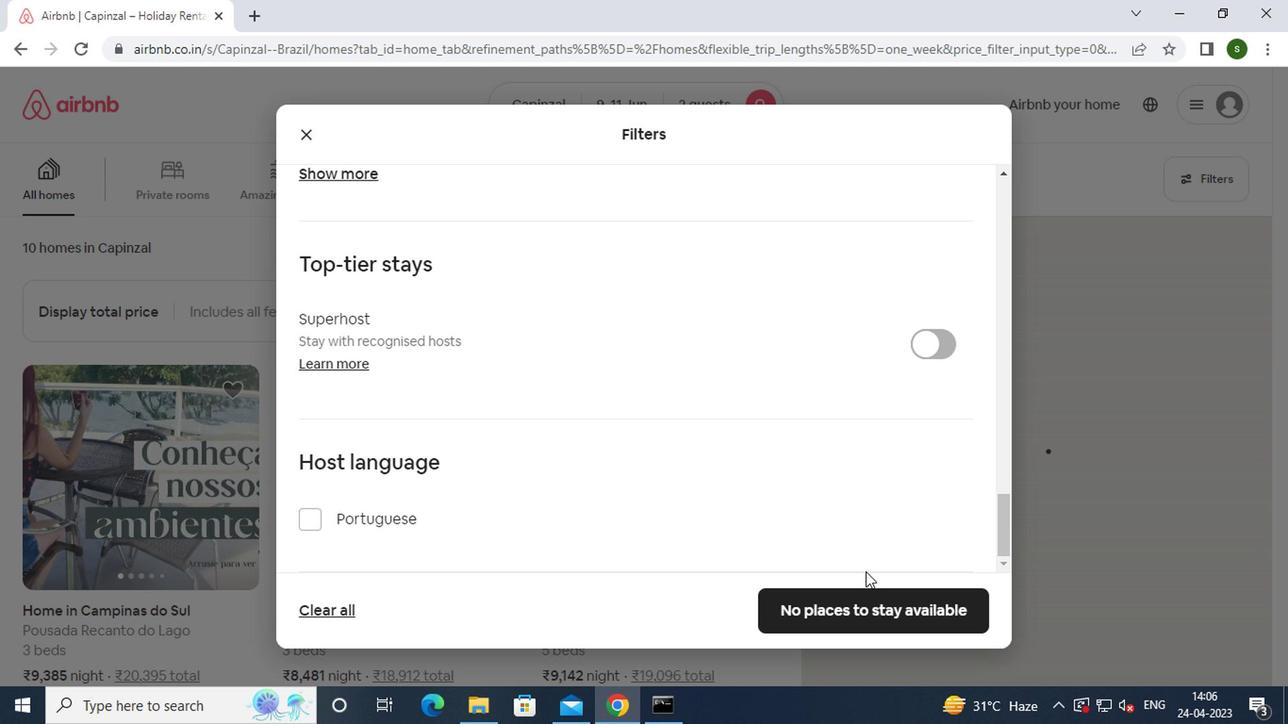 
Action: Mouse pressed left at (865, 608)
Screenshot: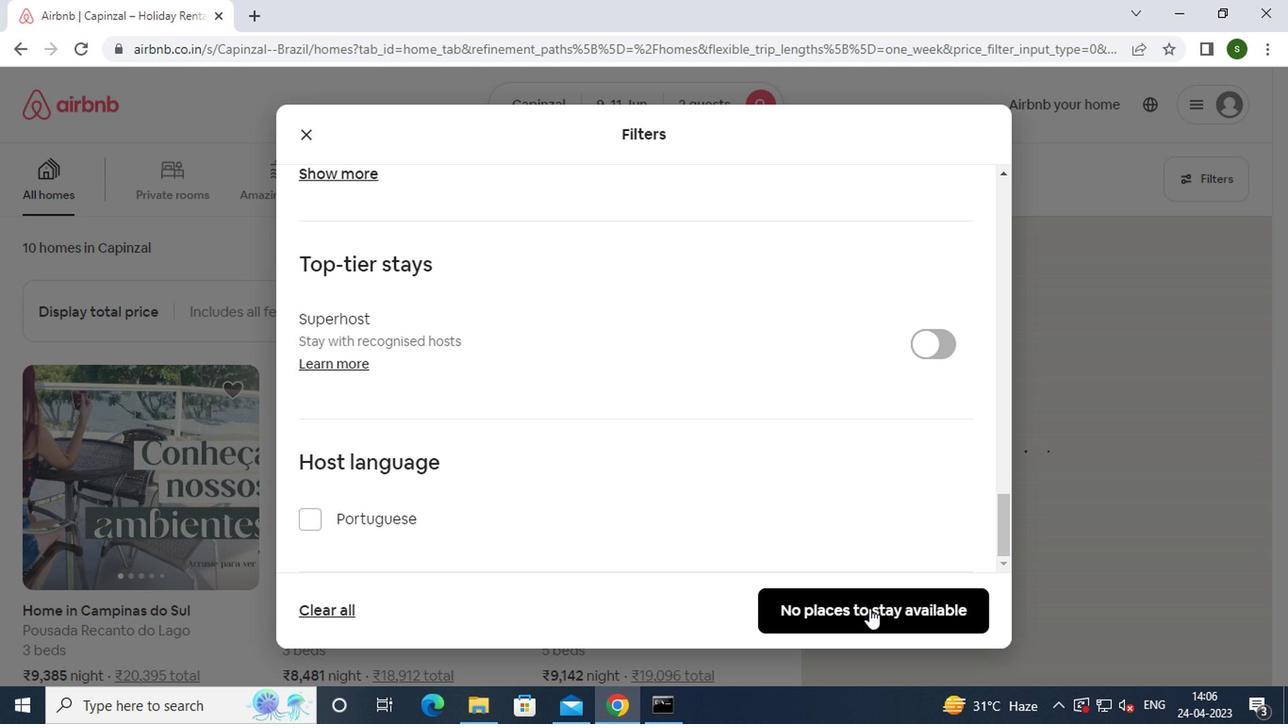 
Action: Mouse moved to (668, 224)
Screenshot: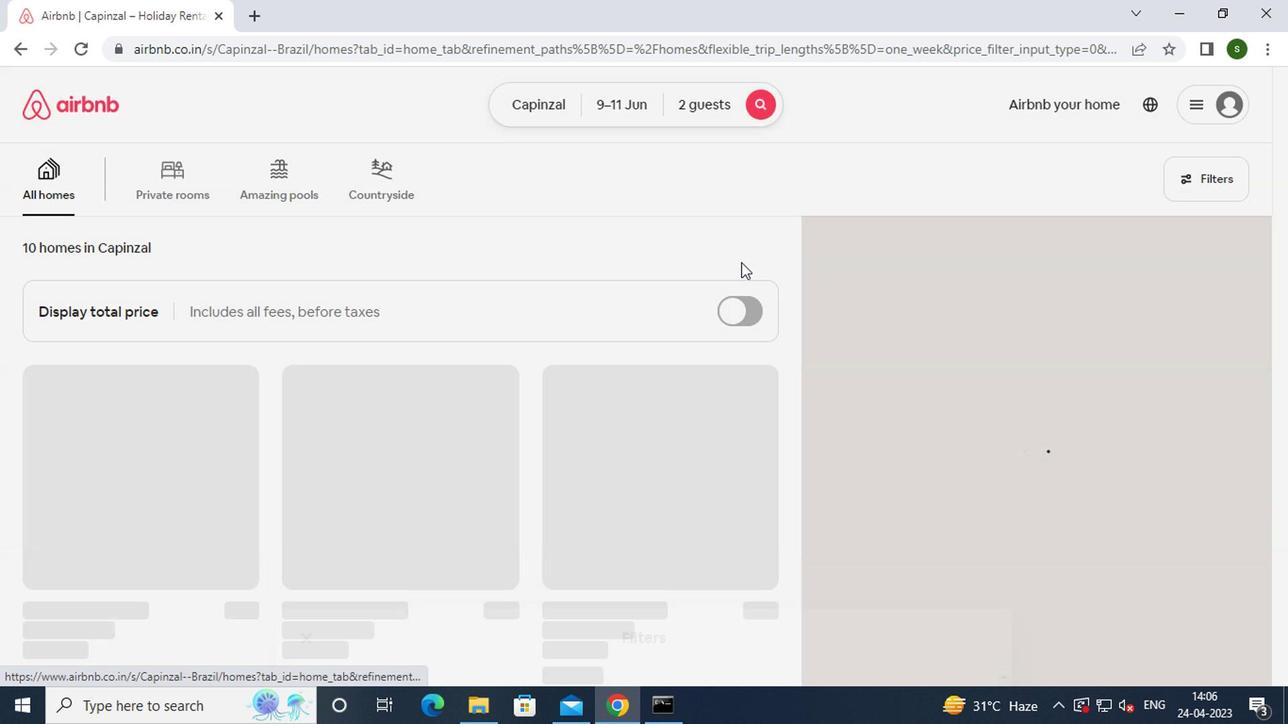 
